 Task: Find a one-way flight from St. George SGU to Greenville PGV on June 2nd for 6 passengers in premium economy, using JetBlue, with 6 checked bags, departing between 6:00 PM and 12:00 AM, and a maximum price of ₹1,100.
Action: Mouse moved to (356, 319)
Screenshot: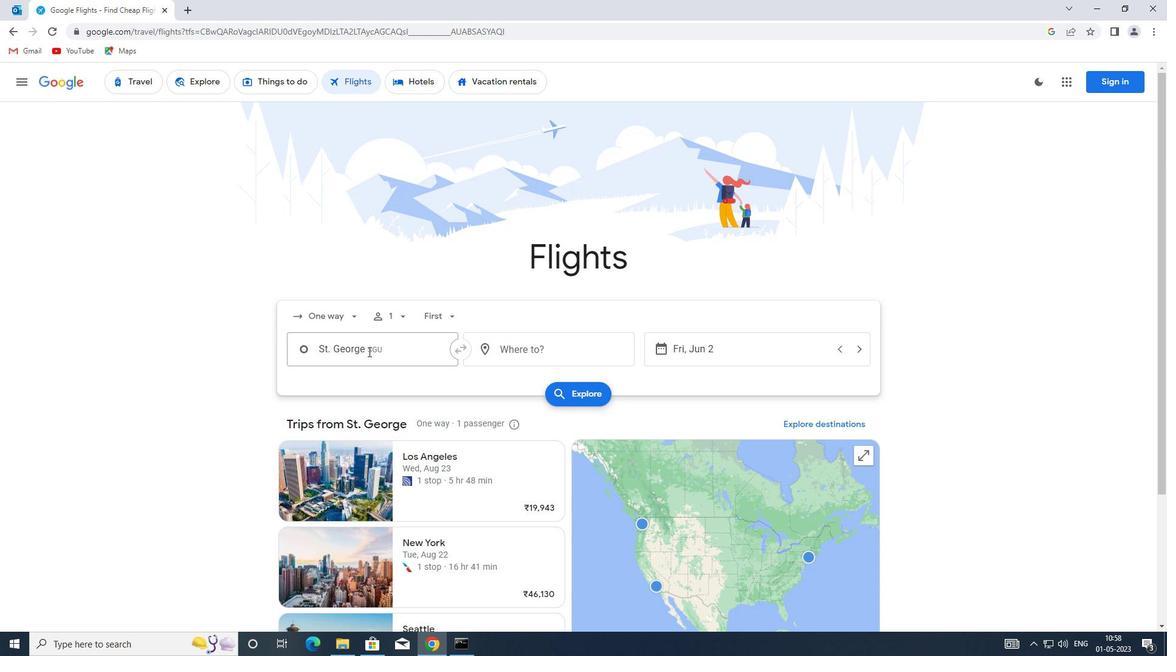 
Action: Mouse pressed left at (356, 319)
Screenshot: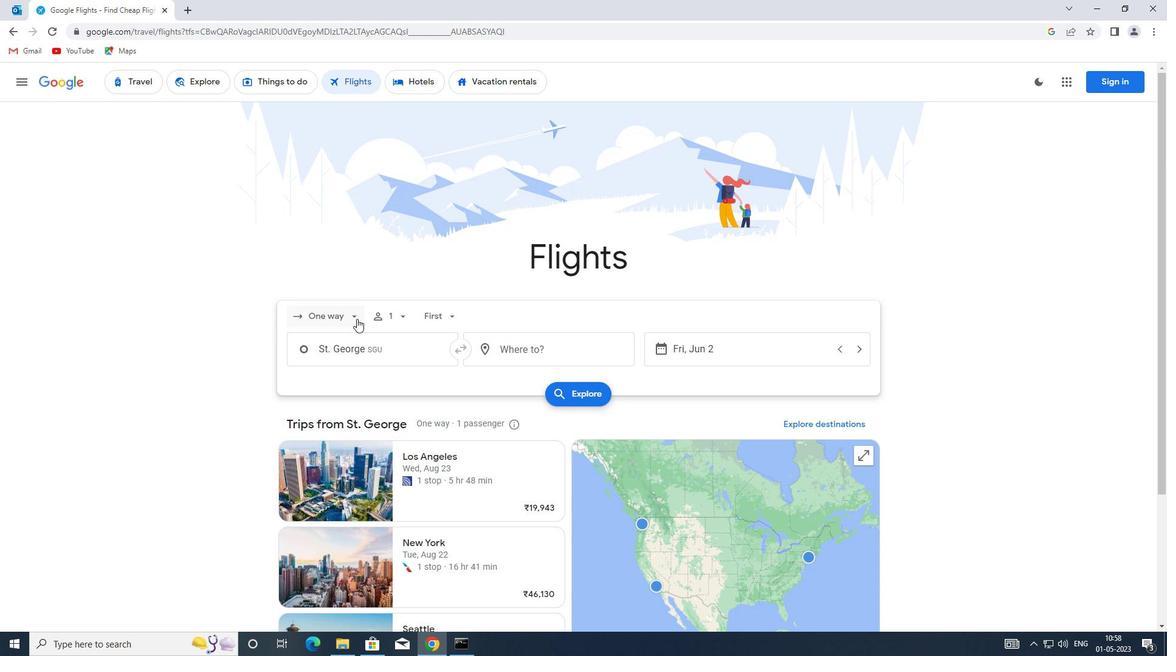 
Action: Mouse moved to (366, 370)
Screenshot: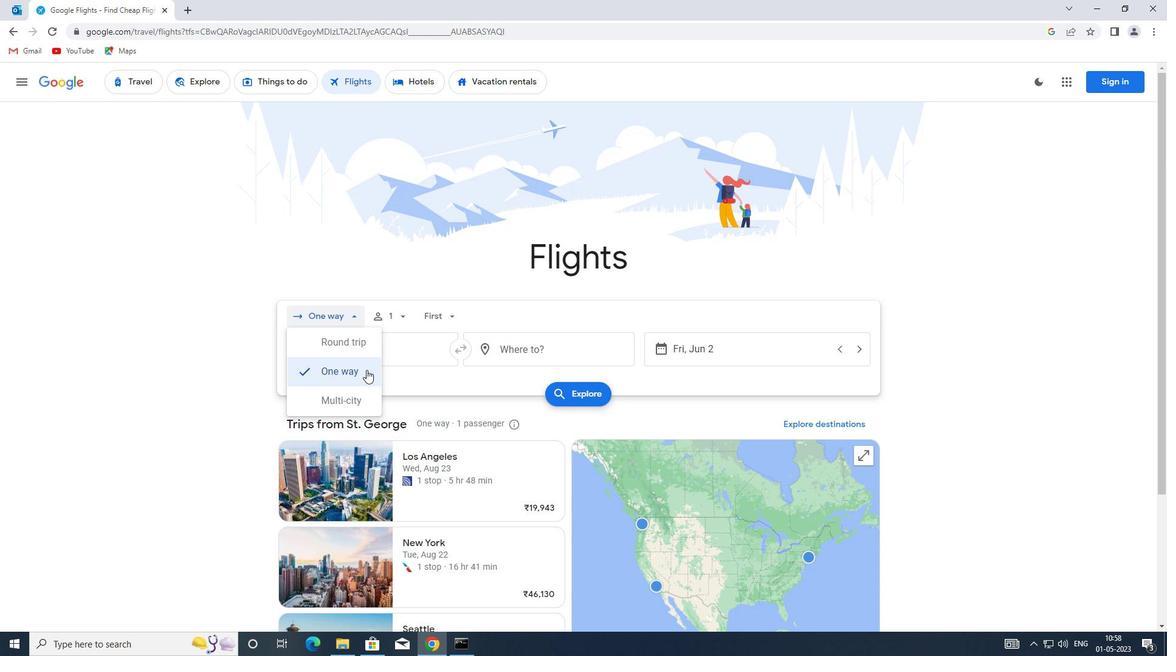 
Action: Mouse pressed left at (366, 370)
Screenshot: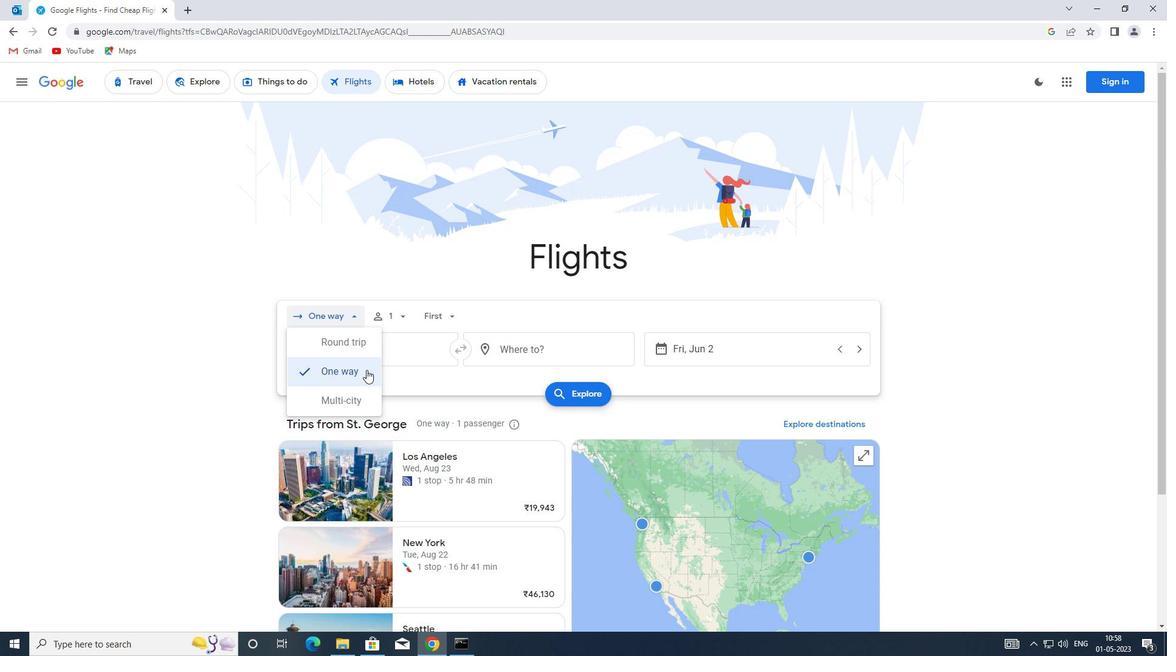 
Action: Mouse moved to (397, 319)
Screenshot: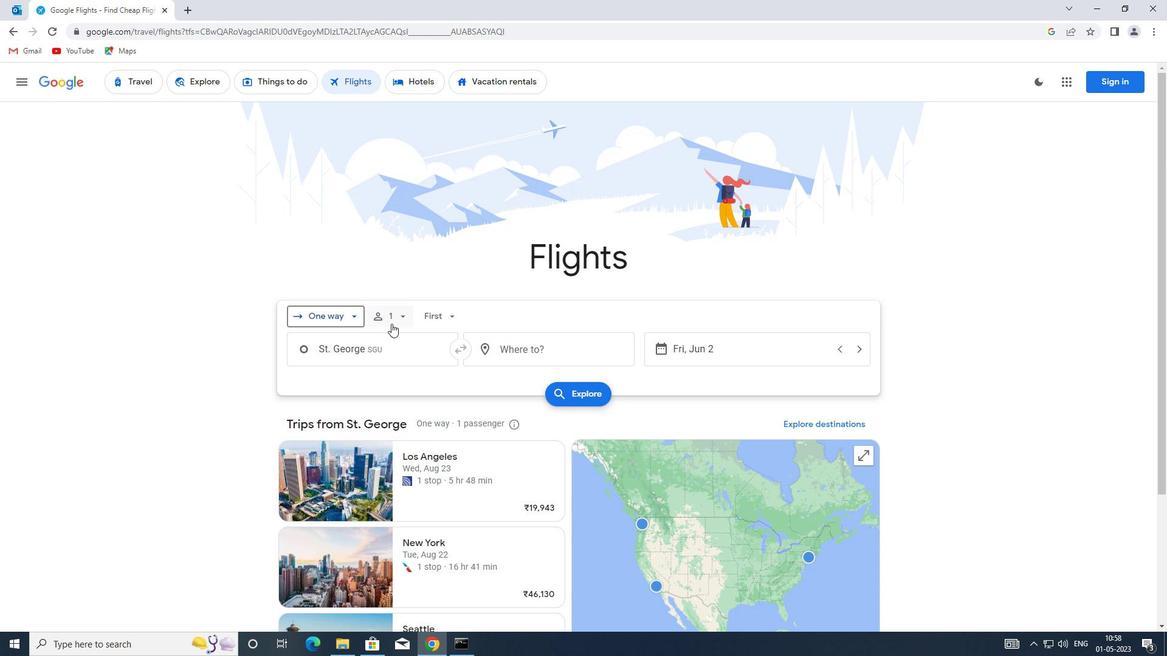 
Action: Mouse pressed left at (397, 319)
Screenshot: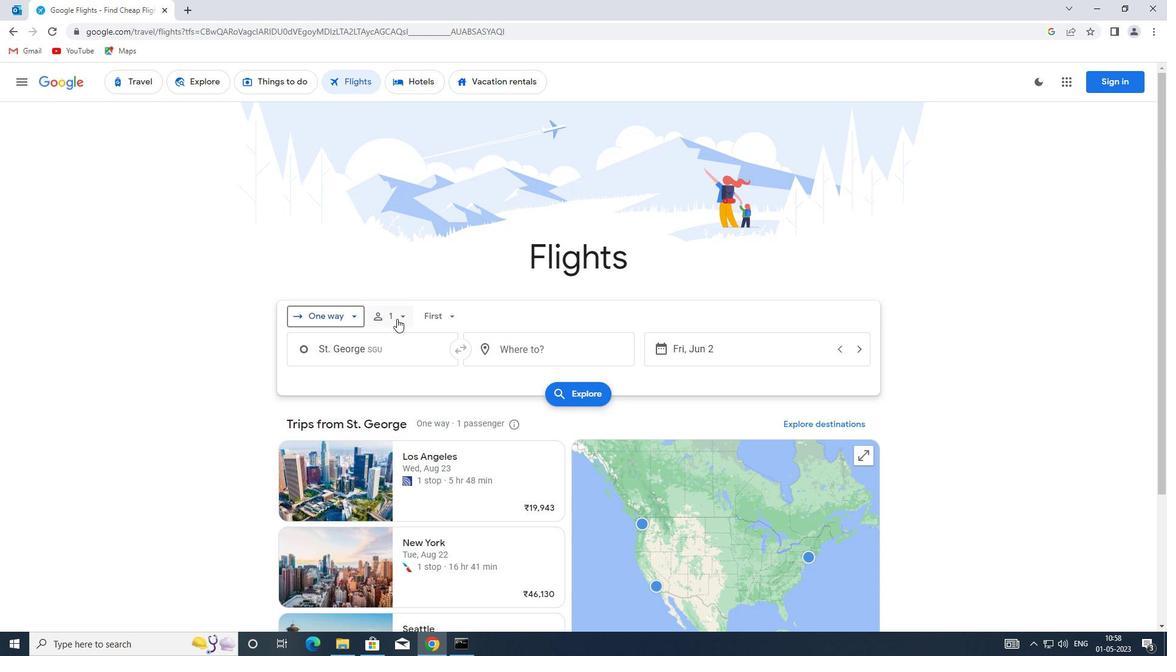 
Action: Mouse moved to (493, 350)
Screenshot: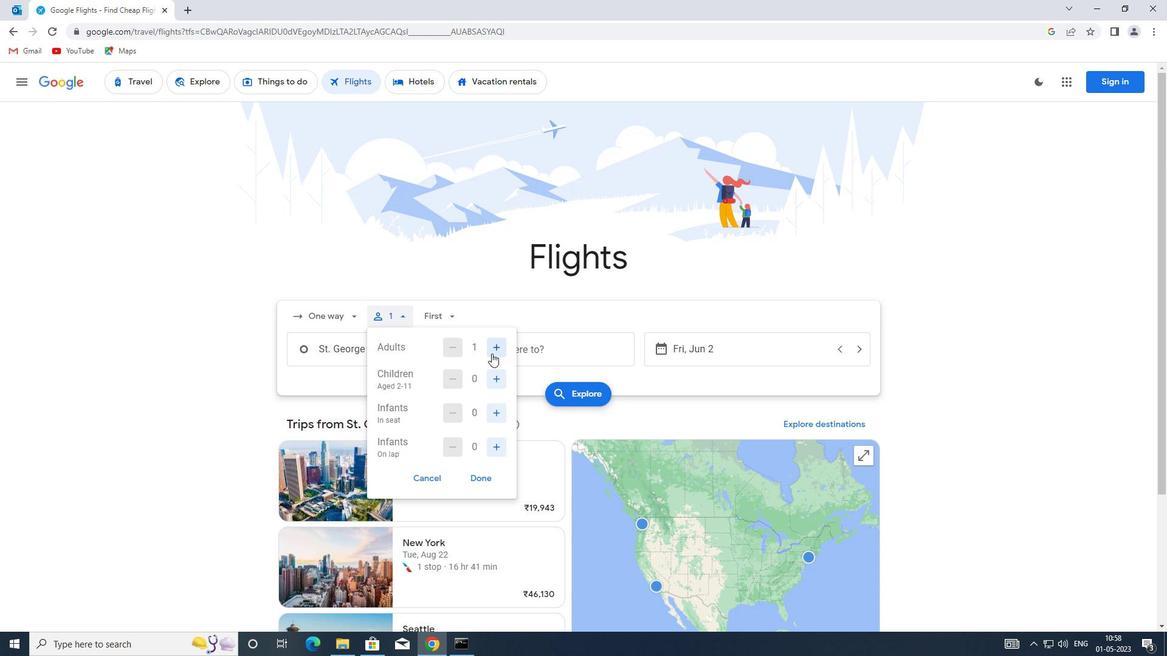 
Action: Mouse pressed left at (493, 350)
Screenshot: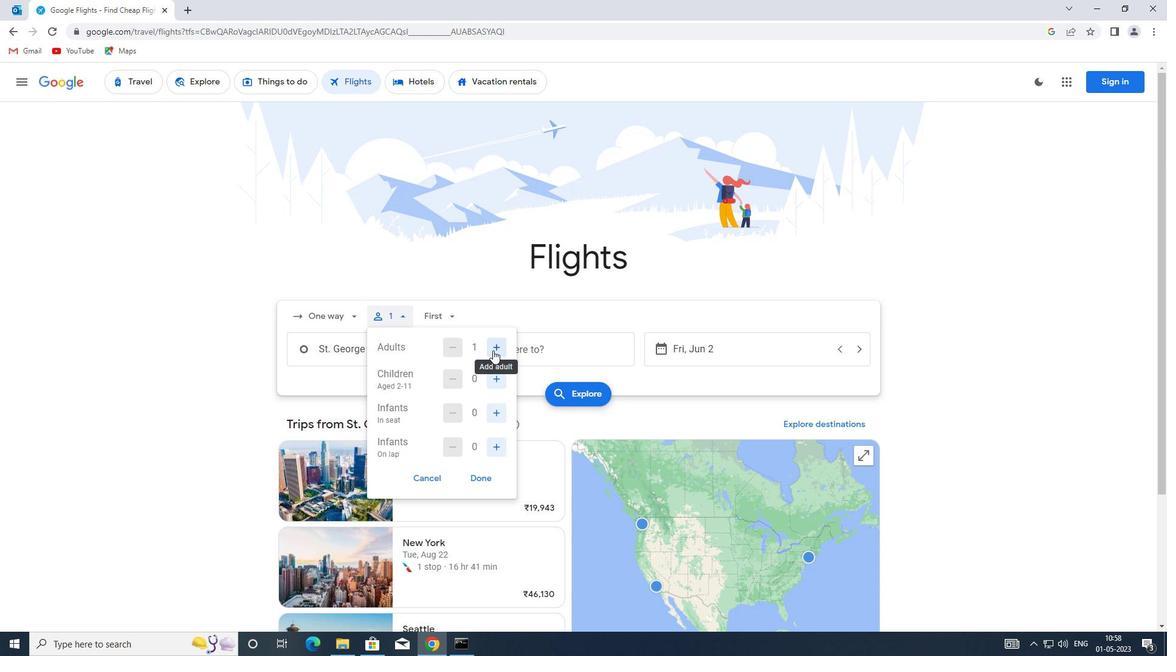
Action: Mouse pressed left at (493, 350)
Screenshot: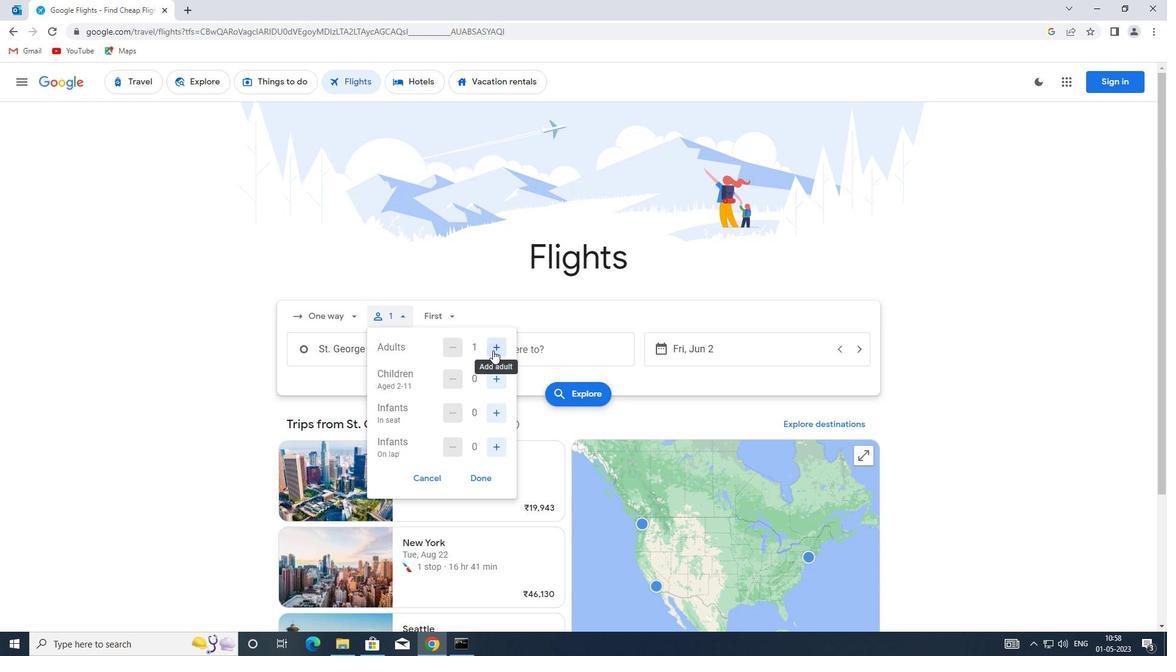 
Action: Mouse pressed left at (493, 350)
Screenshot: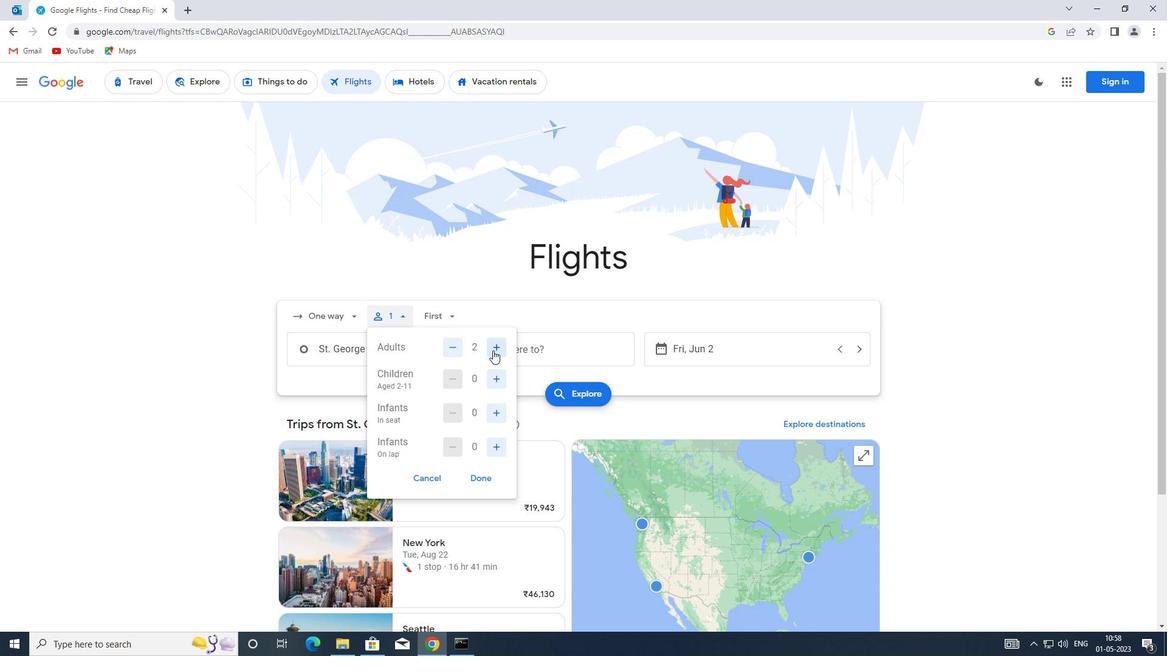 
Action: Mouse moved to (447, 347)
Screenshot: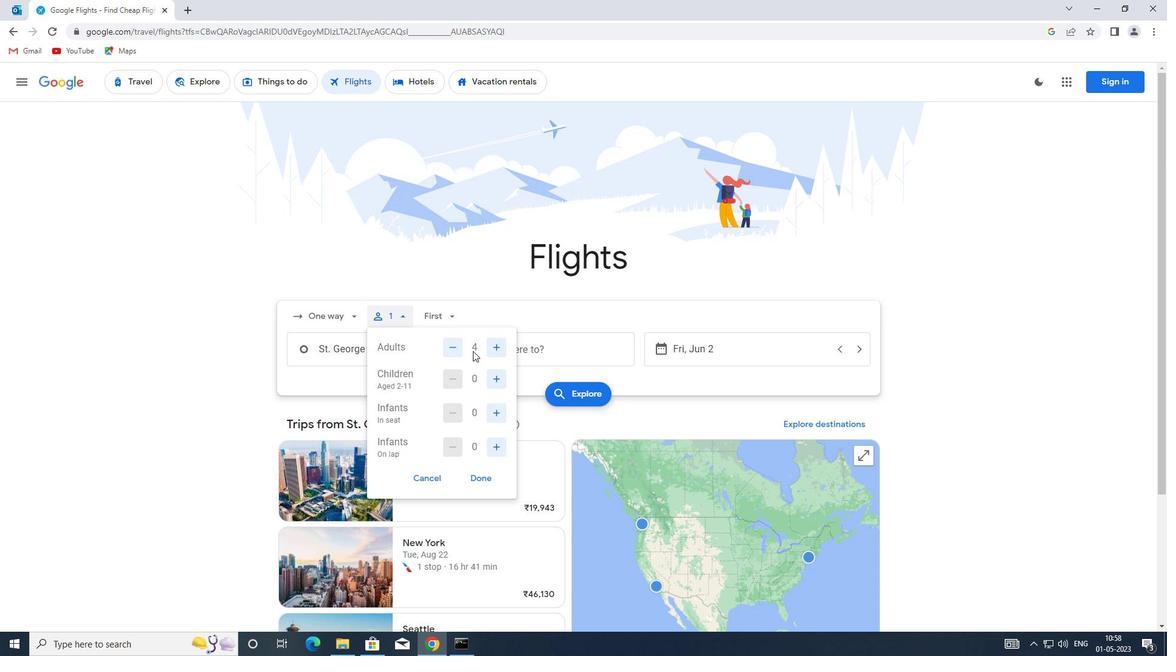 
Action: Mouse pressed left at (447, 347)
Screenshot: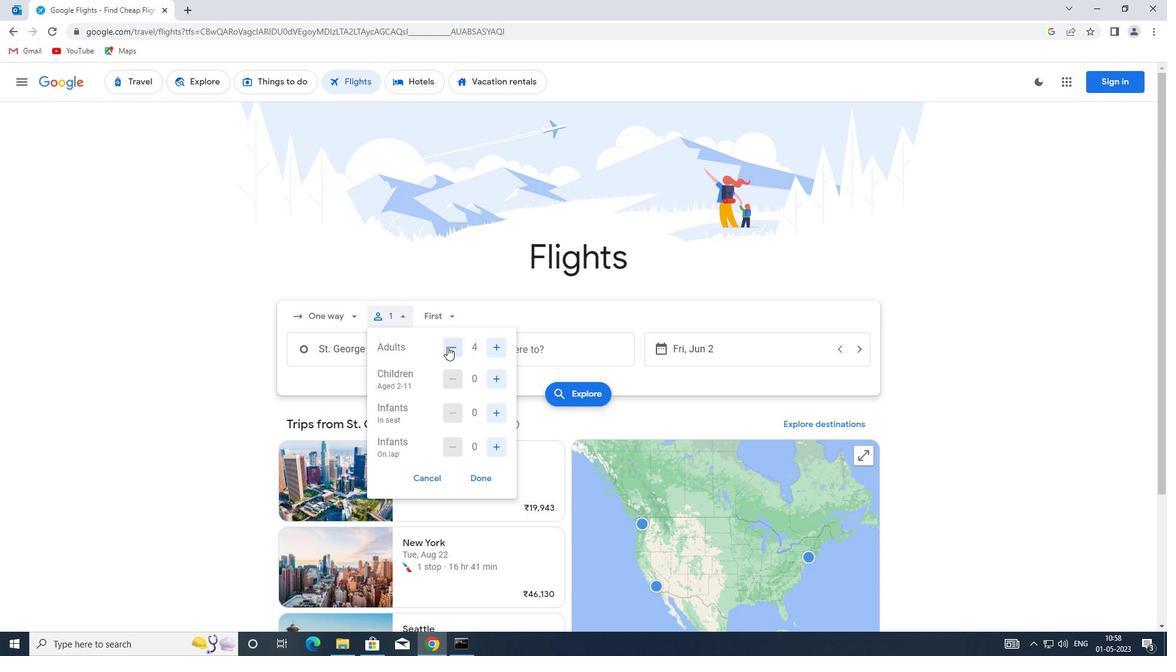
Action: Mouse moved to (490, 380)
Screenshot: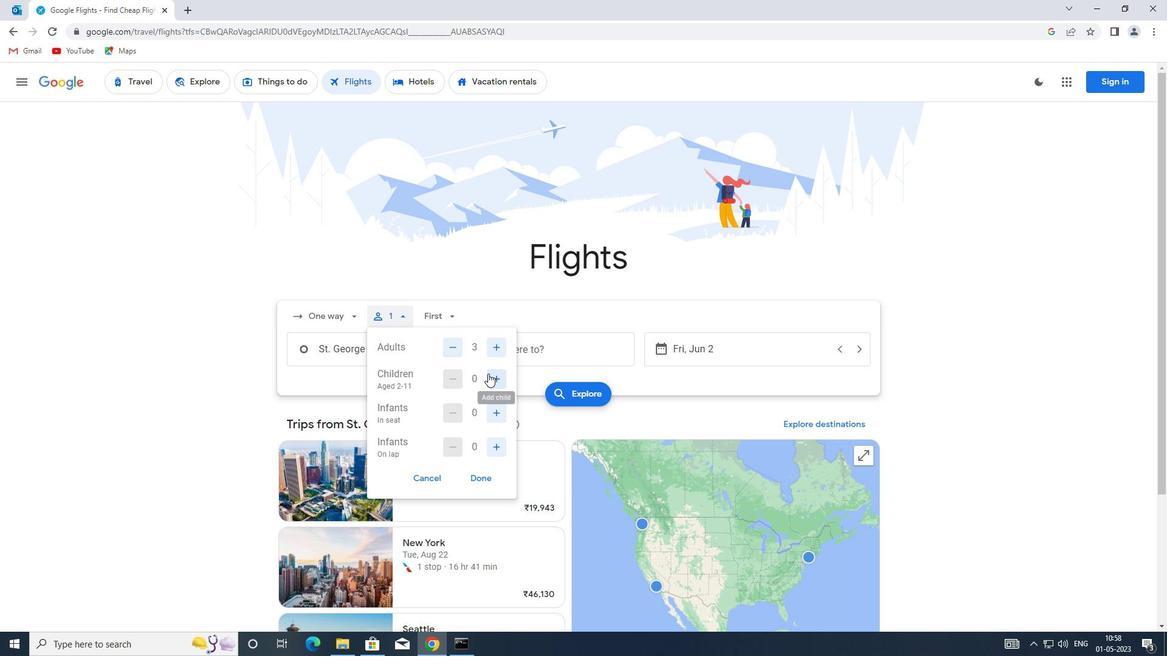 
Action: Mouse pressed left at (490, 380)
Screenshot: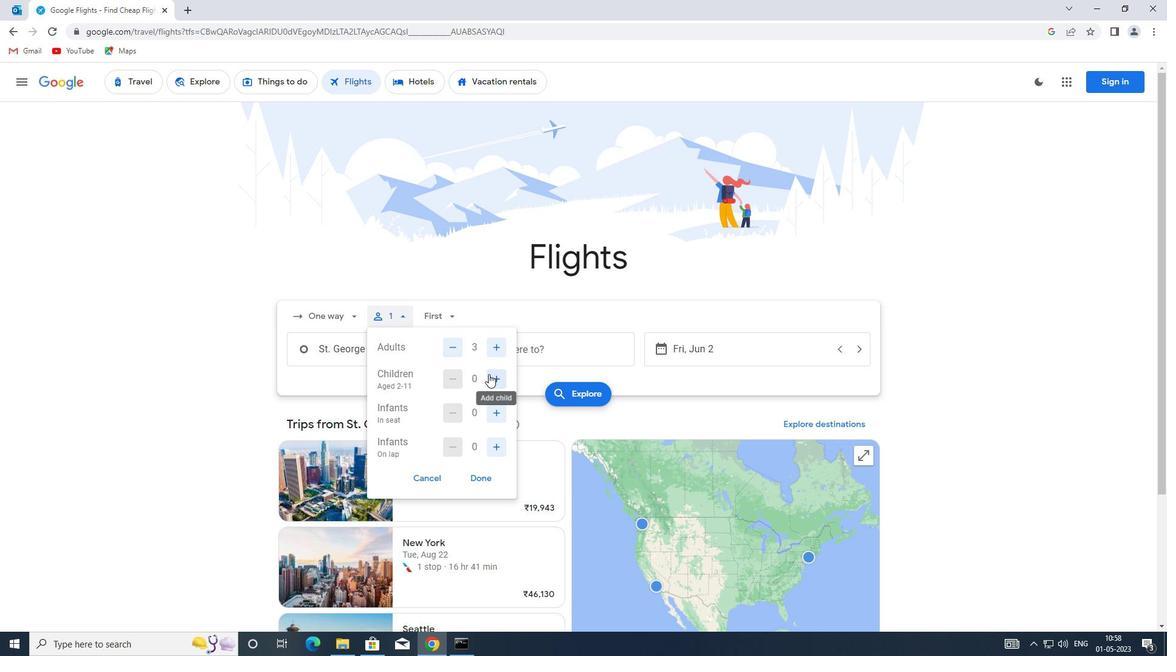 
Action: Mouse pressed left at (490, 380)
Screenshot: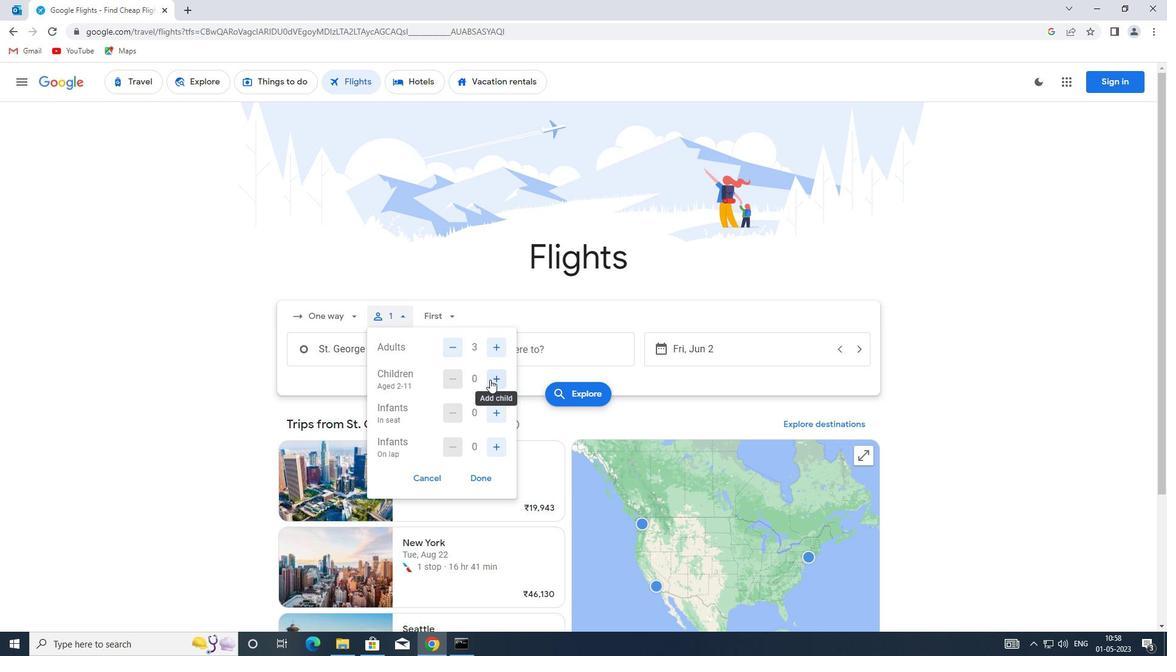 
Action: Mouse moved to (491, 380)
Screenshot: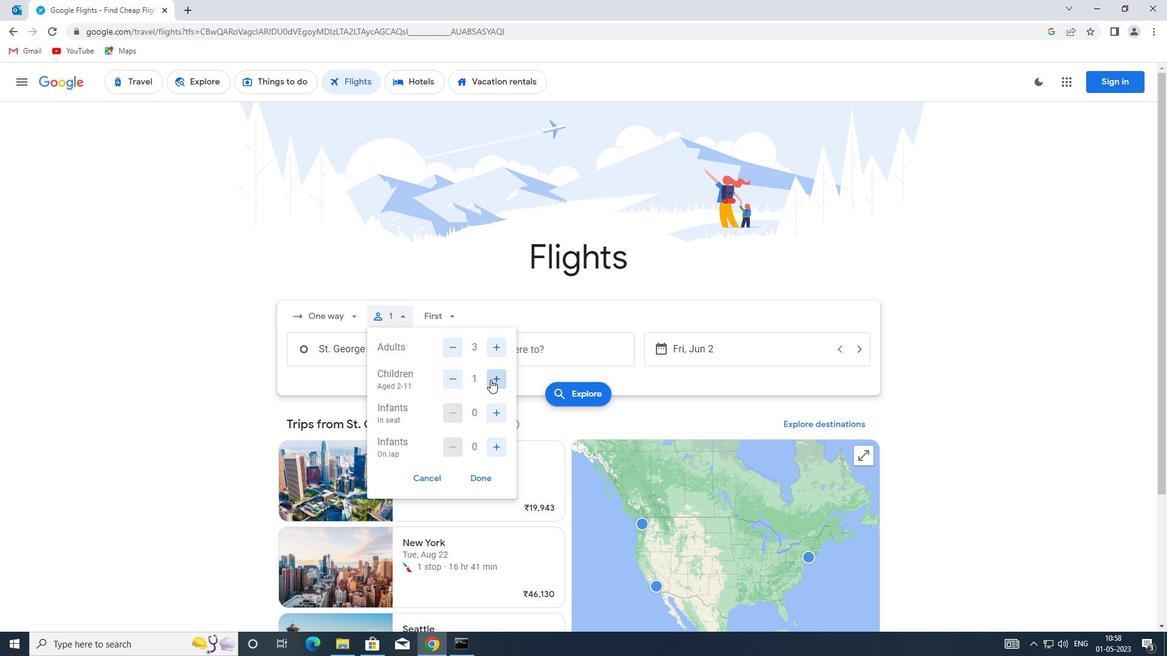 
Action: Mouse pressed left at (491, 380)
Screenshot: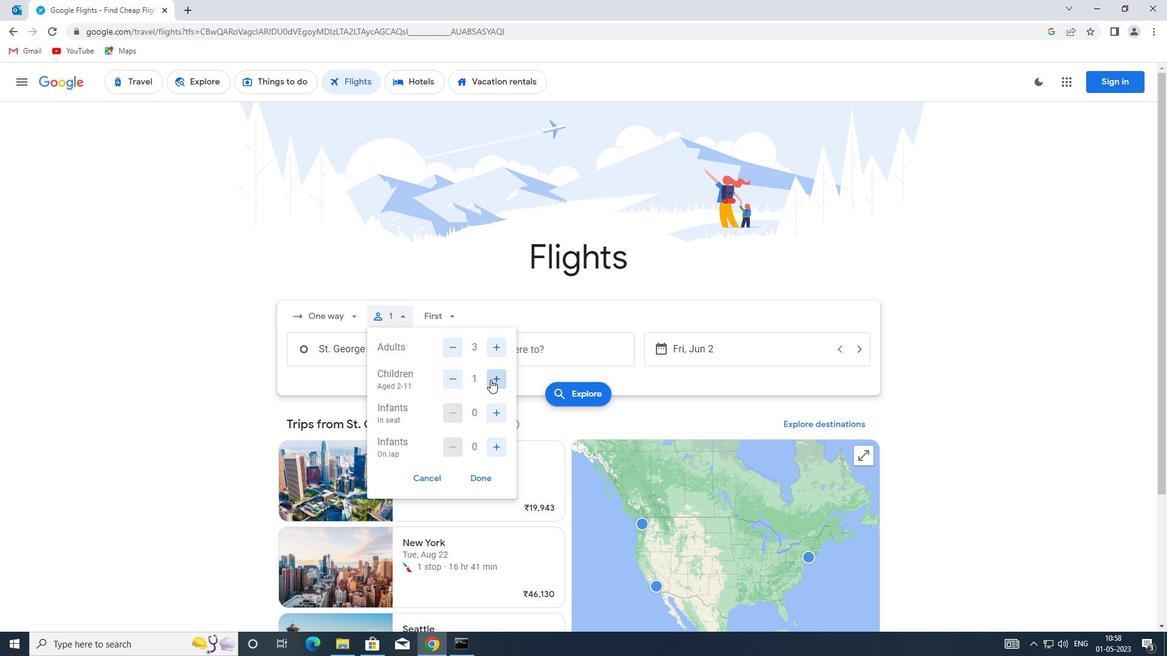 
Action: Mouse pressed left at (491, 380)
Screenshot: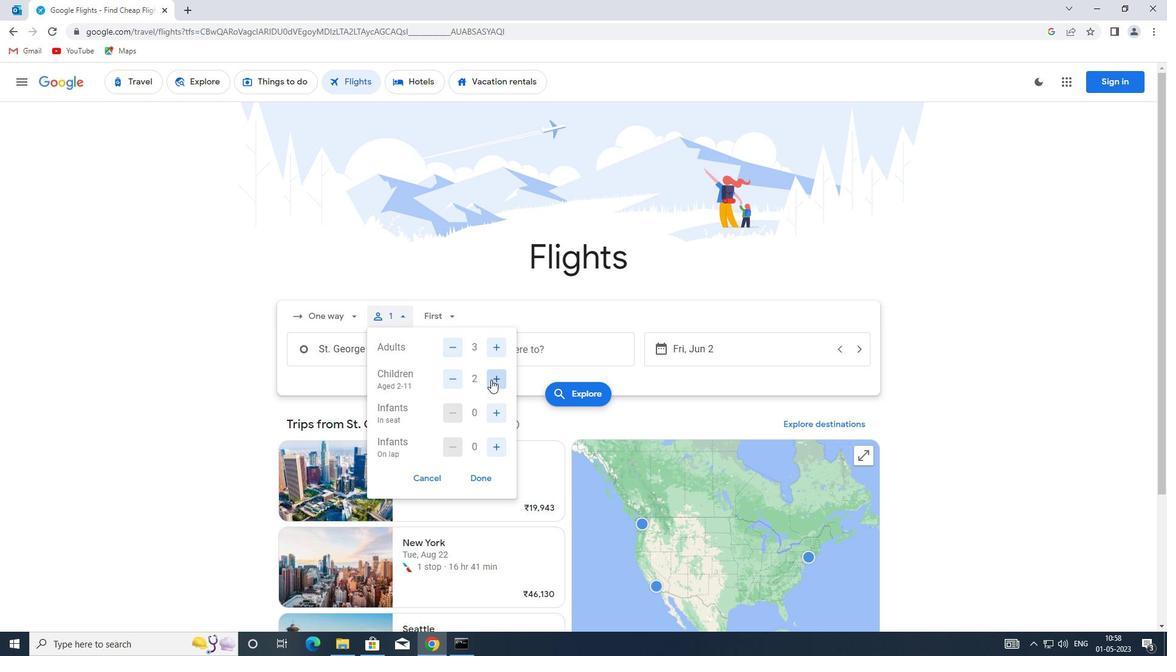 
Action: Mouse moved to (451, 384)
Screenshot: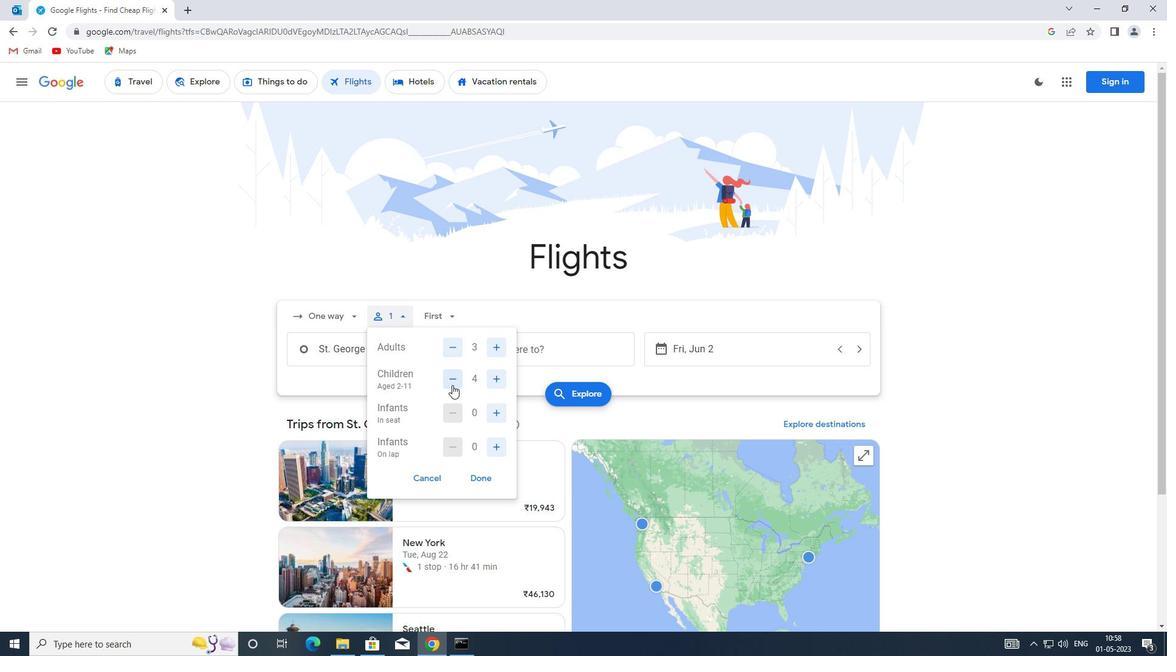 
Action: Mouse pressed left at (451, 384)
Screenshot: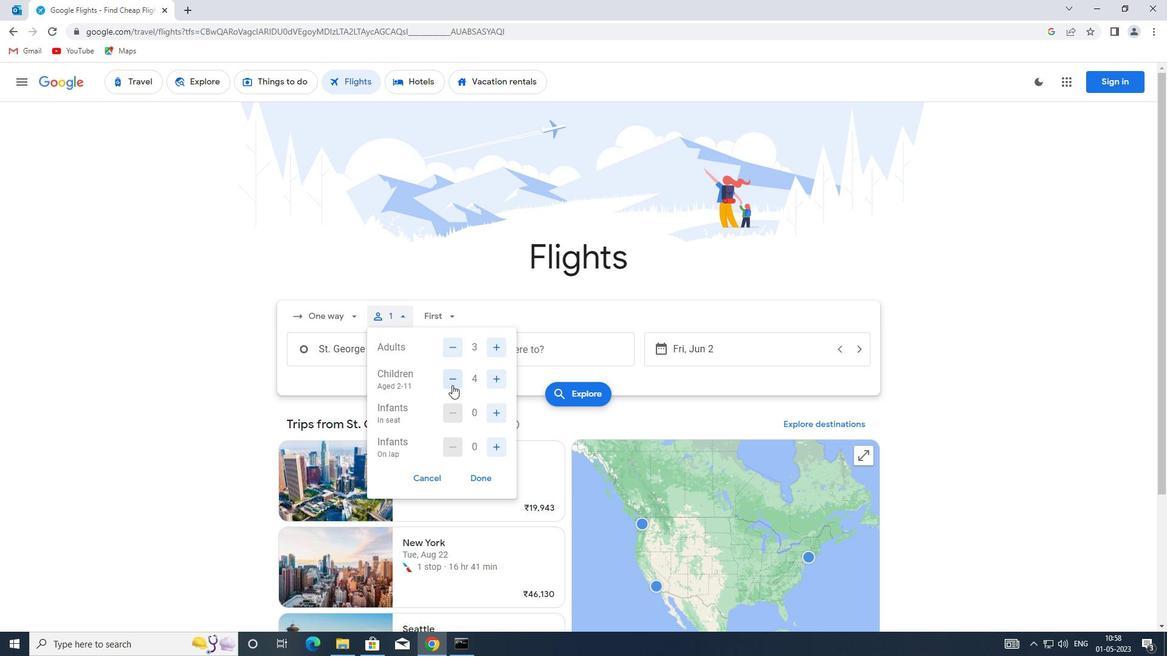 
Action: Mouse moved to (483, 477)
Screenshot: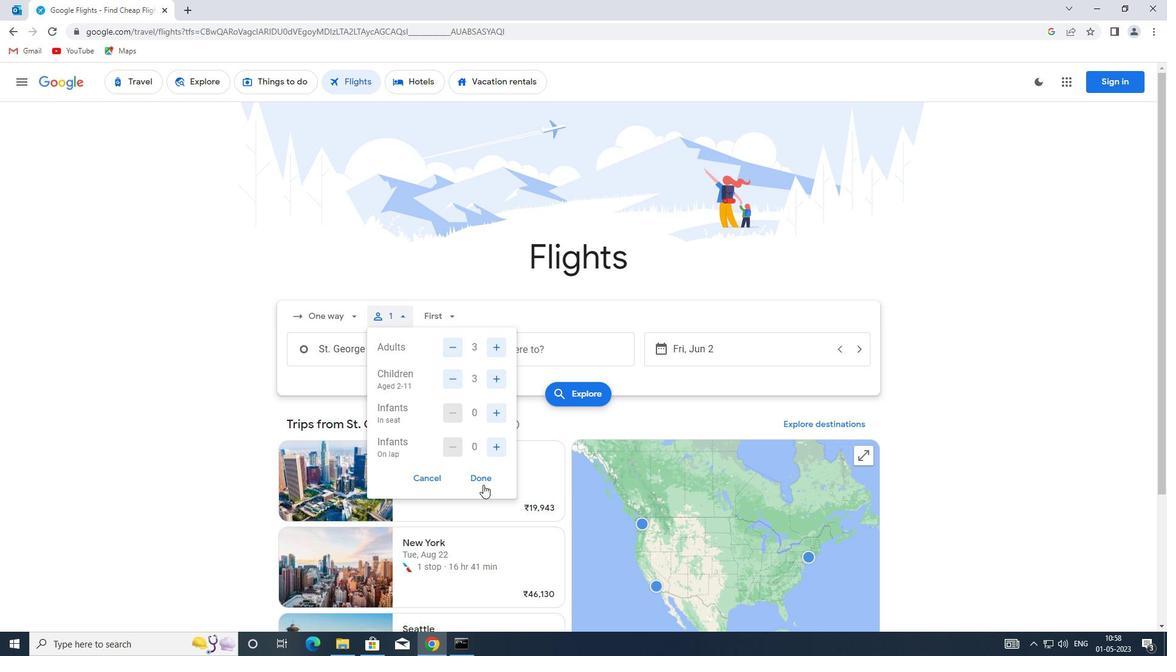 
Action: Mouse pressed left at (483, 477)
Screenshot: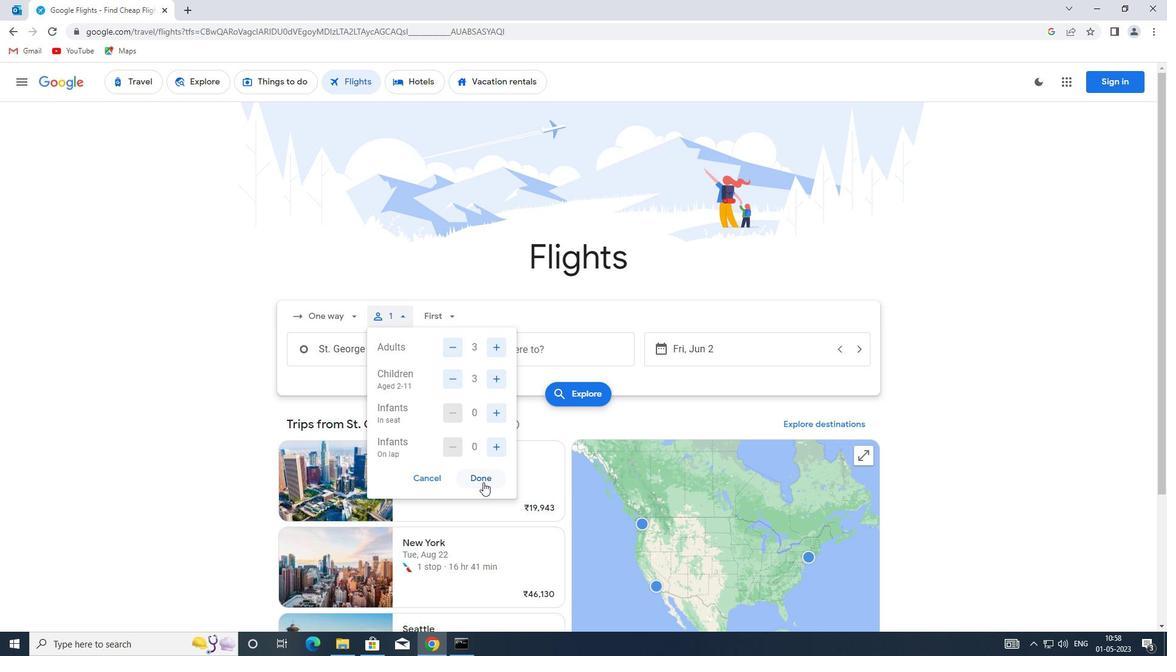 
Action: Mouse moved to (459, 316)
Screenshot: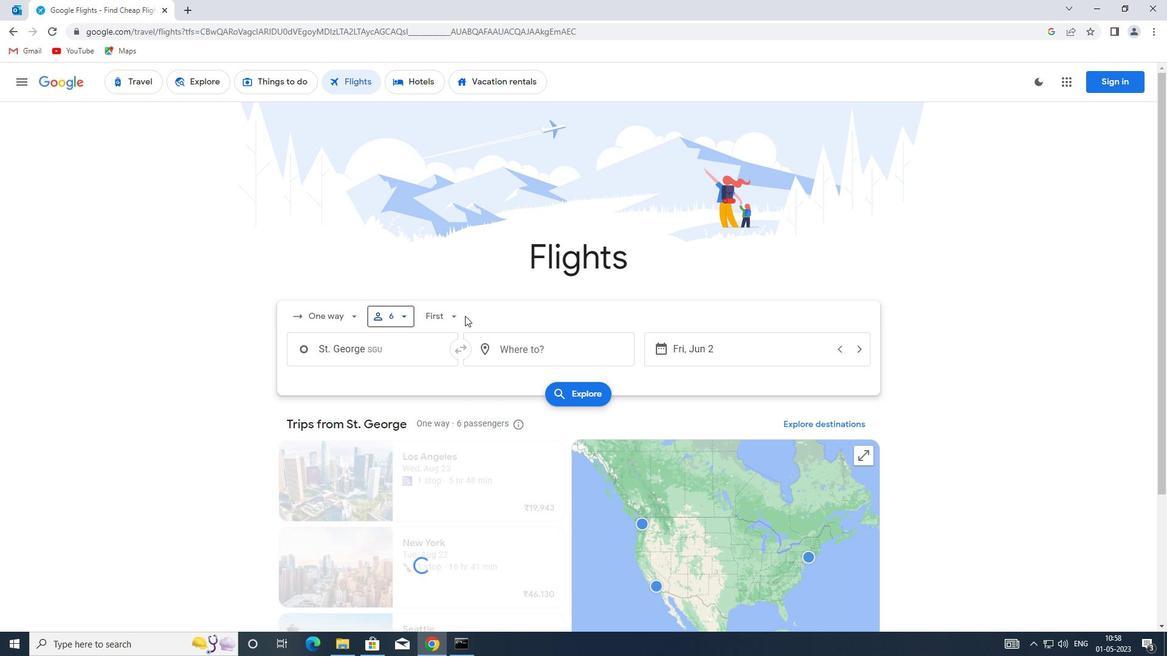 
Action: Mouse pressed left at (459, 316)
Screenshot: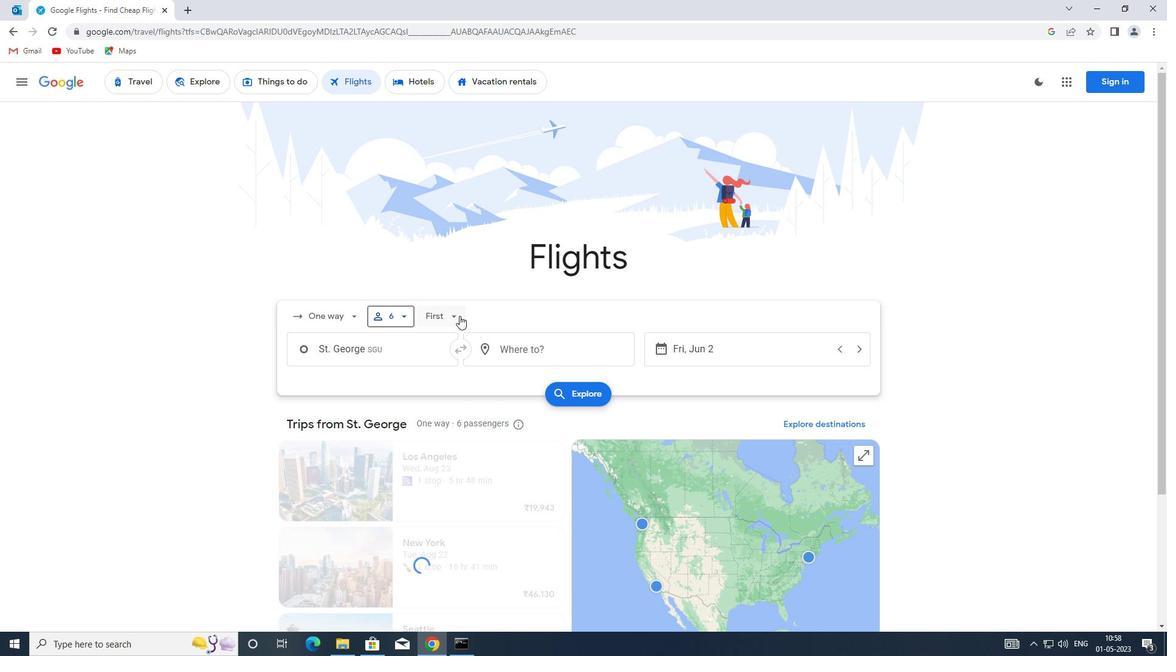 
Action: Mouse moved to (473, 372)
Screenshot: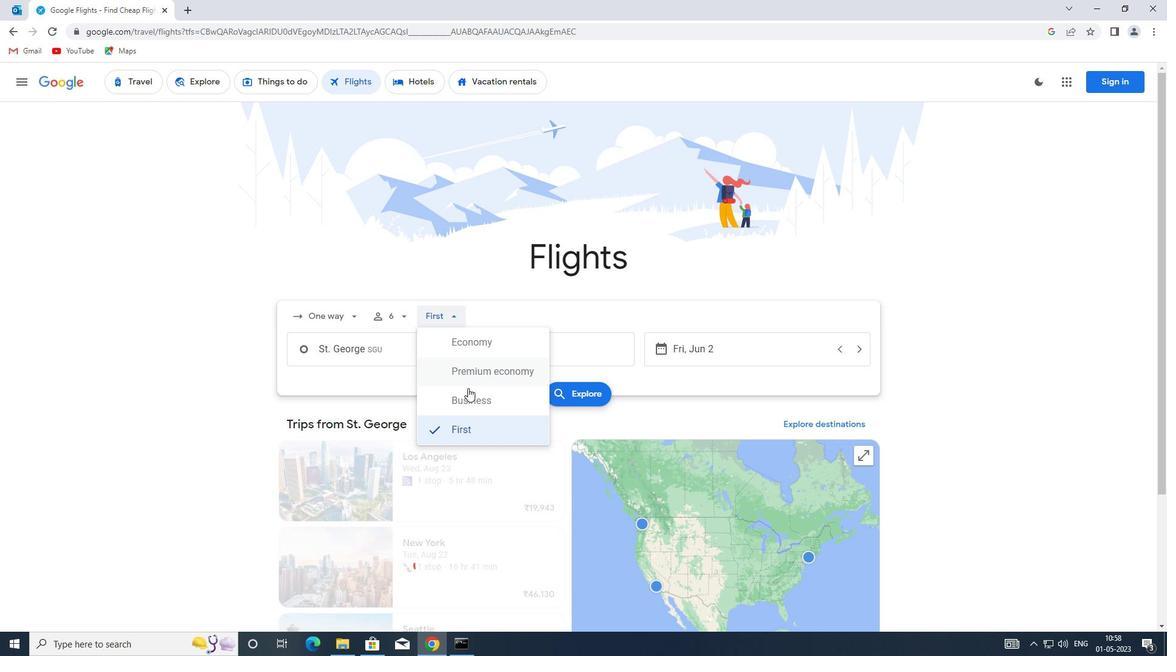 
Action: Mouse pressed left at (473, 372)
Screenshot: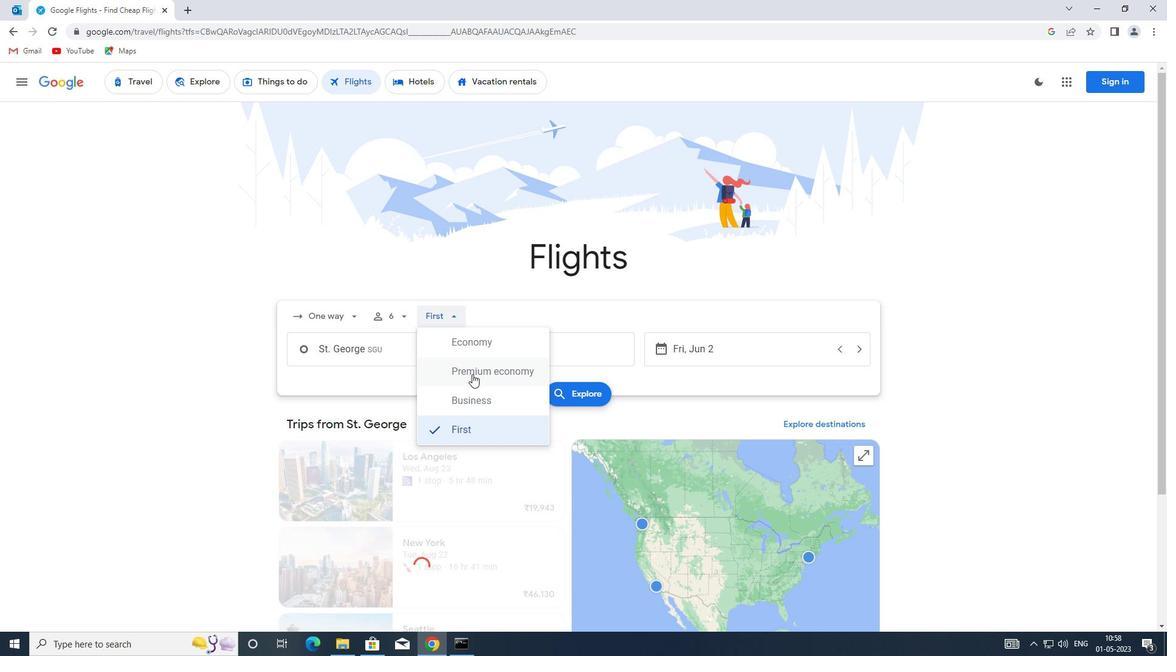 
Action: Mouse moved to (367, 355)
Screenshot: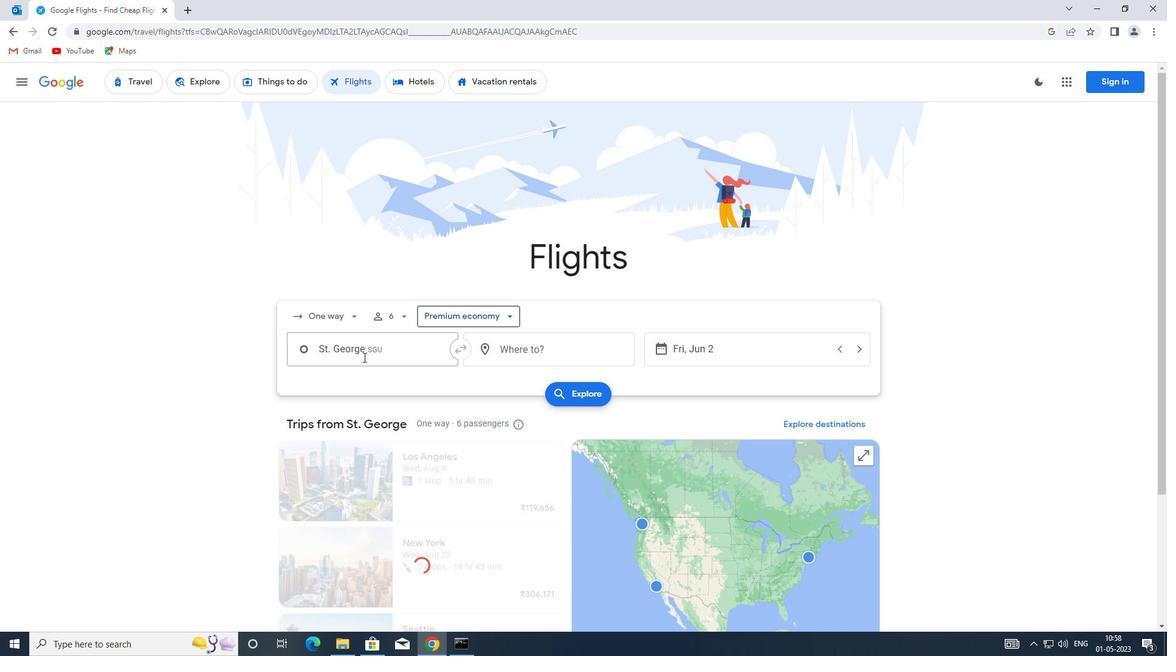 
Action: Mouse pressed left at (367, 355)
Screenshot: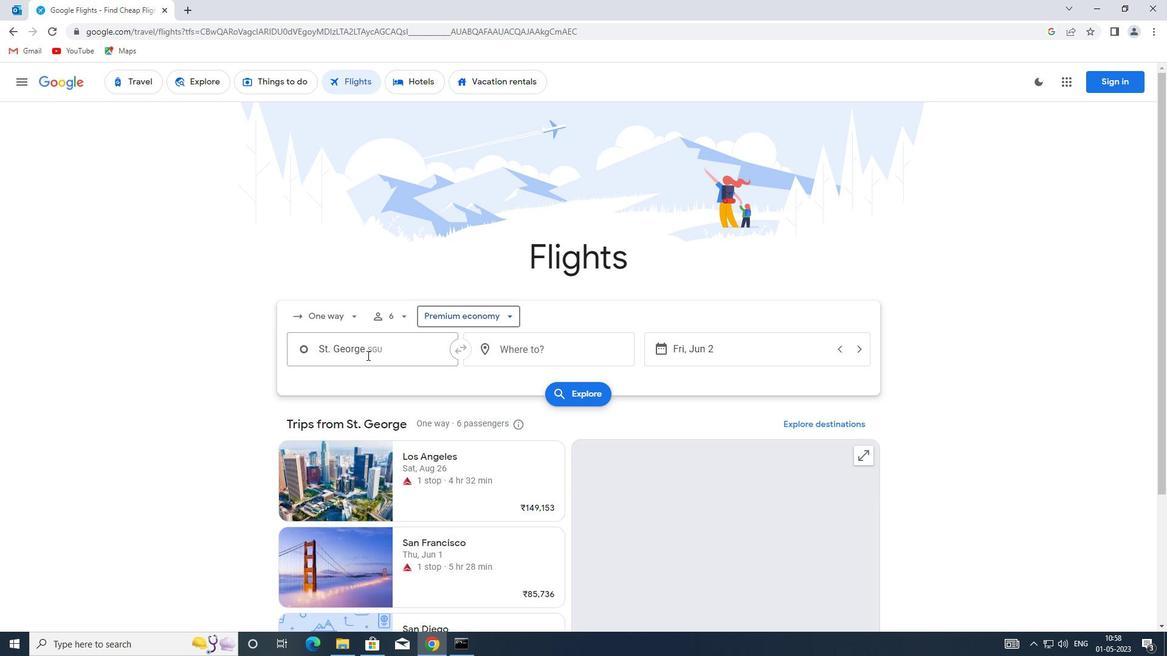 
Action: Key pressed <Key.enter>
Screenshot: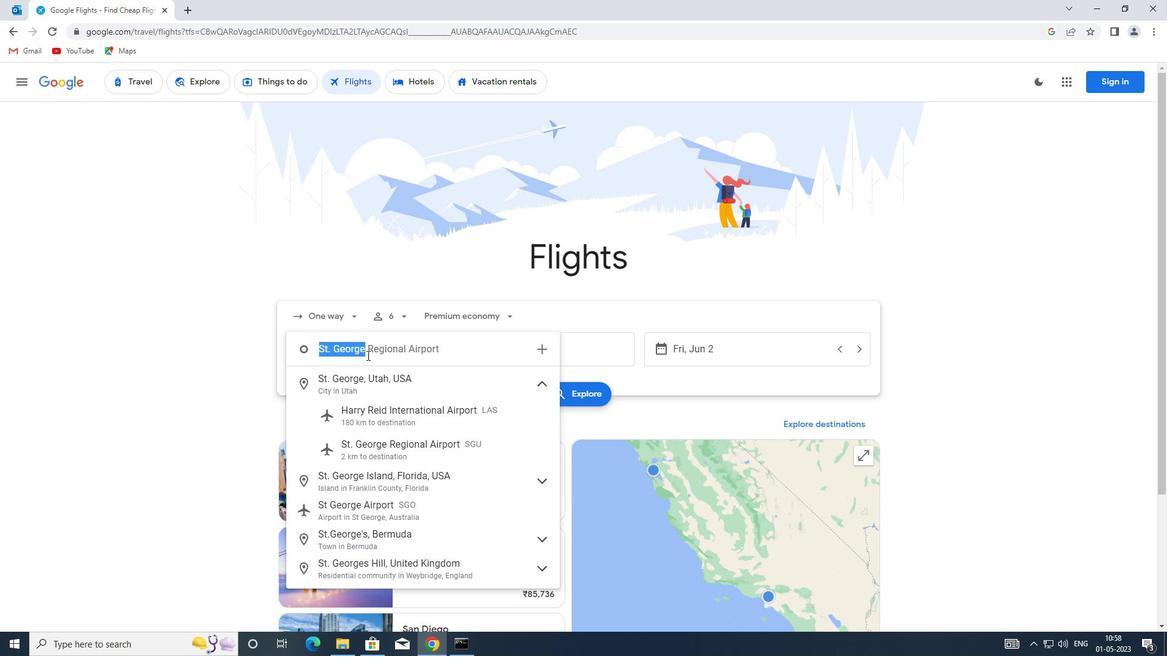 
Action: Mouse moved to (532, 349)
Screenshot: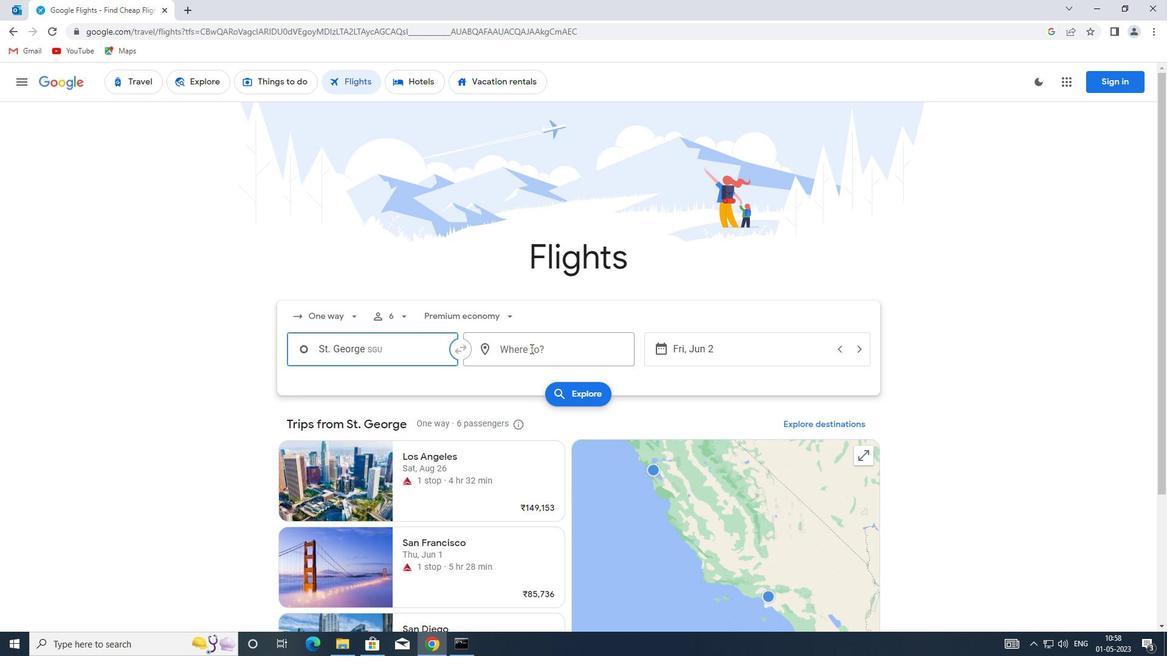 
Action: Mouse pressed left at (532, 349)
Screenshot: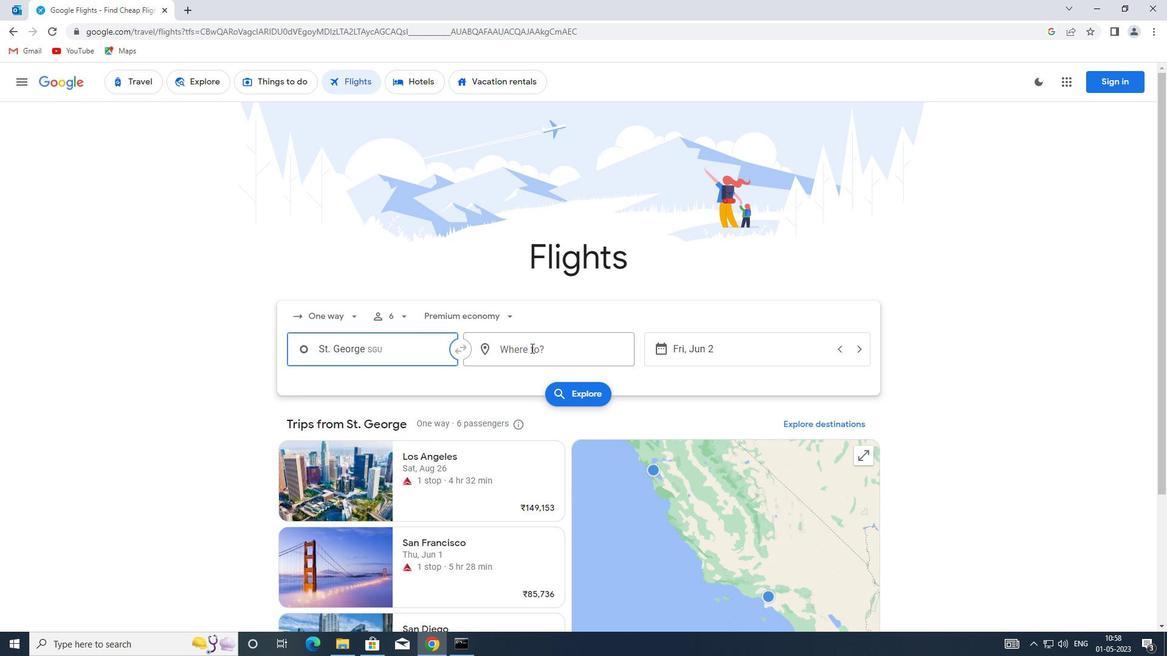 
Action: Mouse moved to (594, 348)
Screenshot: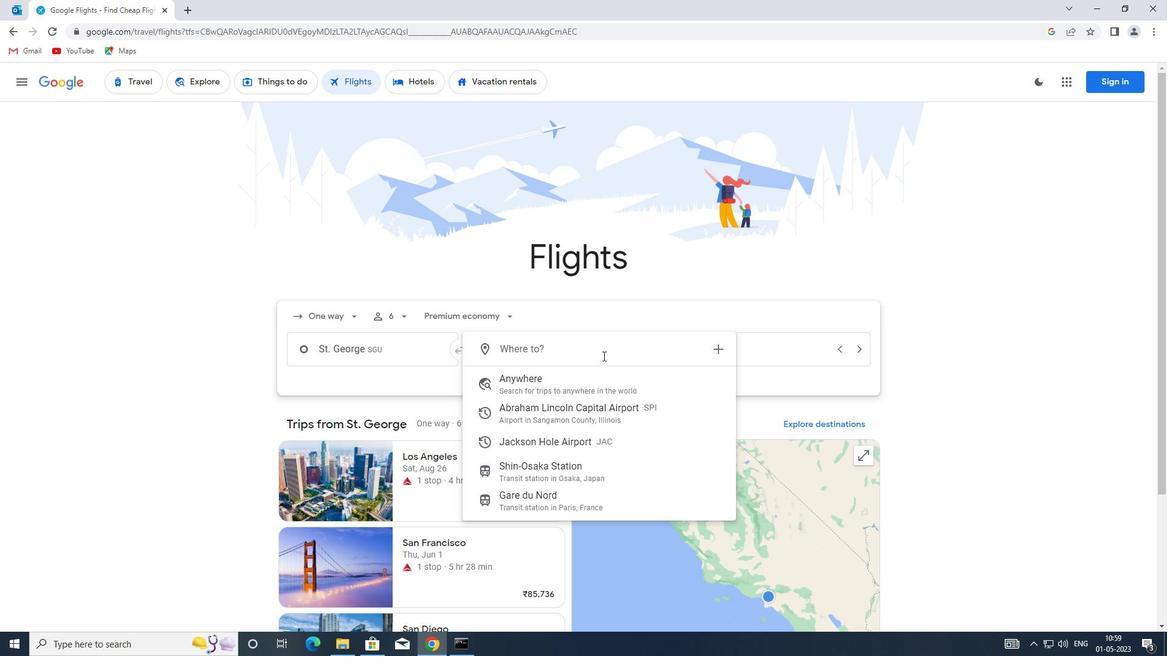 
Action: Mouse pressed left at (594, 348)
Screenshot: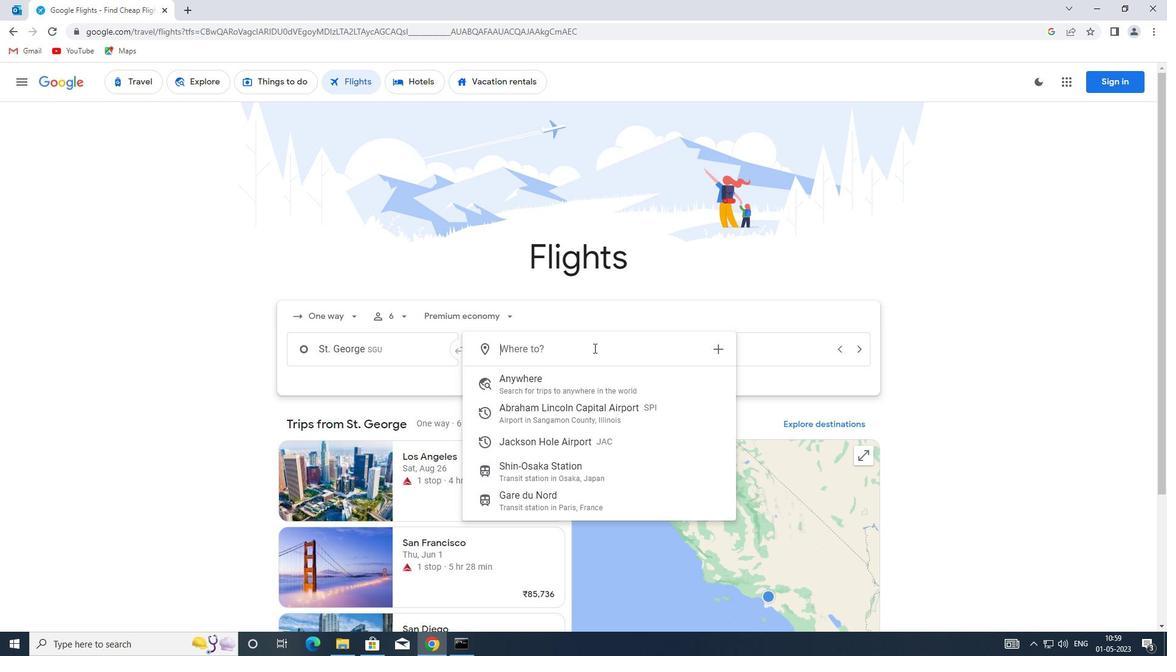 
Action: Mouse moved to (594, 349)
Screenshot: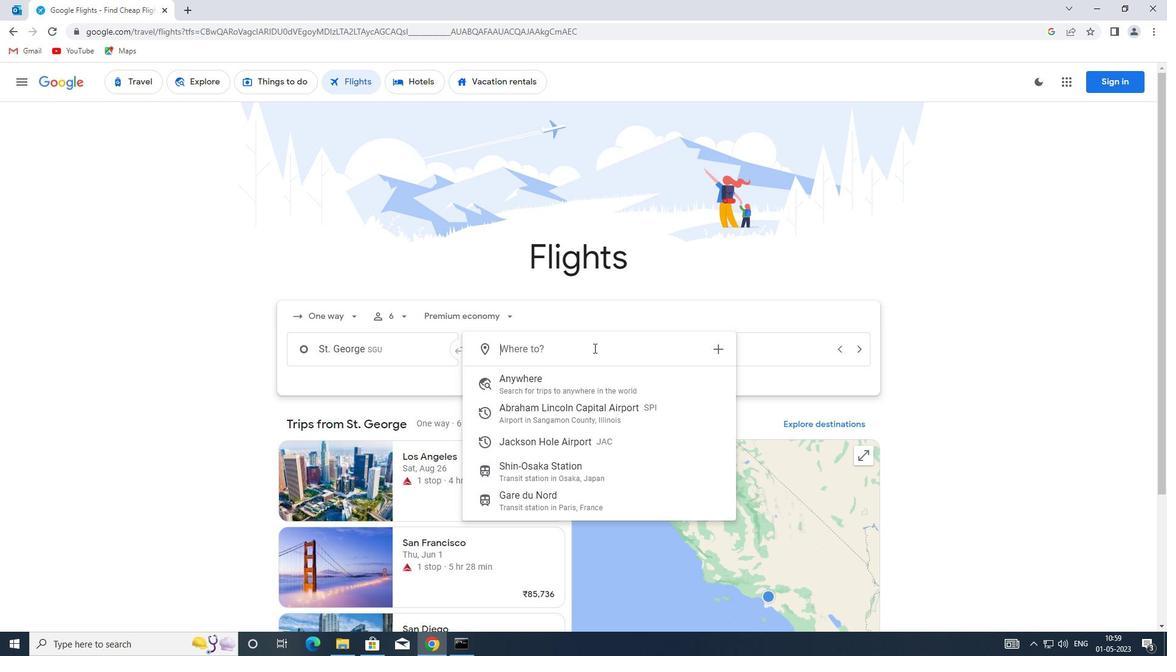 
Action: Key pressed pgv
Screenshot: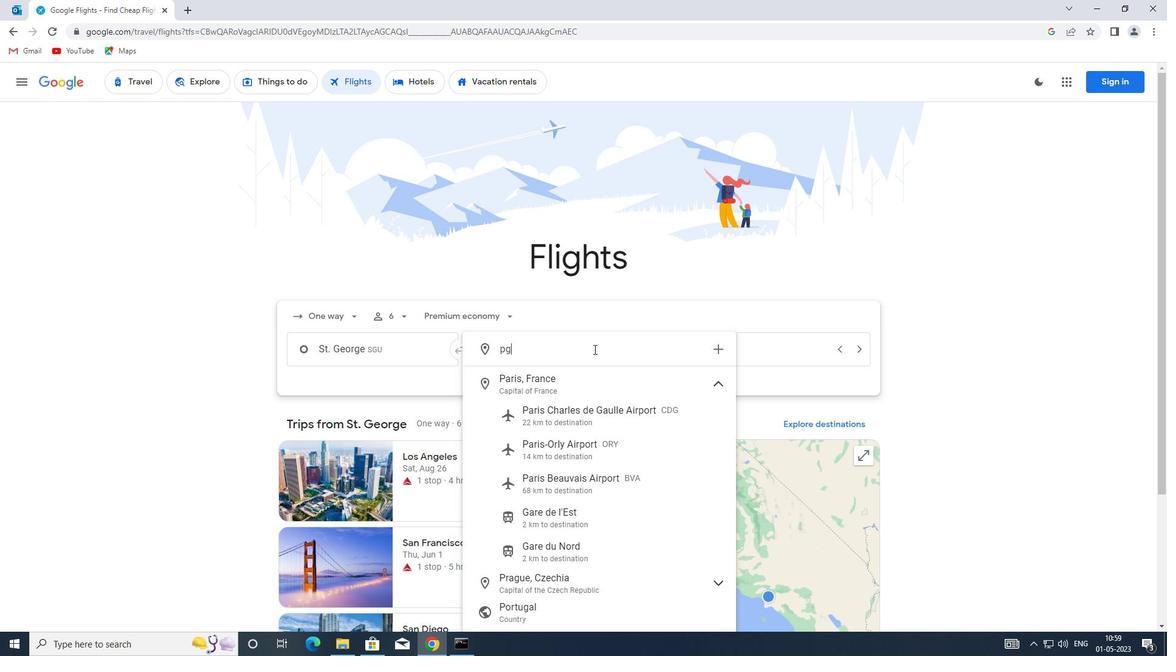 
Action: Mouse moved to (598, 390)
Screenshot: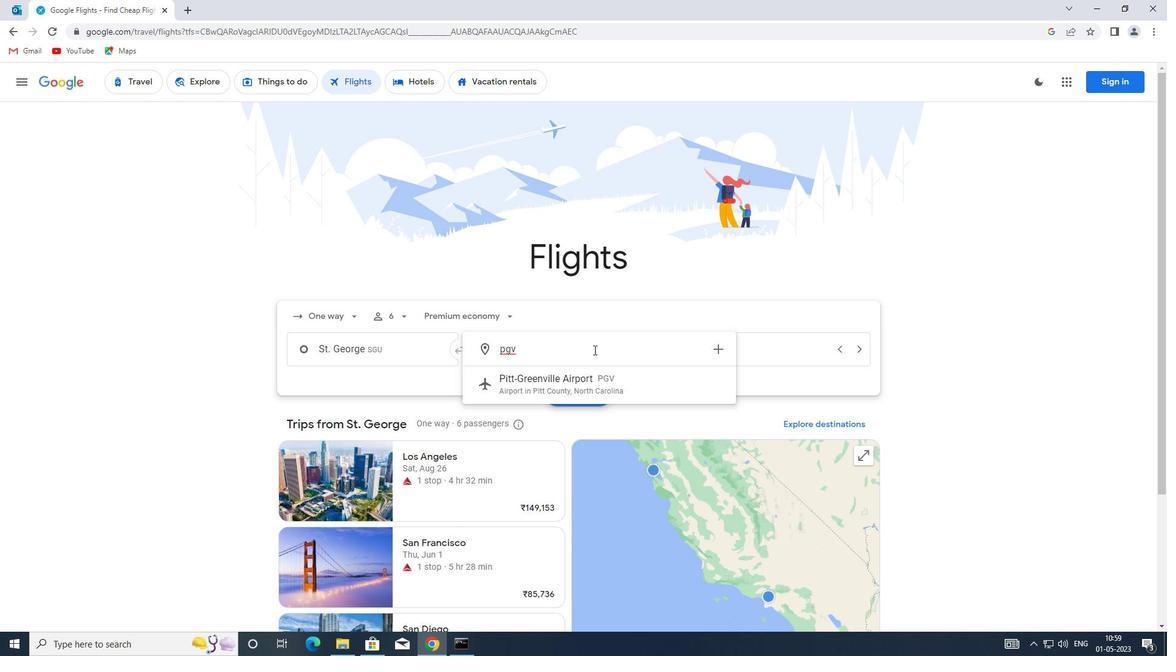 
Action: Mouse pressed left at (598, 390)
Screenshot: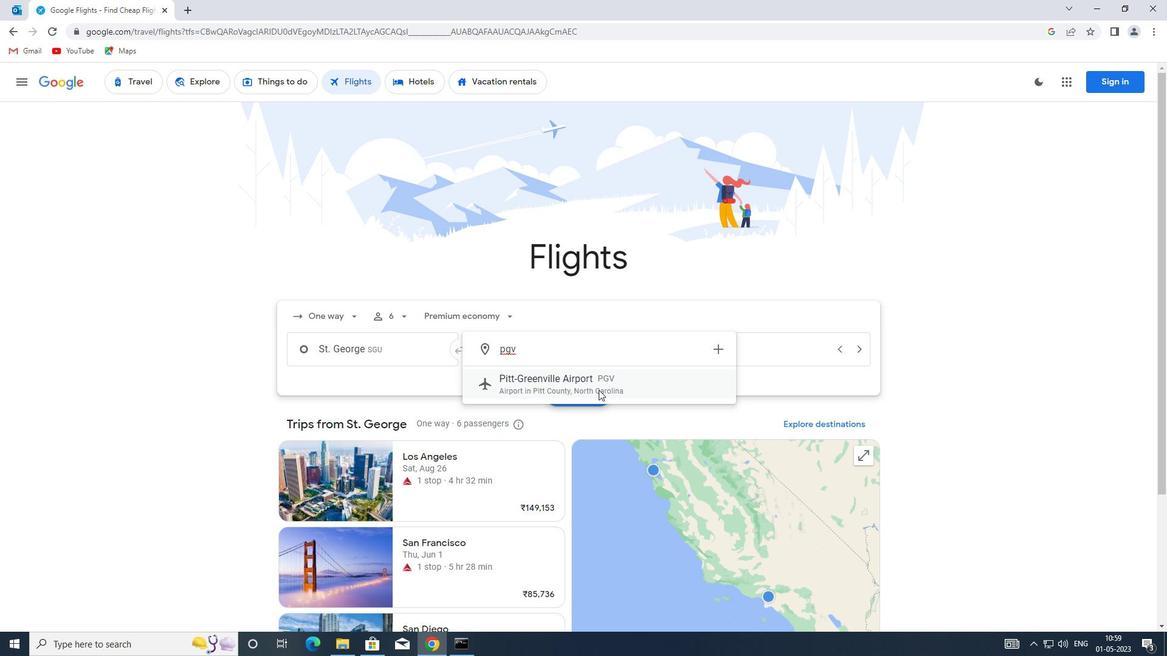 
Action: Mouse moved to (695, 348)
Screenshot: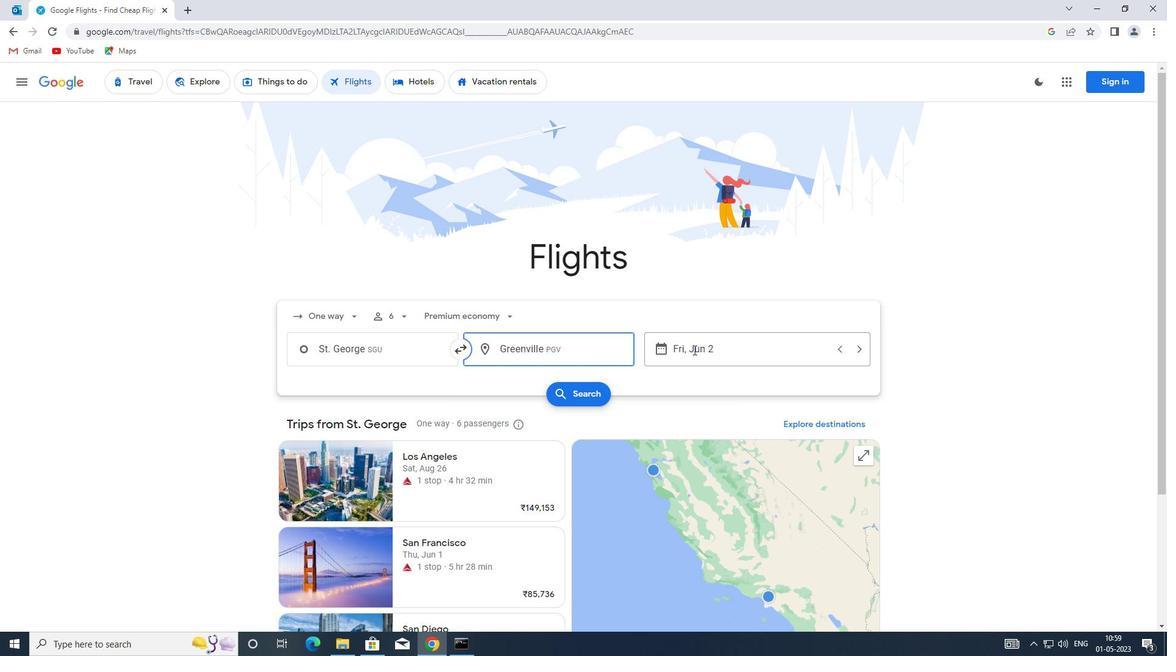 
Action: Mouse pressed left at (695, 348)
Screenshot: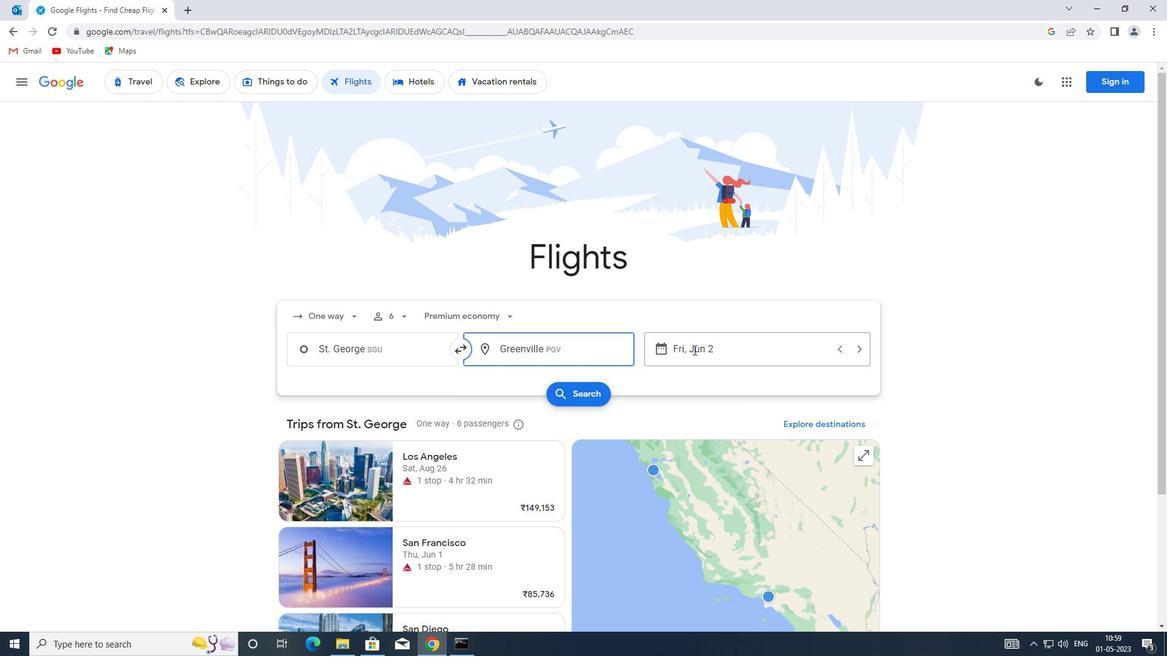 
Action: Mouse moved to (806, 411)
Screenshot: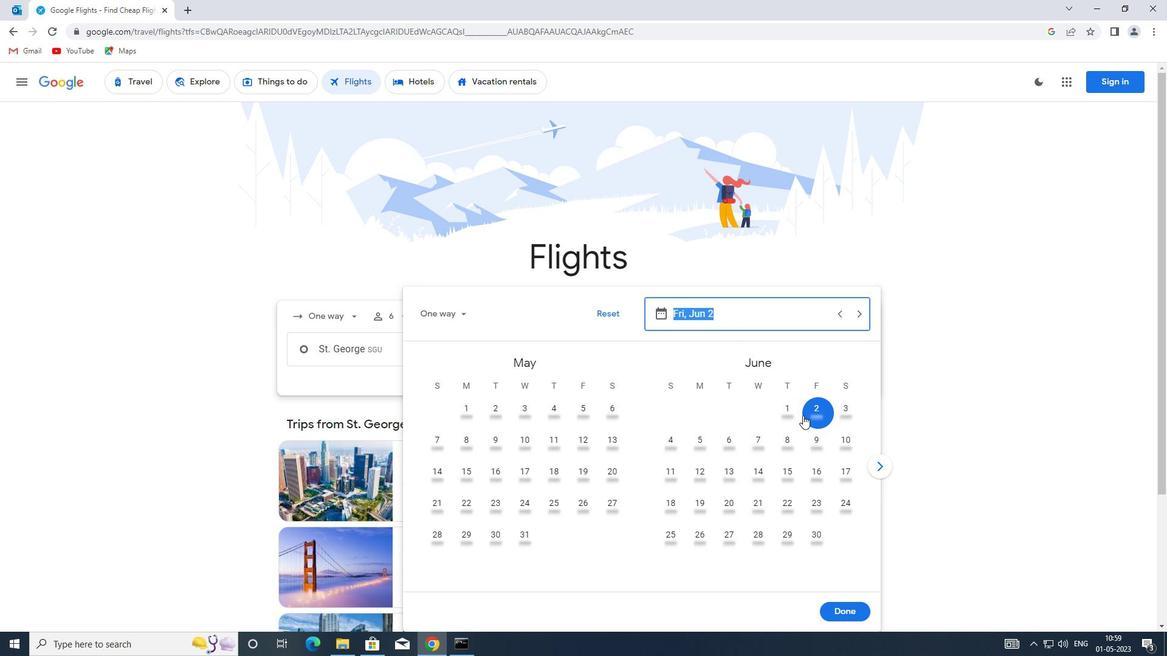 
Action: Mouse pressed left at (806, 411)
Screenshot: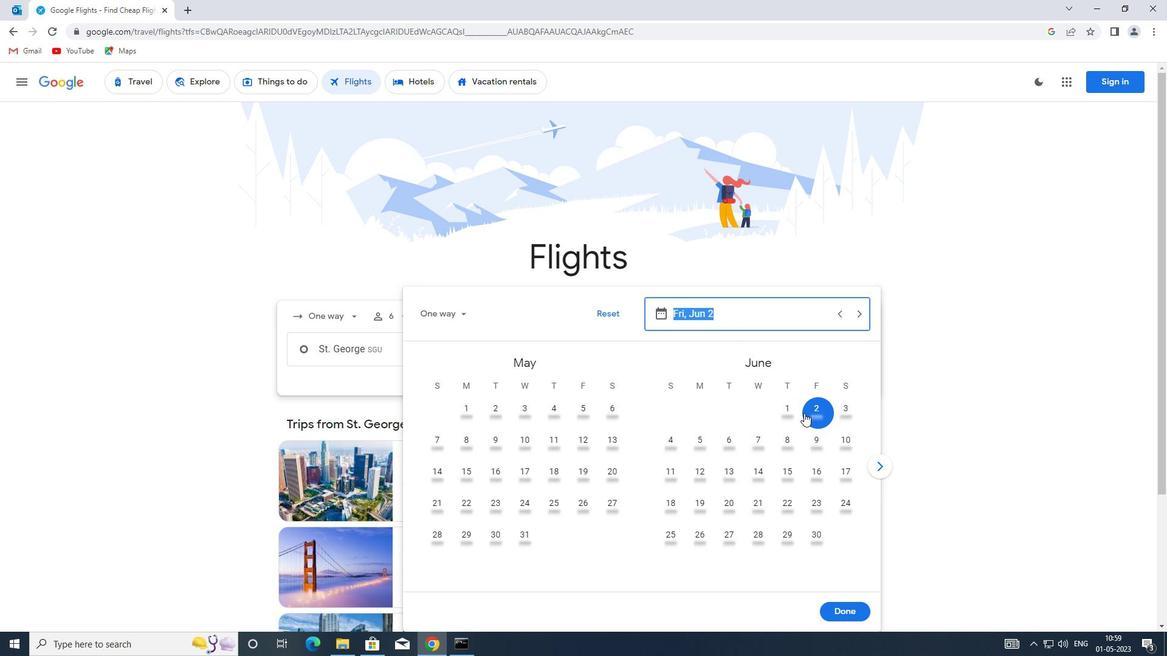 
Action: Mouse moved to (839, 609)
Screenshot: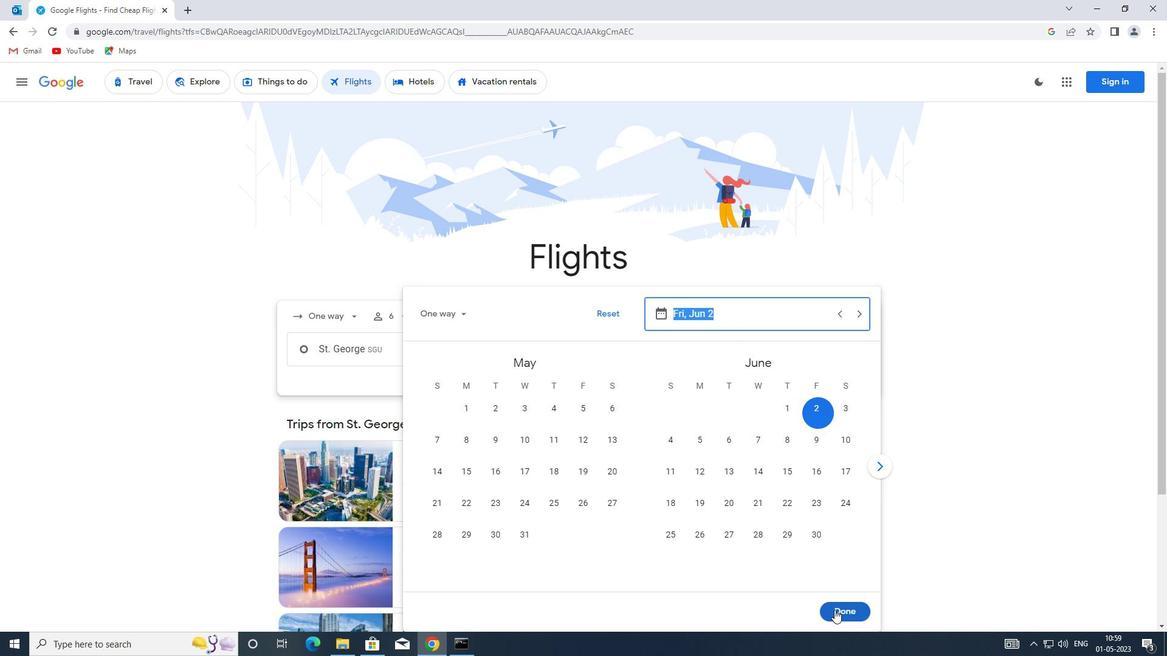 
Action: Mouse pressed left at (839, 609)
Screenshot: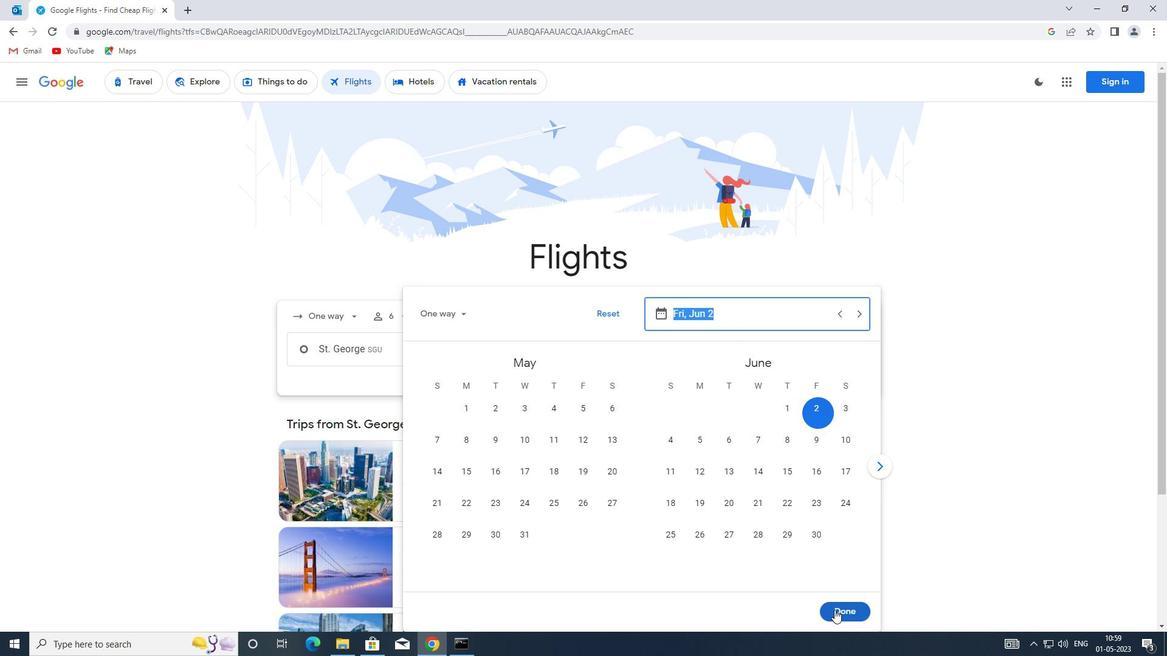 
Action: Mouse moved to (561, 389)
Screenshot: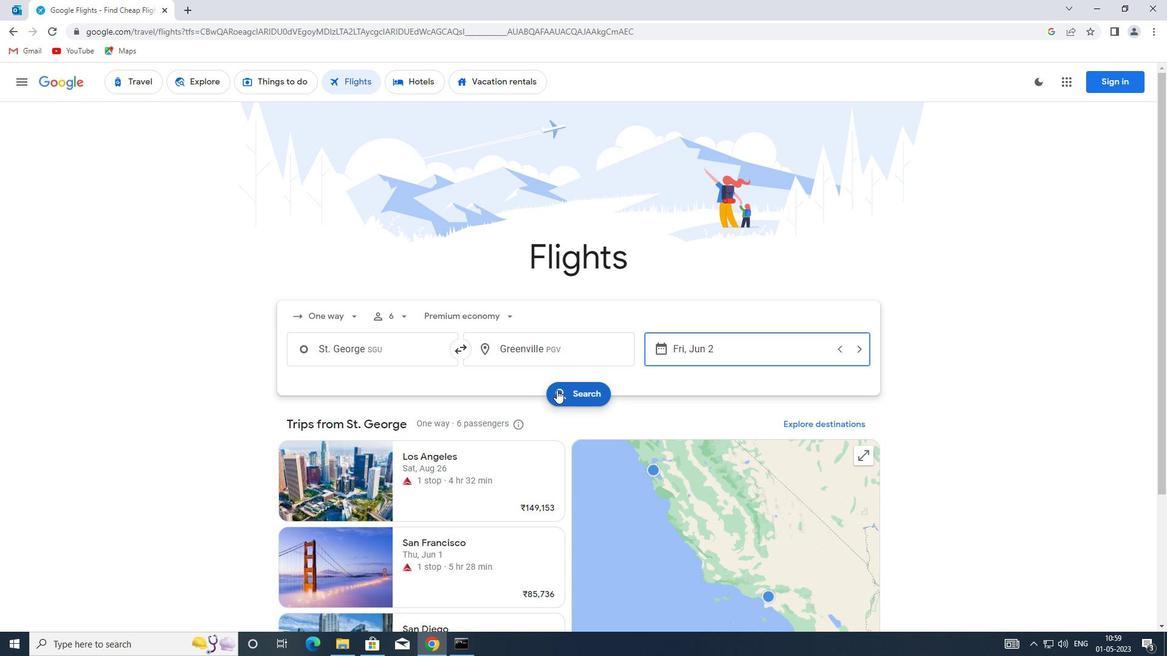 
Action: Mouse pressed left at (561, 389)
Screenshot: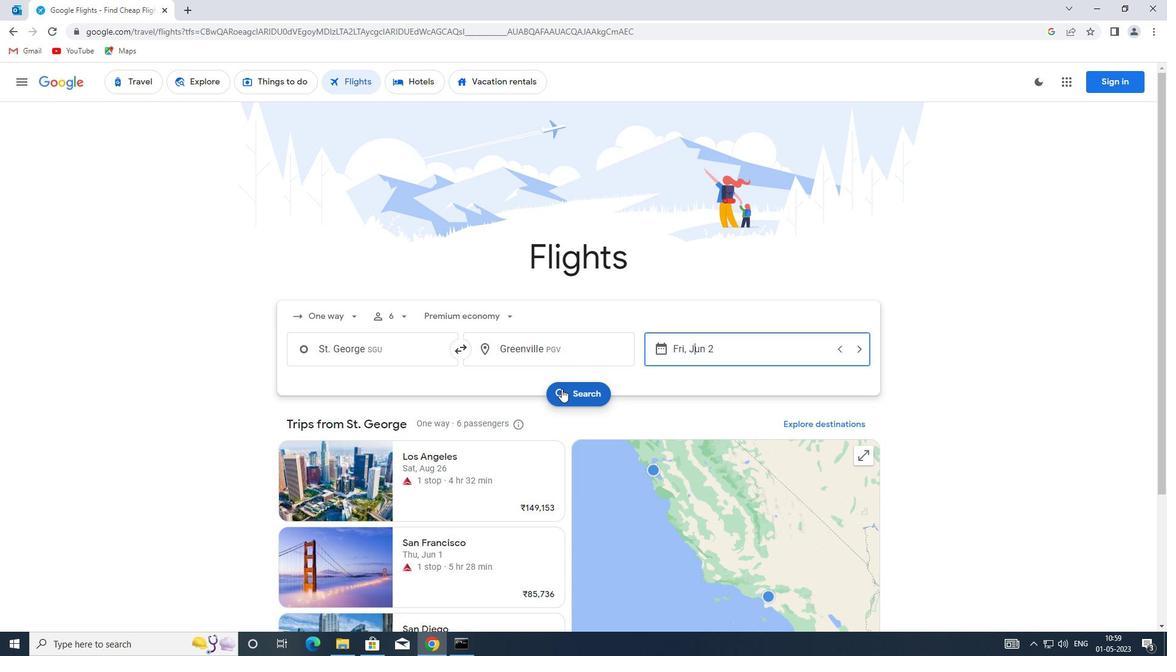 
Action: Mouse moved to (304, 200)
Screenshot: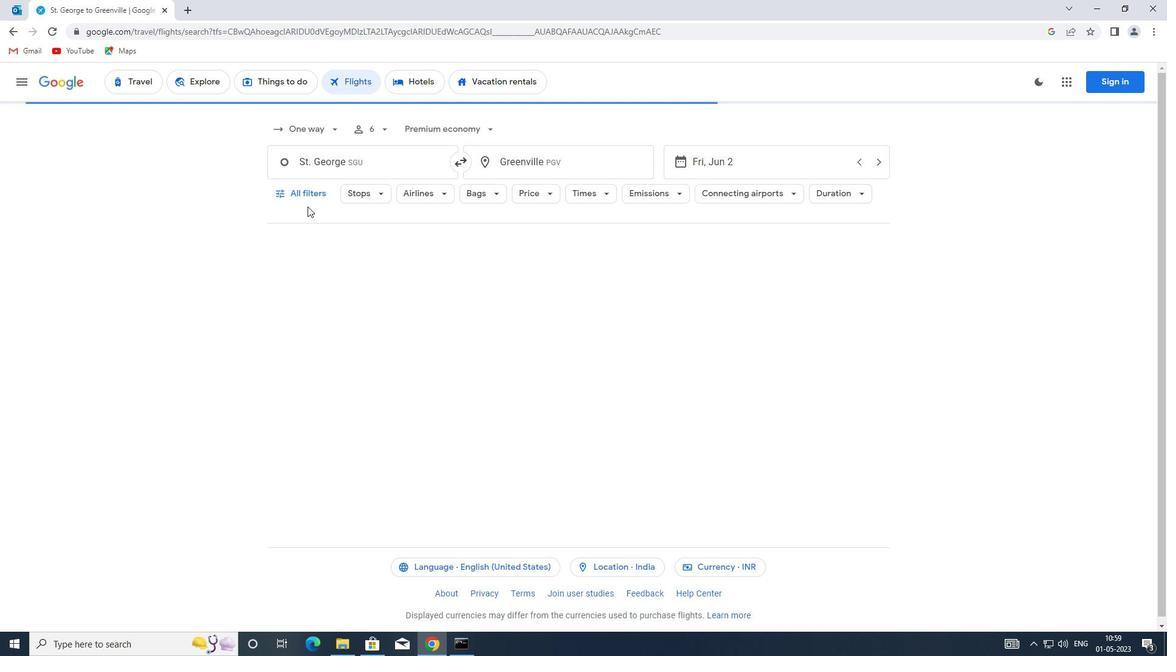 
Action: Mouse pressed left at (304, 200)
Screenshot: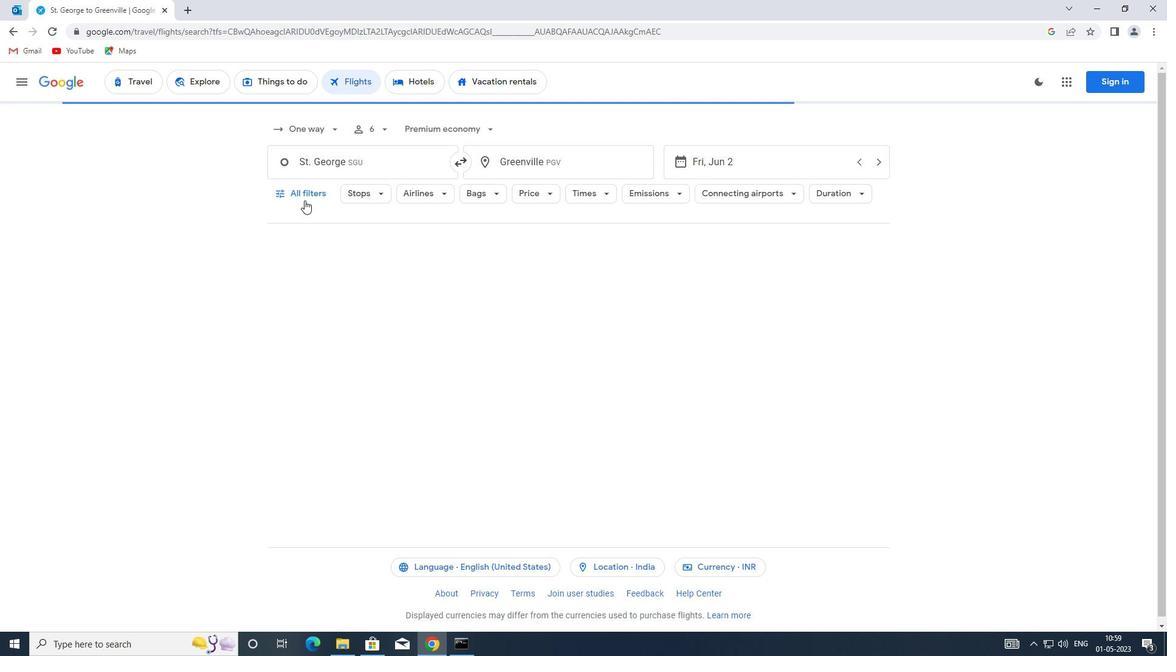 
Action: Mouse moved to (339, 346)
Screenshot: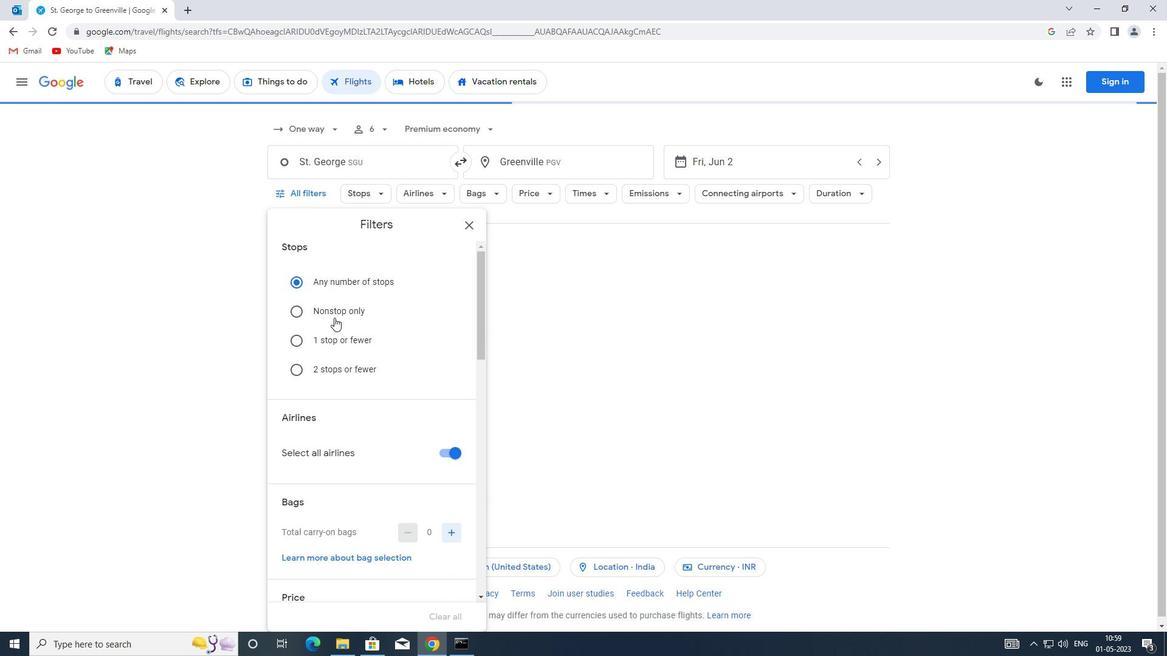 
Action: Mouse scrolled (339, 345) with delta (0, 0)
Screenshot: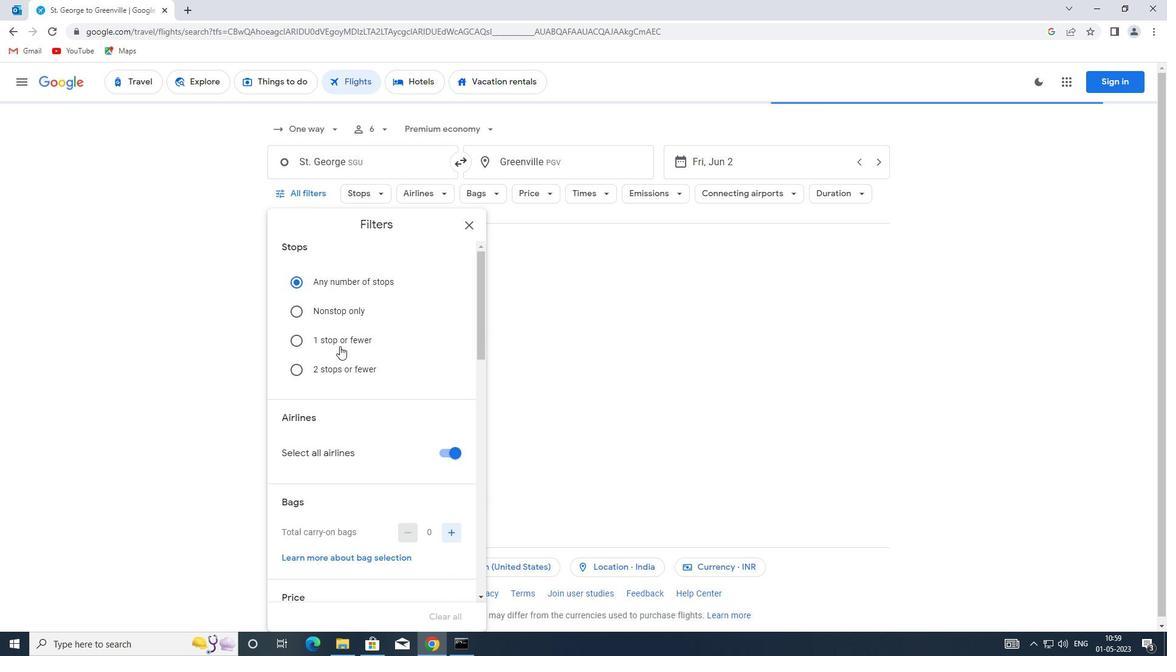 
Action: Mouse scrolled (339, 345) with delta (0, 0)
Screenshot: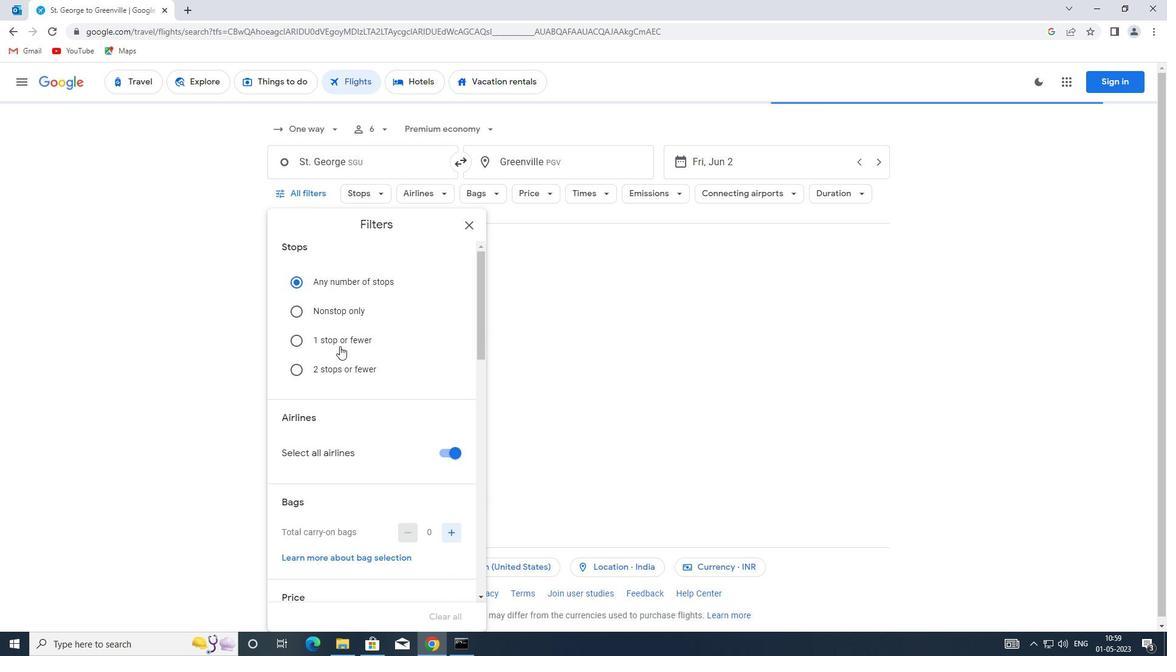 
Action: Mouse moved to (446, 333)
Screenshot: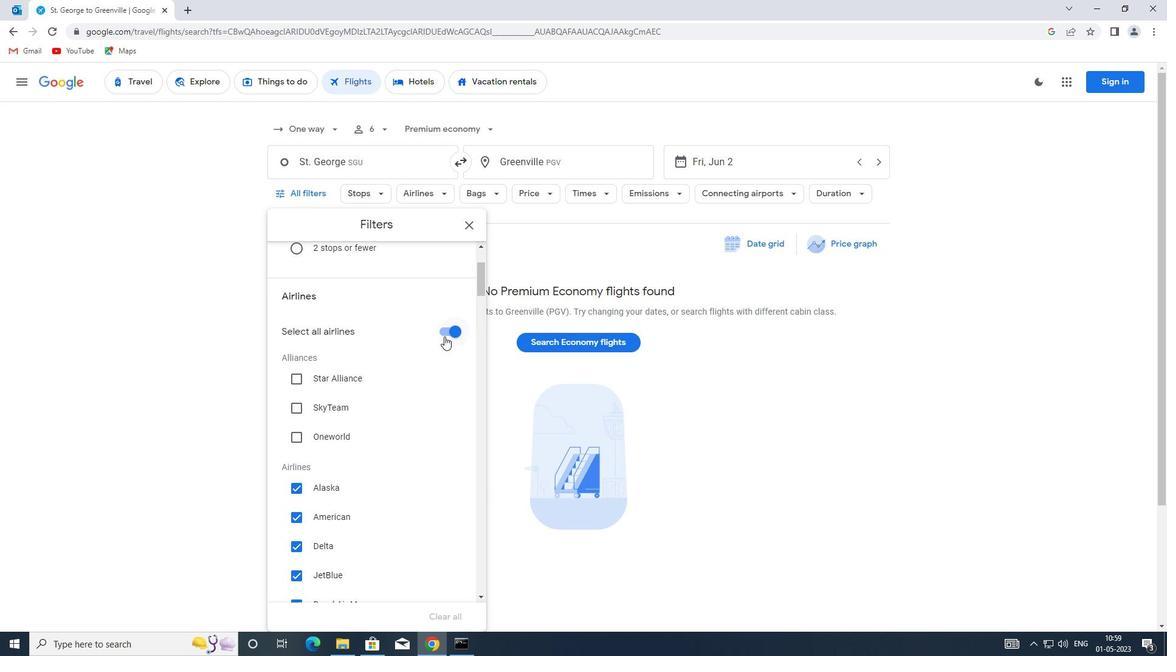 
Action: Mouse pressed left at (446, 333)
Screenshot: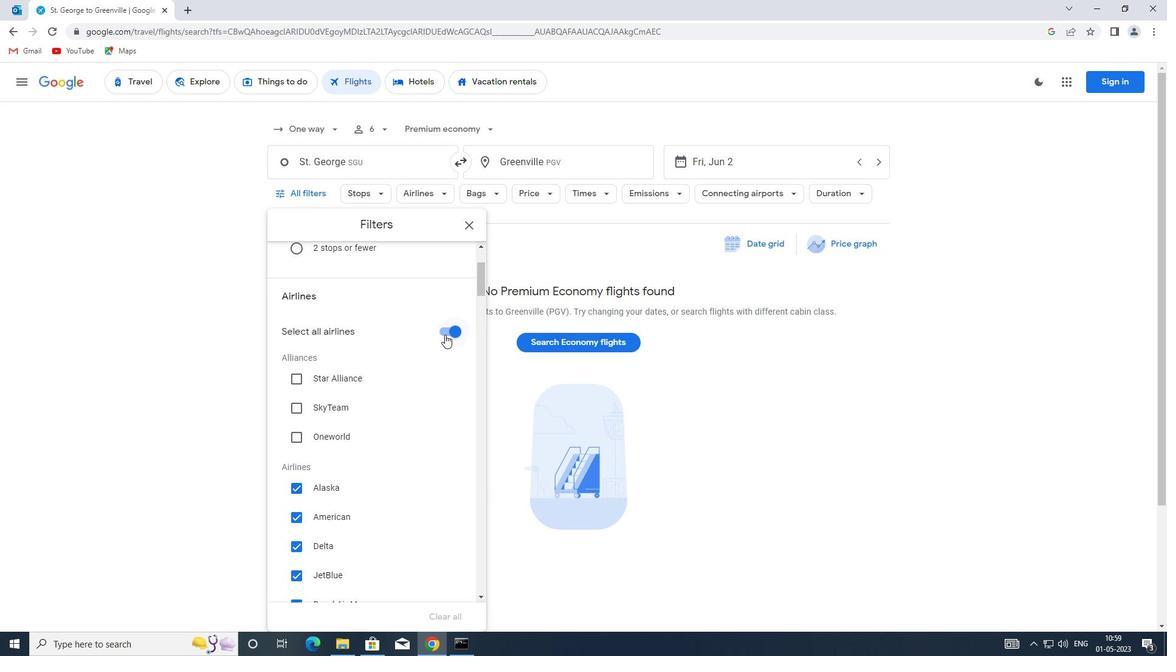 
Action: Mouse moved to (299, 382)
Screenshot: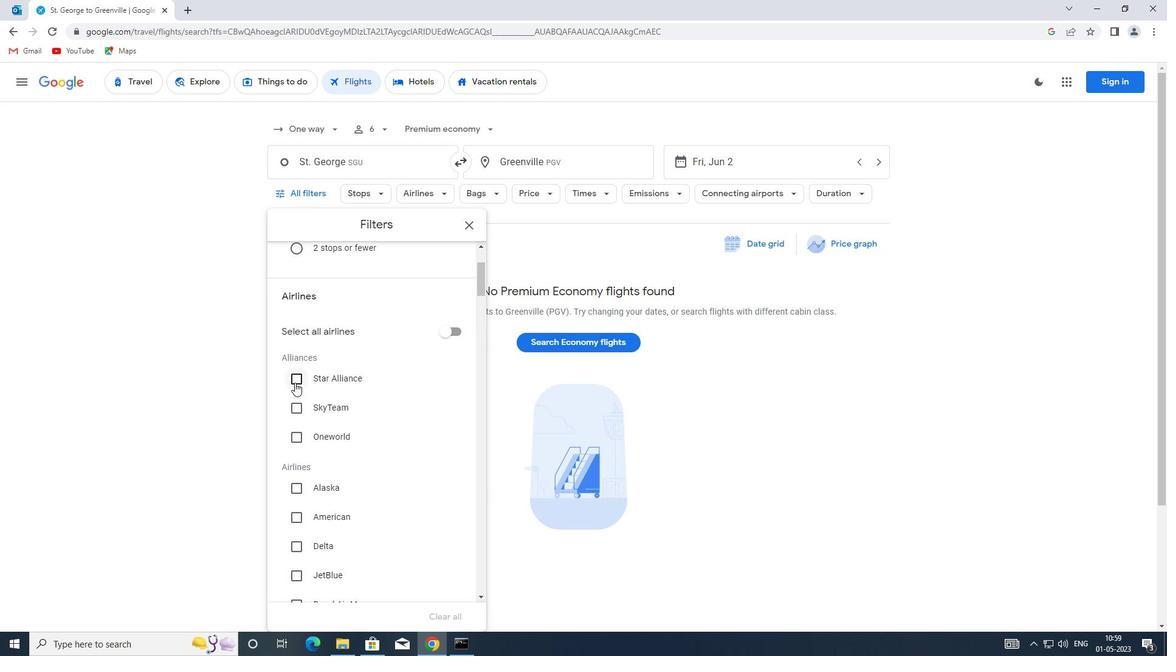 
Action: Mouse scrolled (299, 381) with delta (0, 0)
Screenshot: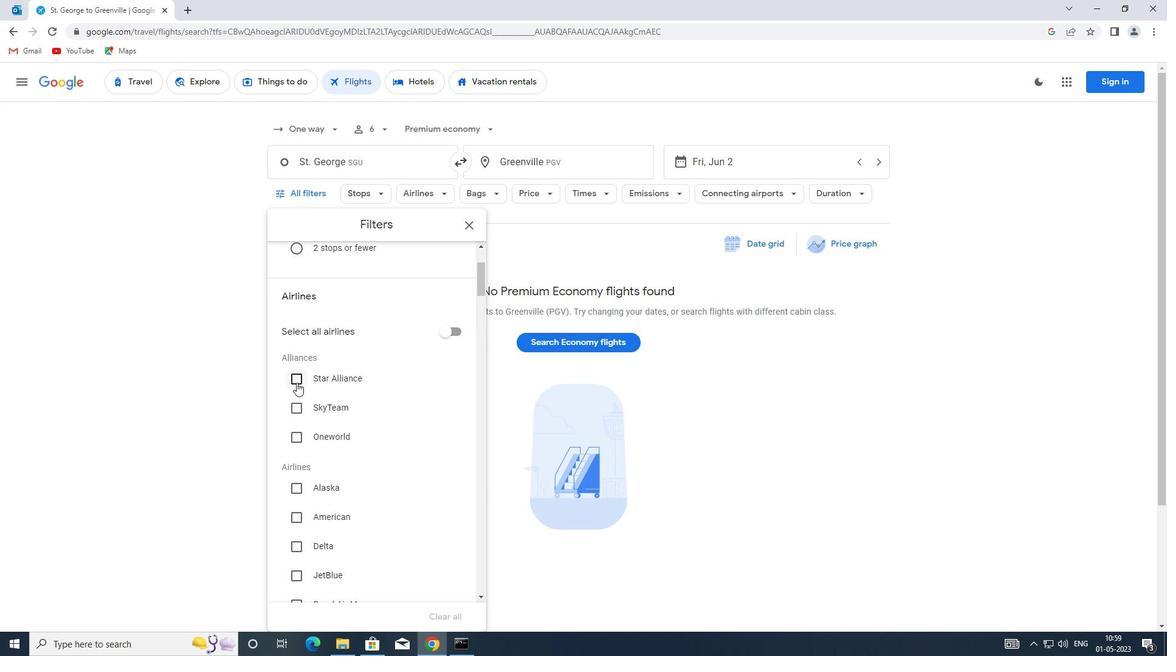 
Action: Mouse moved to (301, 381)
Screenshot: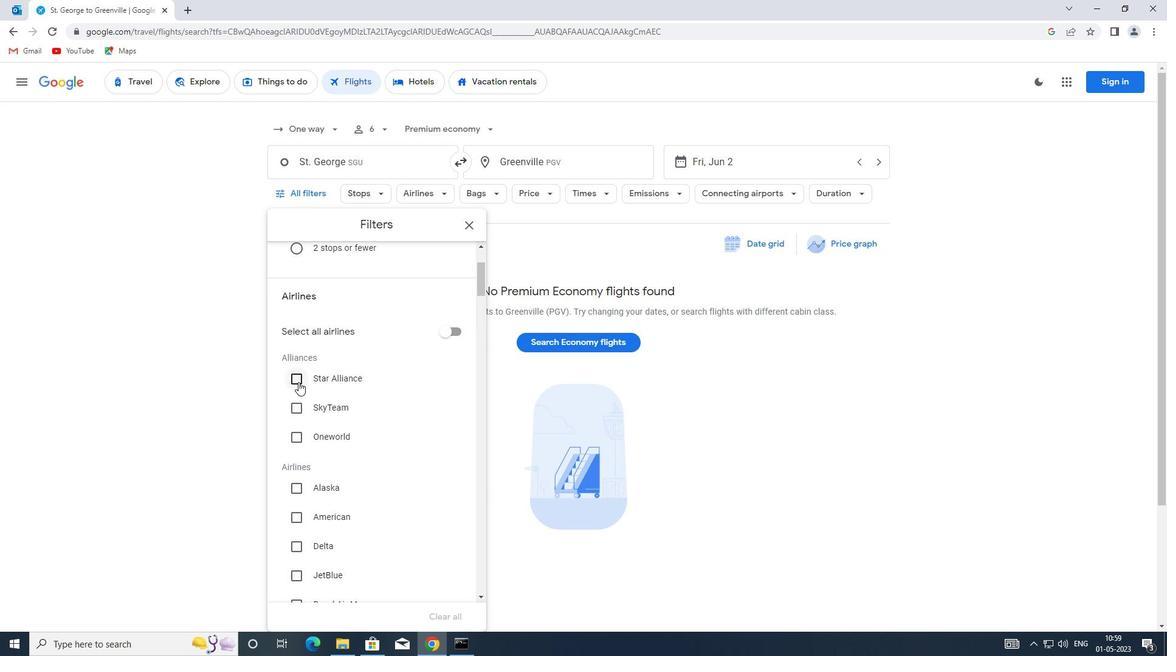 
Action: Mouse scrolled (301, 381) with delta (0, 0)
Screenshot: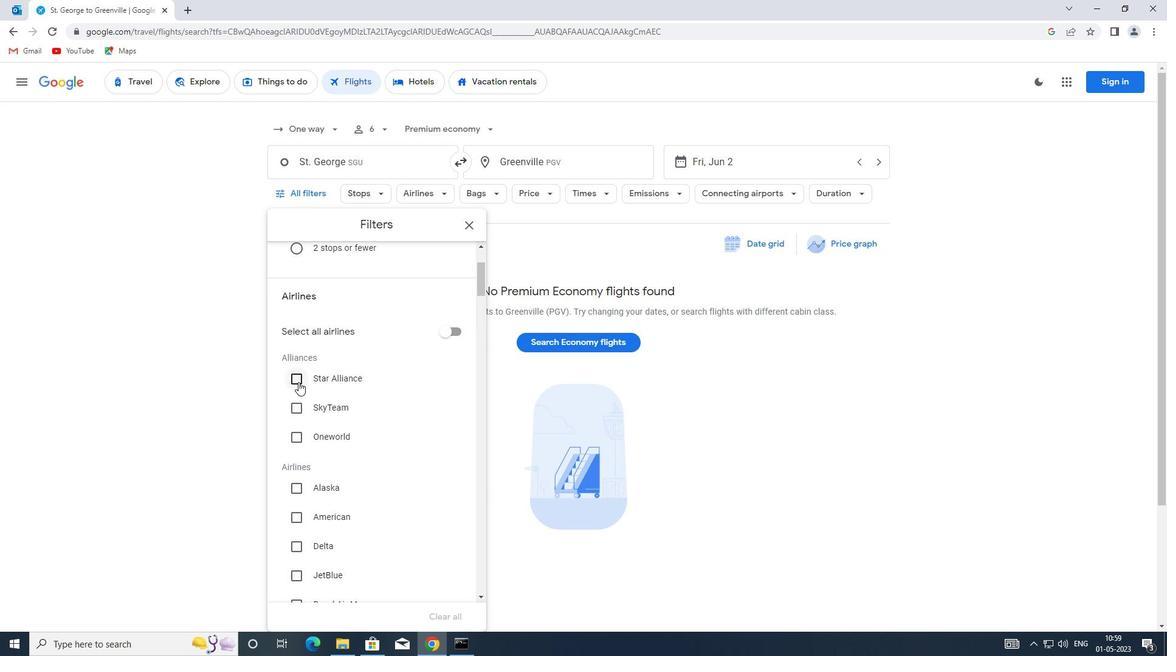 
Action: Mouse moved to (296, 458)
Screenshot: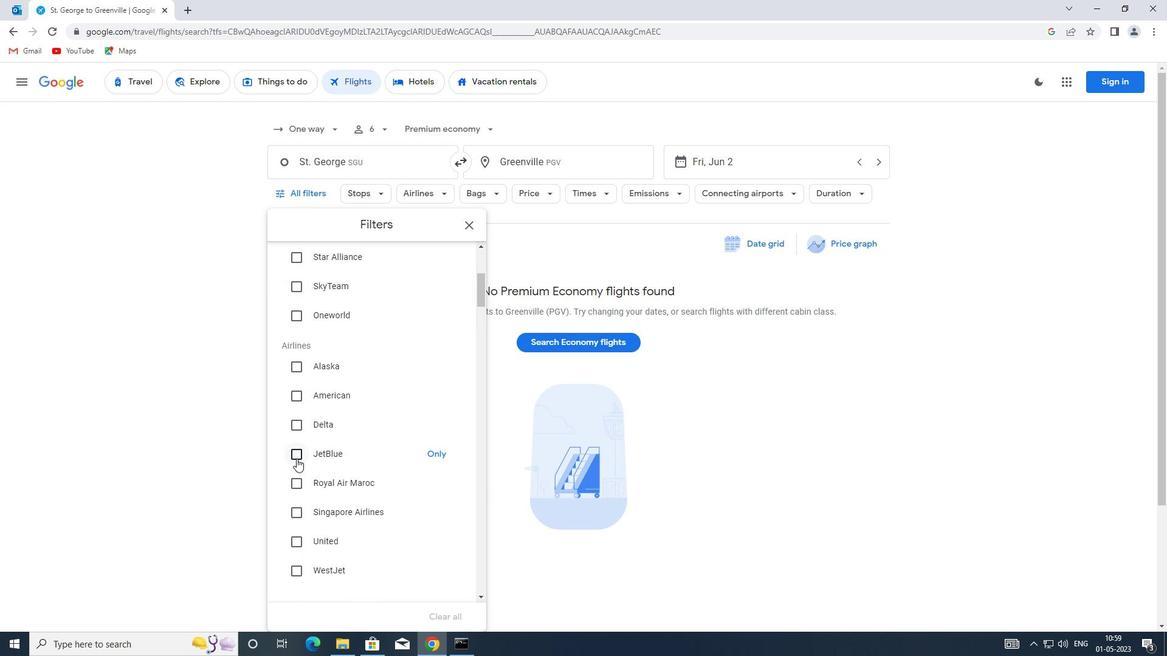 
Action: Mouse pressed left at (296, 458)
Screenshot: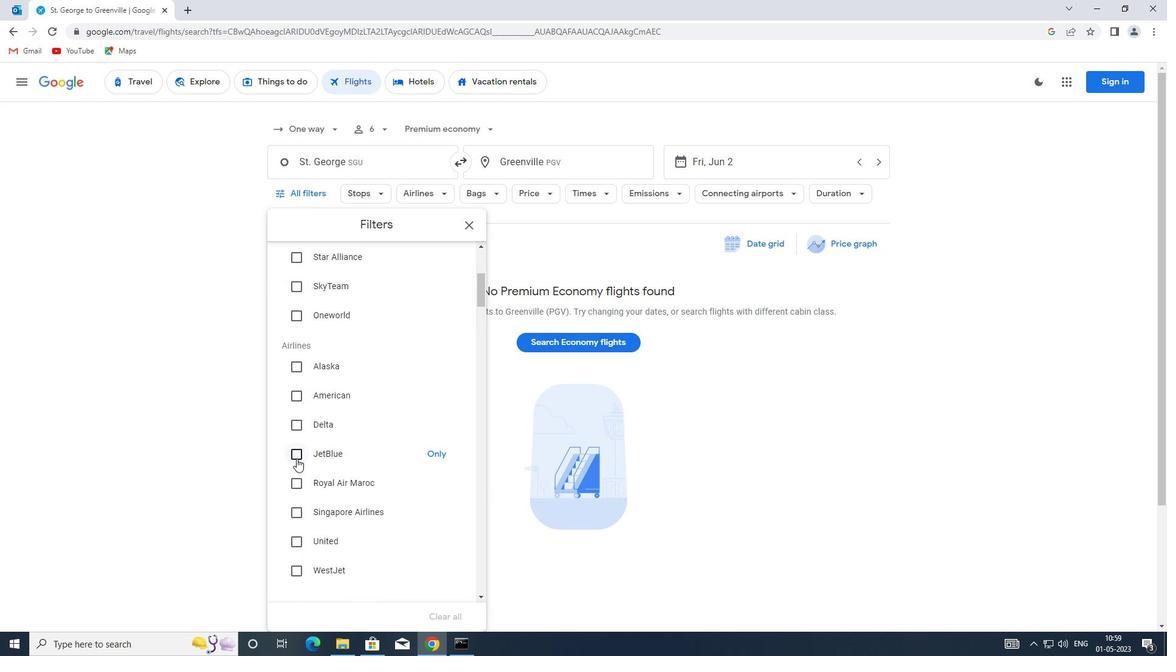 
Action: Mouse moved to (372, 423)
Screenshot: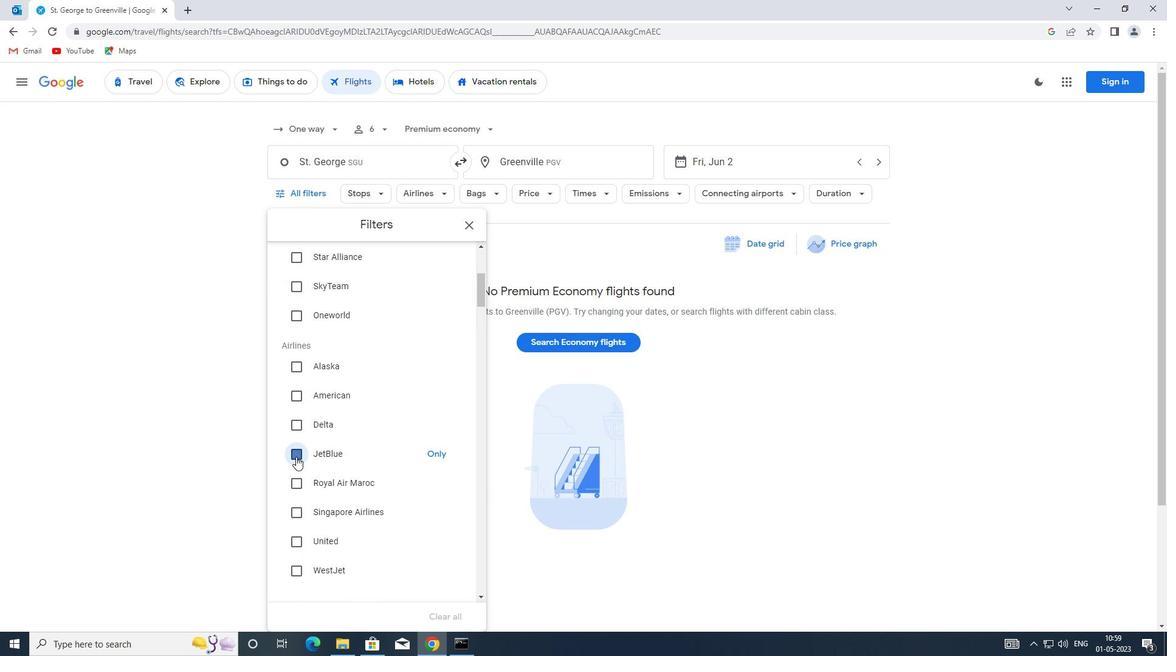 
Action: Mouse scrolled (372, 423) with delta (0, 0)
Screenshot: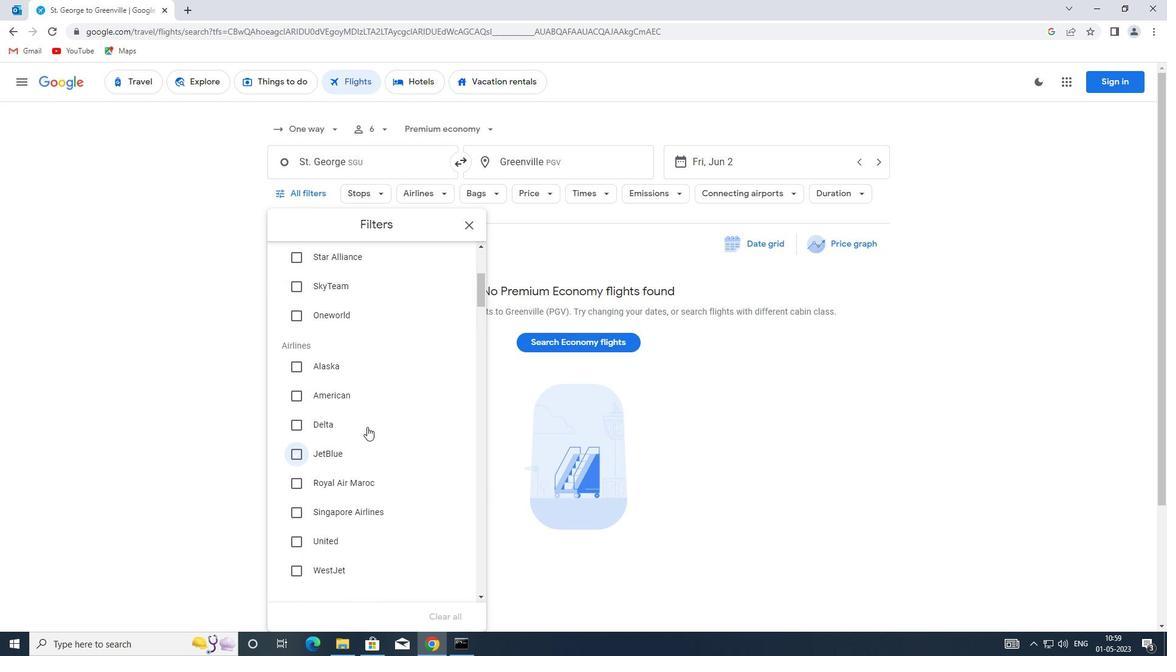 
Action: Mouse scrolled (372, 423) with delta (0, 0)
Screenshot: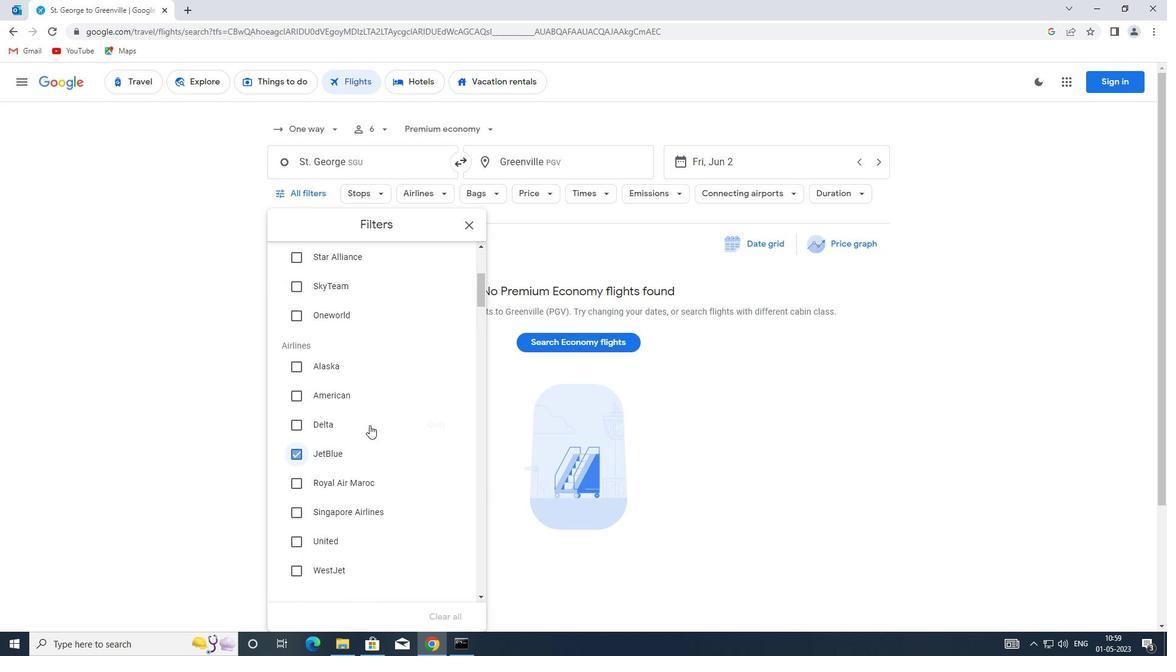 
Action: Mouse moved to (387, 413)
Screenshot: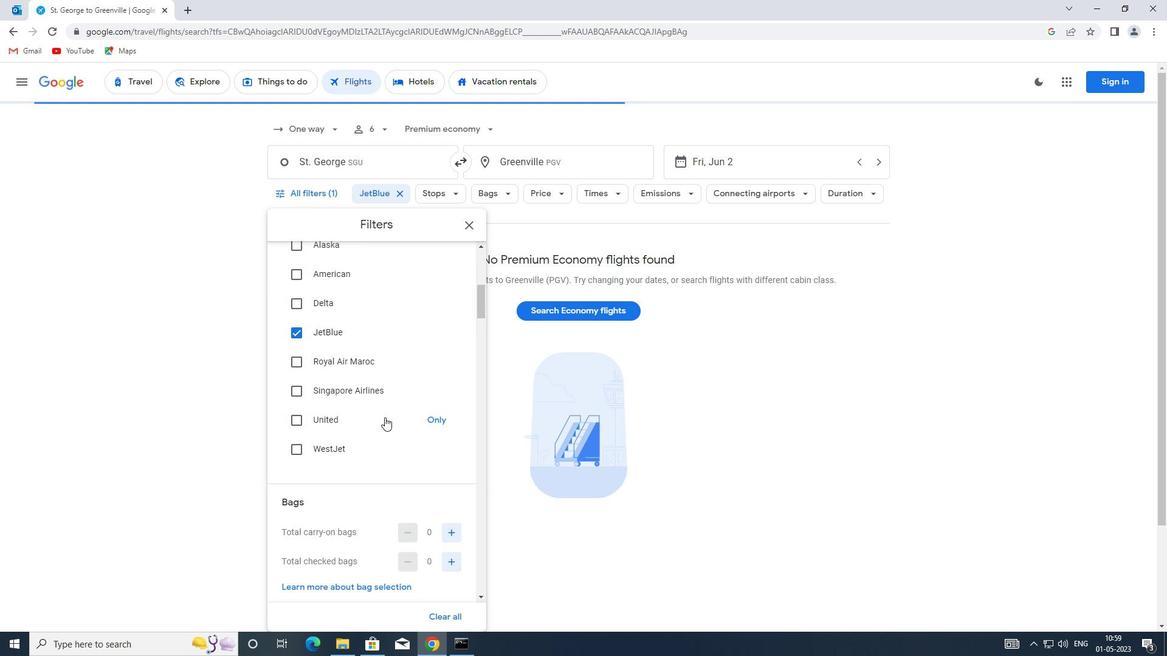 
Action: Mouse scrolled (387, 412) with delta (0, 0)
Screenshot: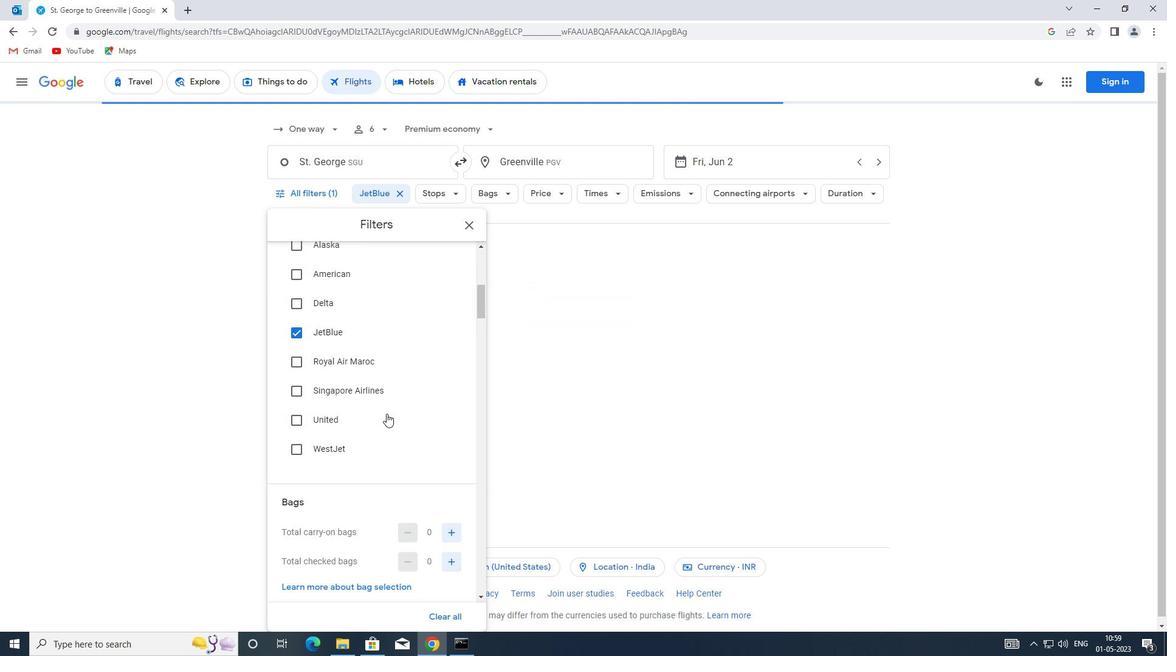 
Action: Mouse scrolled (387, 412) with delta (0, 0)
Screenshot: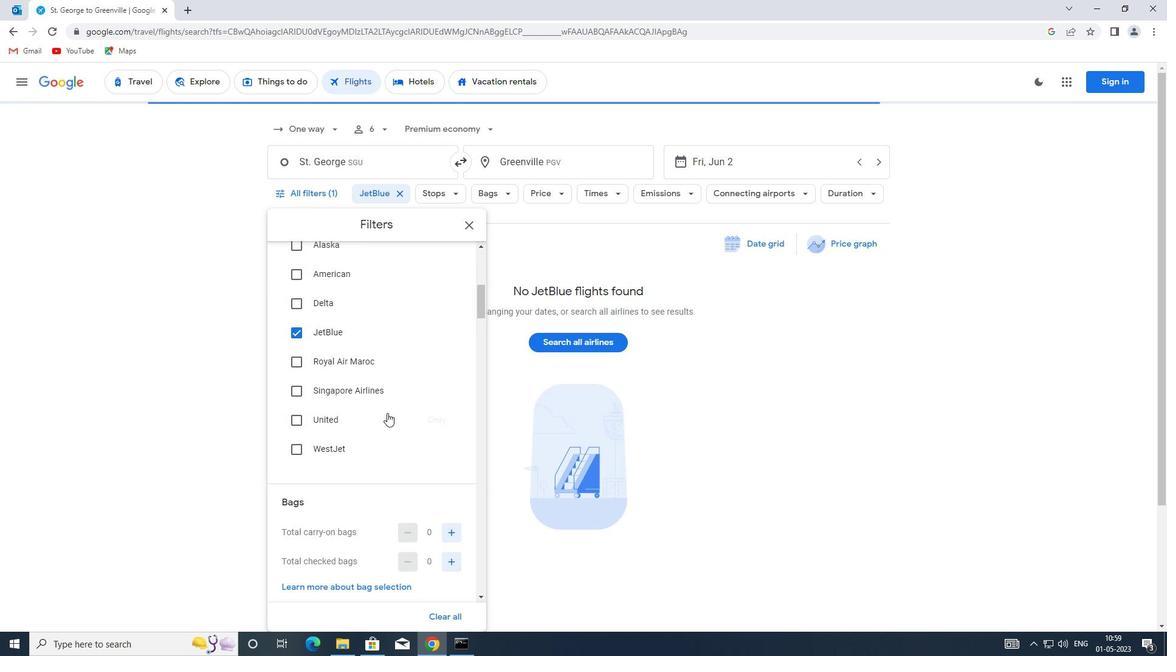 
Action: Mouse scrolled (387, 412) with delta (0, 0)
Screenshot: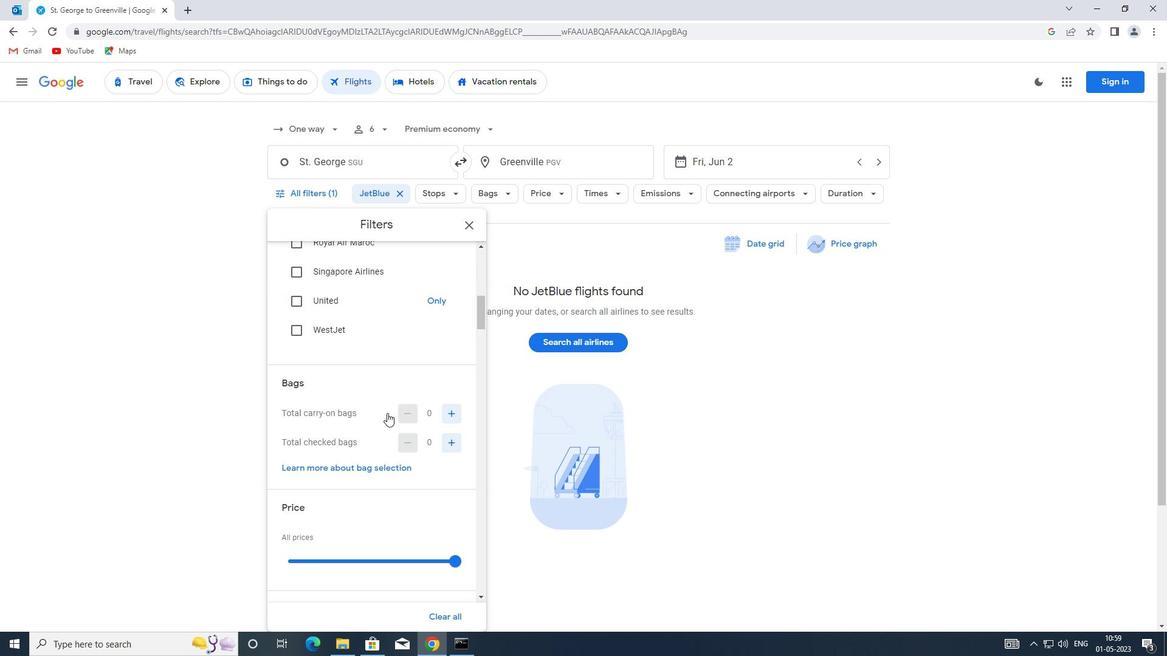 
Action: Mouse moved to (453, 379)
Screenshot: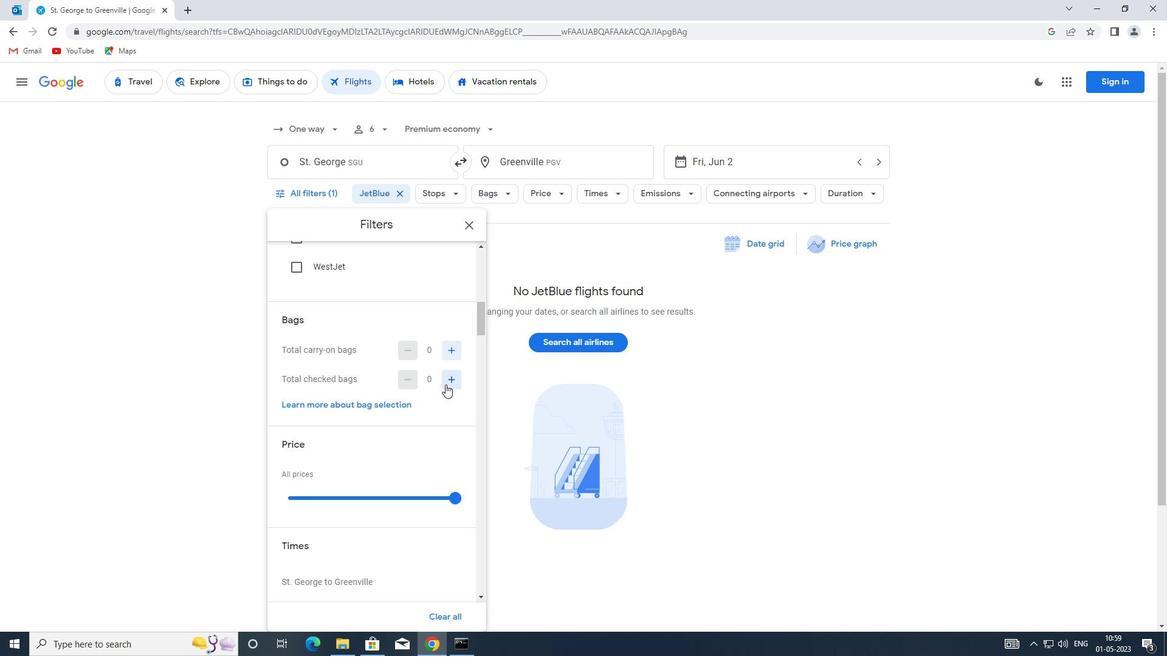 
Action: Mouse pressed left at (453, 379)
Screenshot: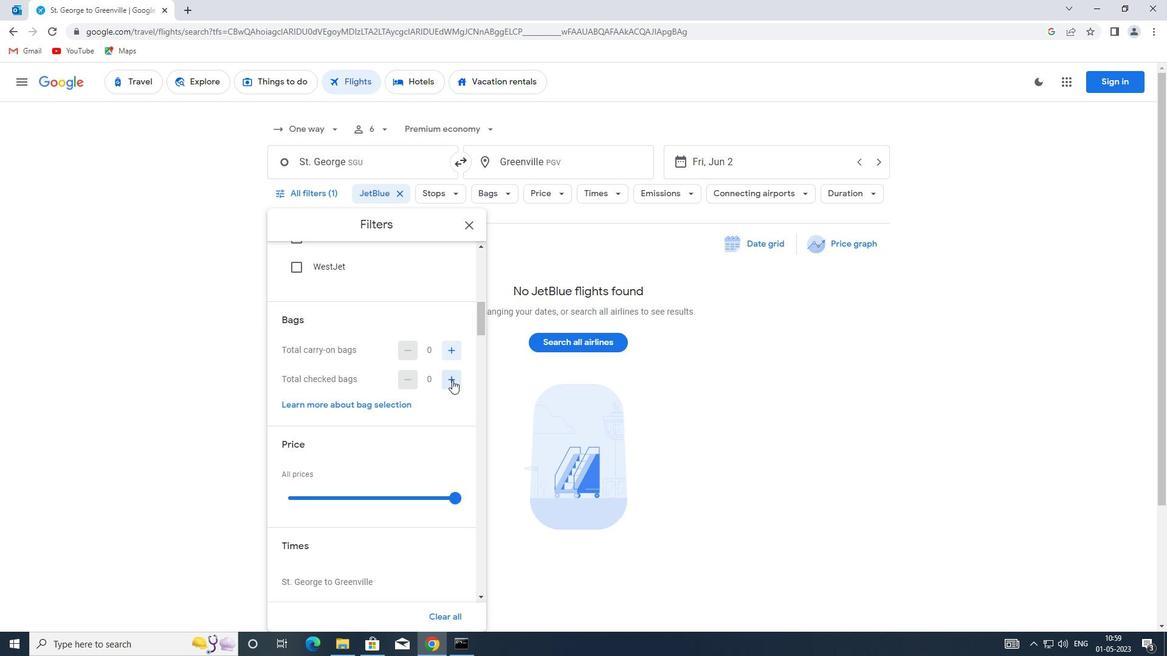 
Action: Mouse pressed left at (453, 379)
Screenshot: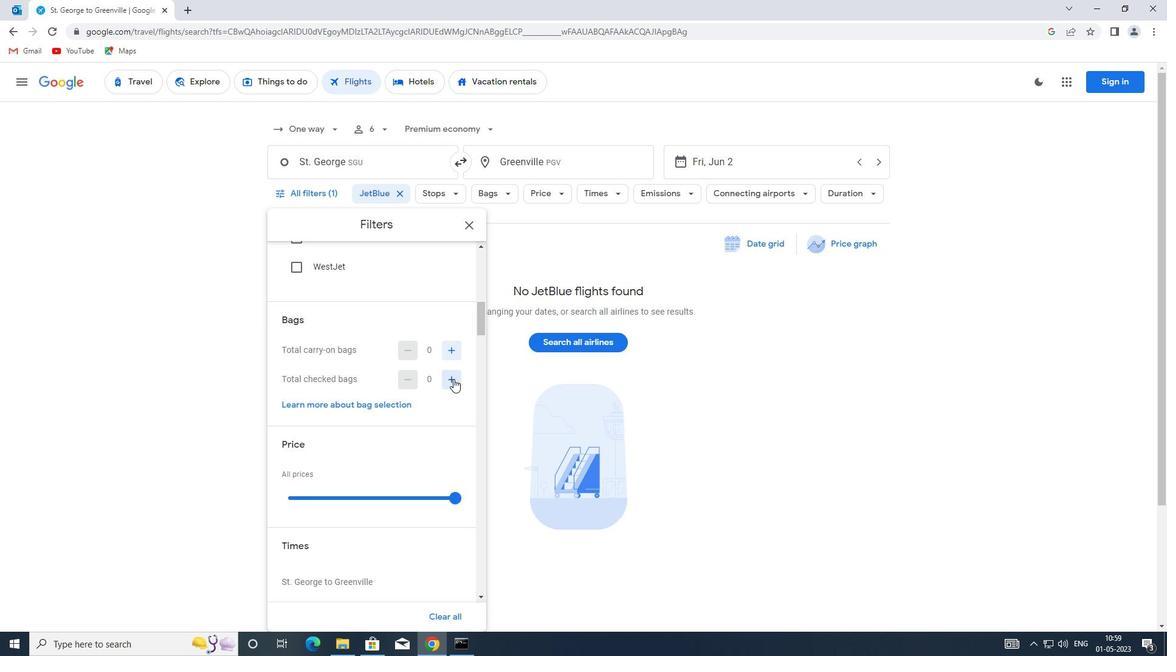 
Action: Mouse moved to (453, 379)
Screenshot: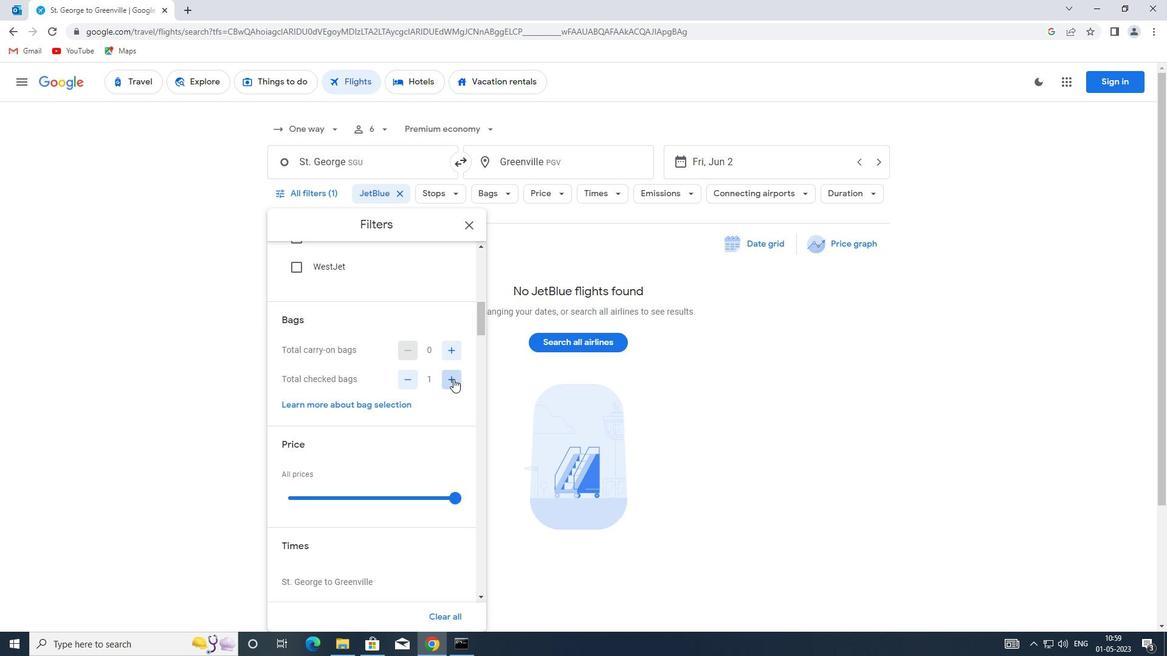 
Action: Mouse pressed left at (453, 379)
Screenshot: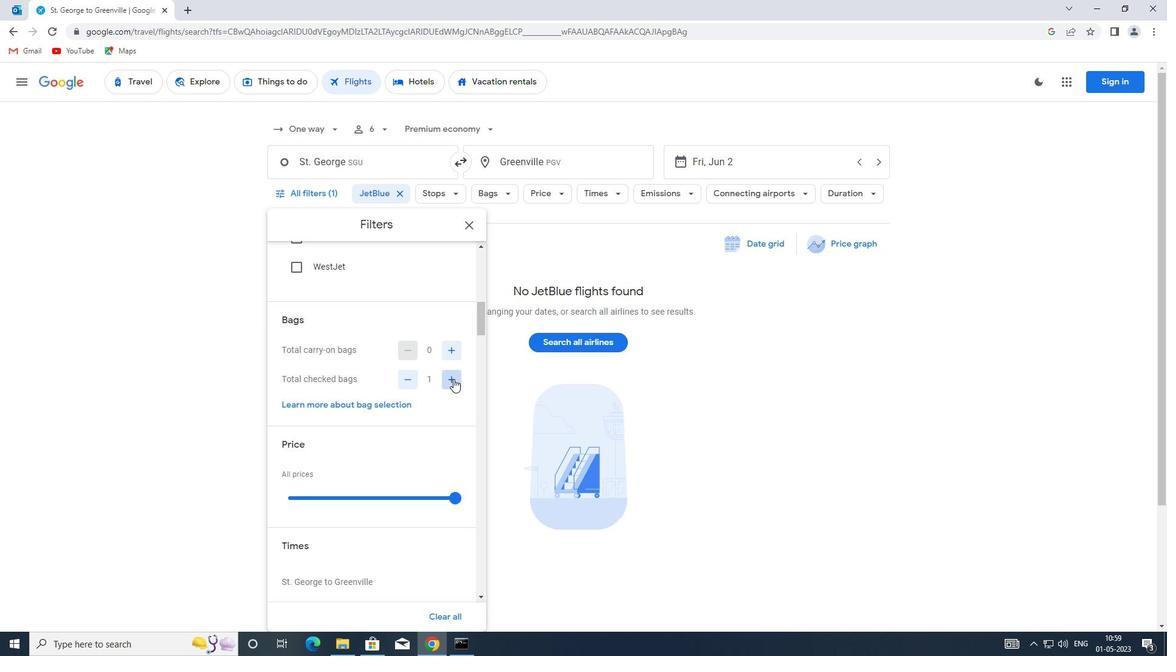 
Action: Mouse pressed left at (453, 379)
Screenshot: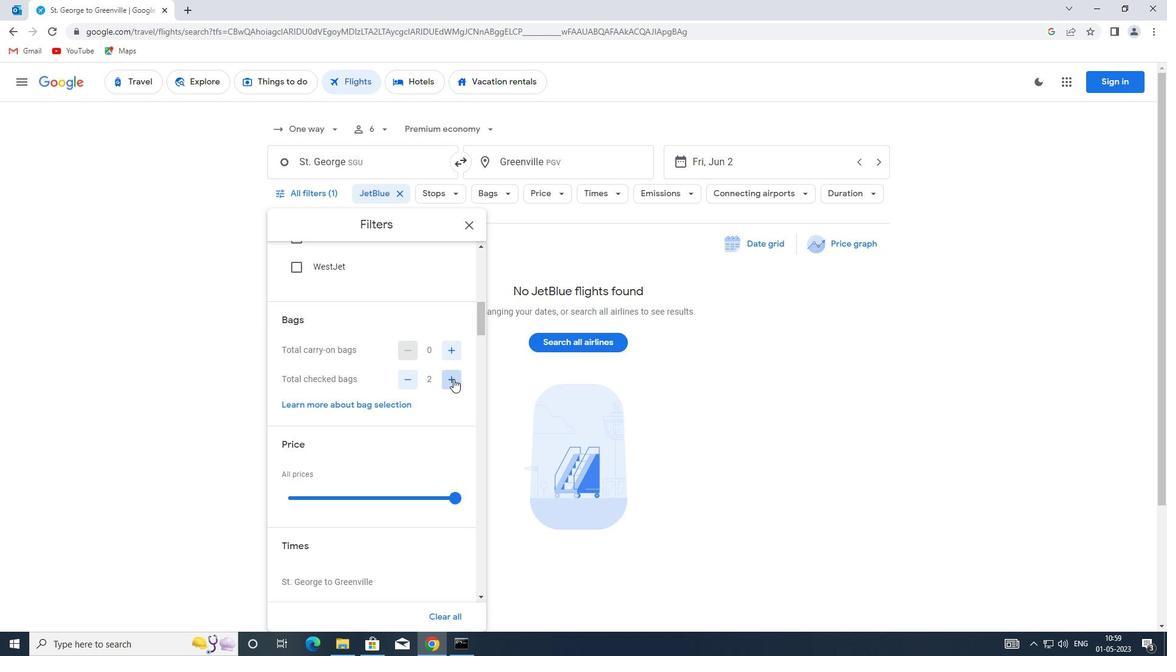
Action: Mouse pressed left at (453, 379)
Screenshot: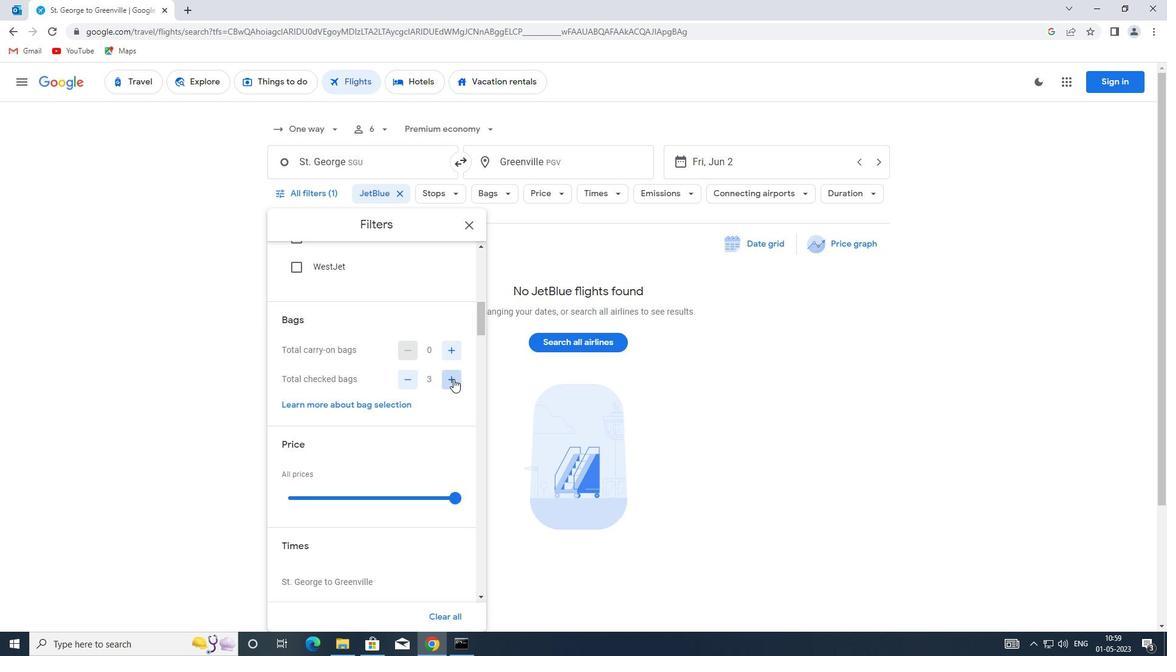 
Action: Mouse pressed left at (453, 379)
Screenshot: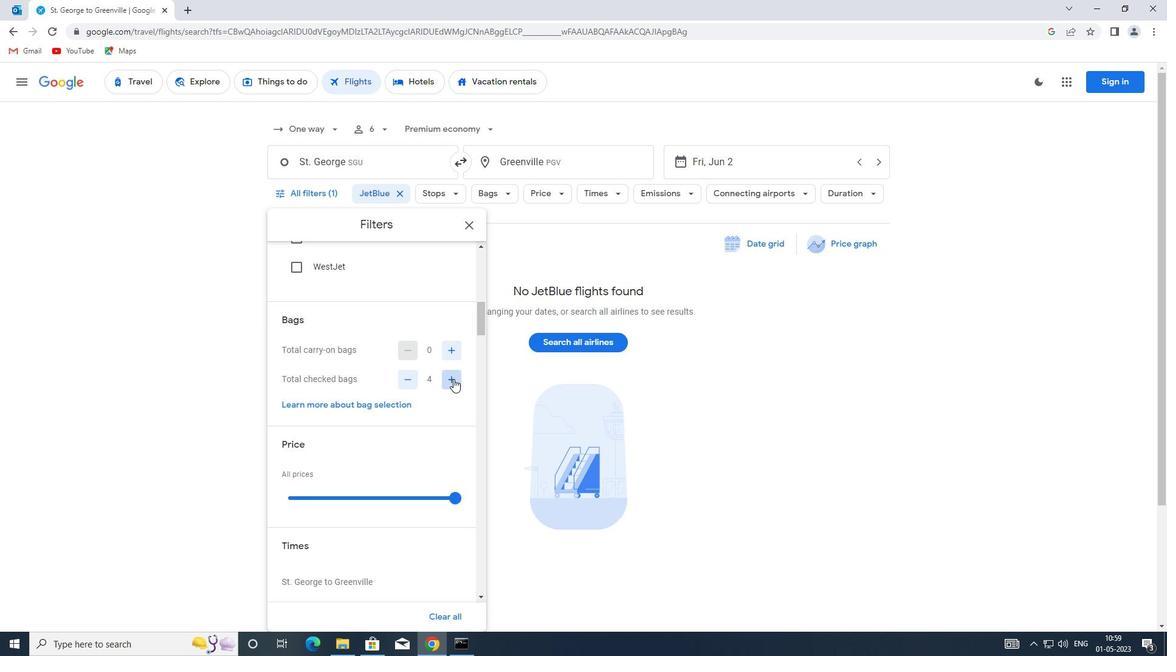 
Action: Mouse pressed left at (453, 379)
Screenshot: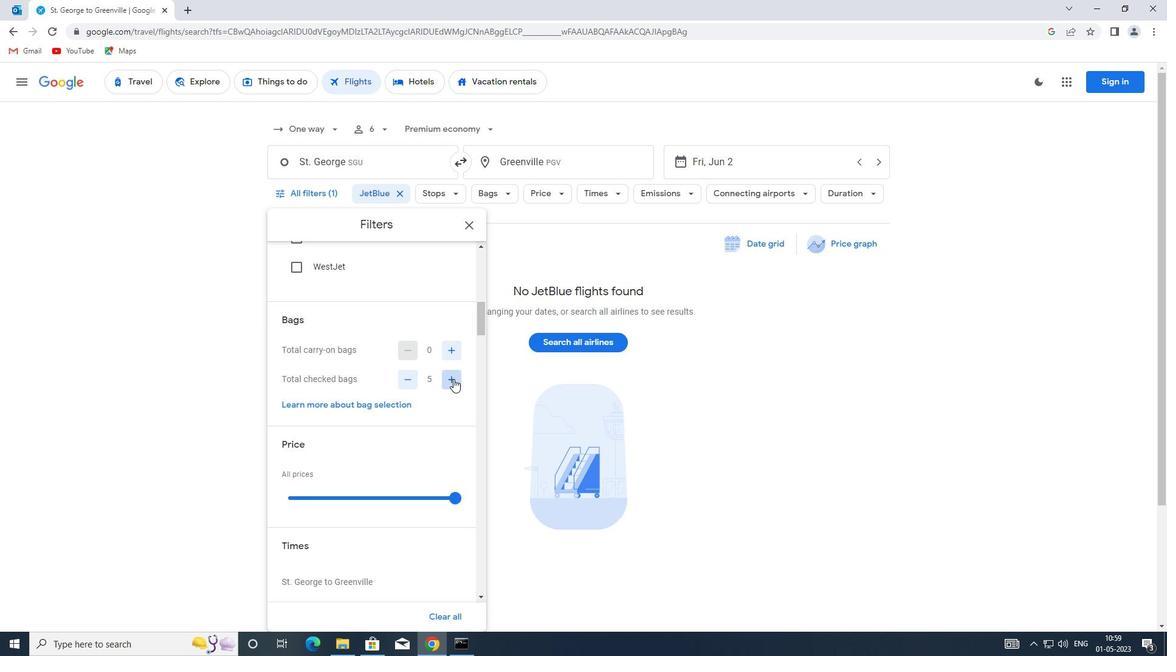 
Action: Mouse pressed left at (453, 379)
Screenshot: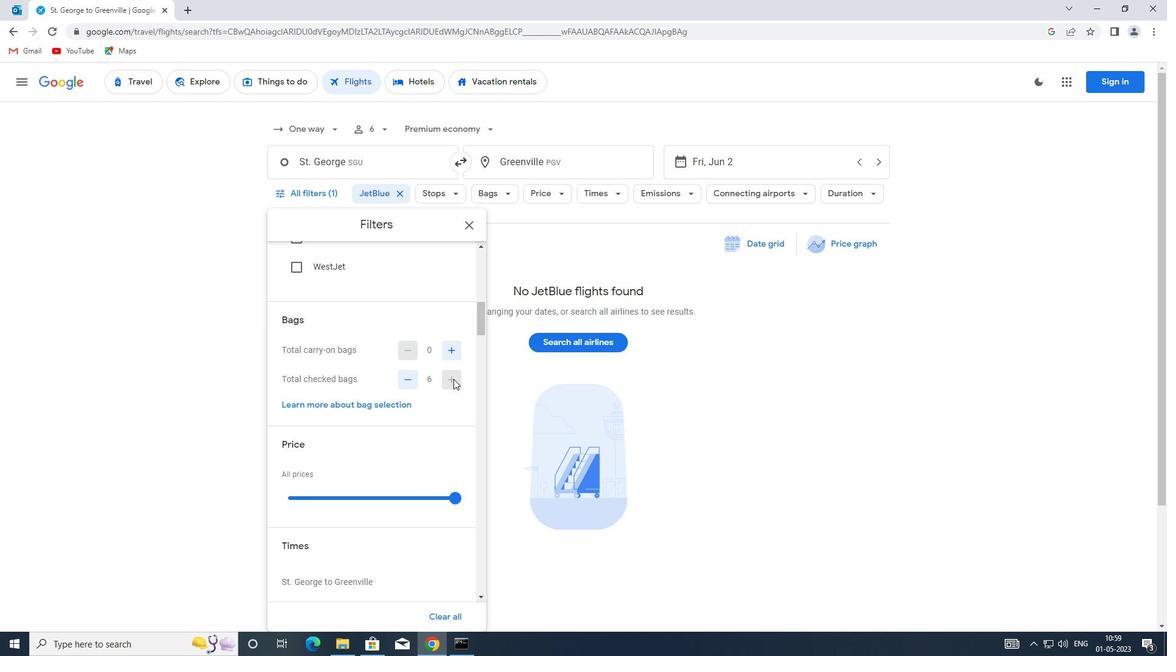 
Action: Mouse moved to (442, 379)
Screenshot: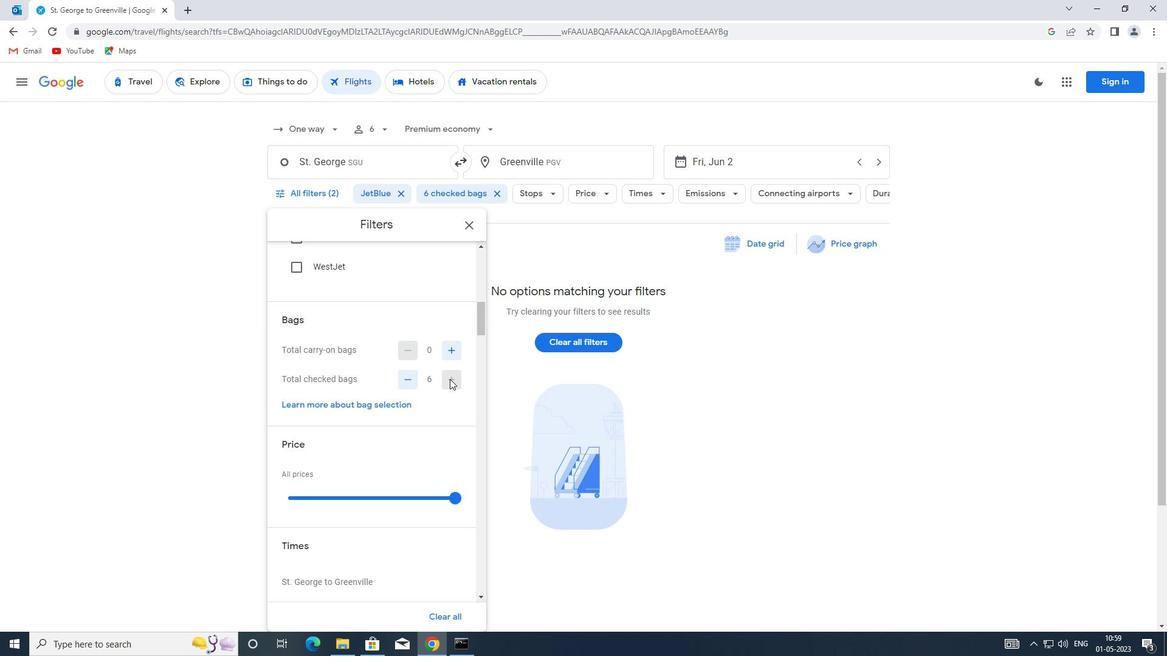 
Action: Mouse scrolled (442, 378) with delta (0, 0)
Screenshot: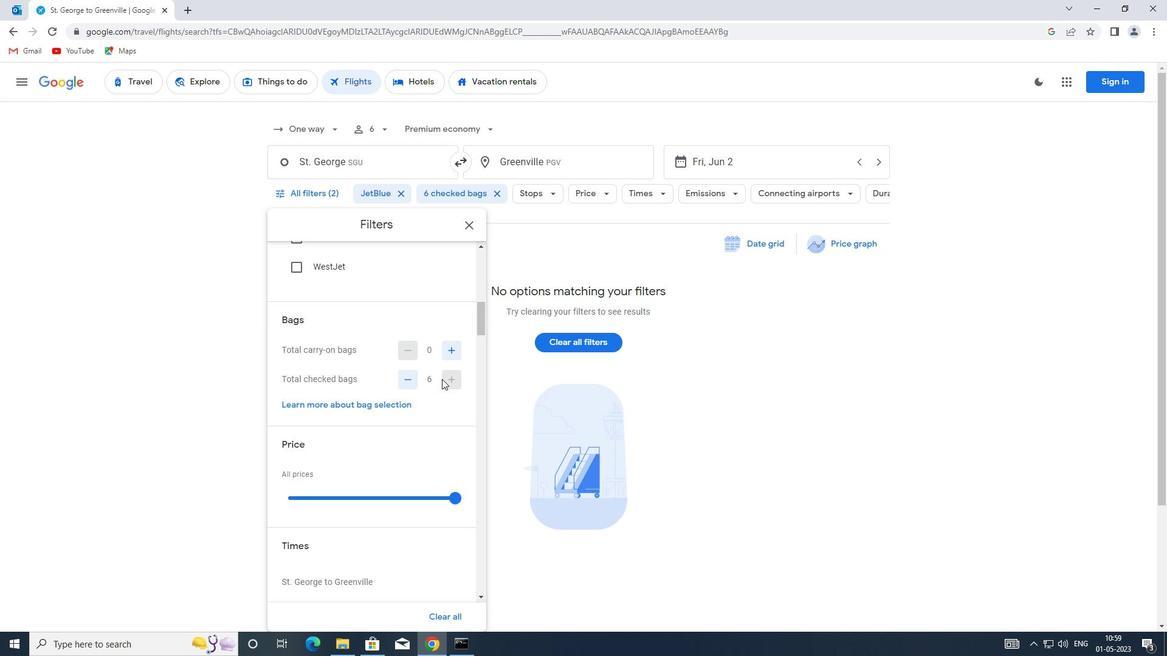 
Action: Mouse moved to (440, 380)
Screenshot: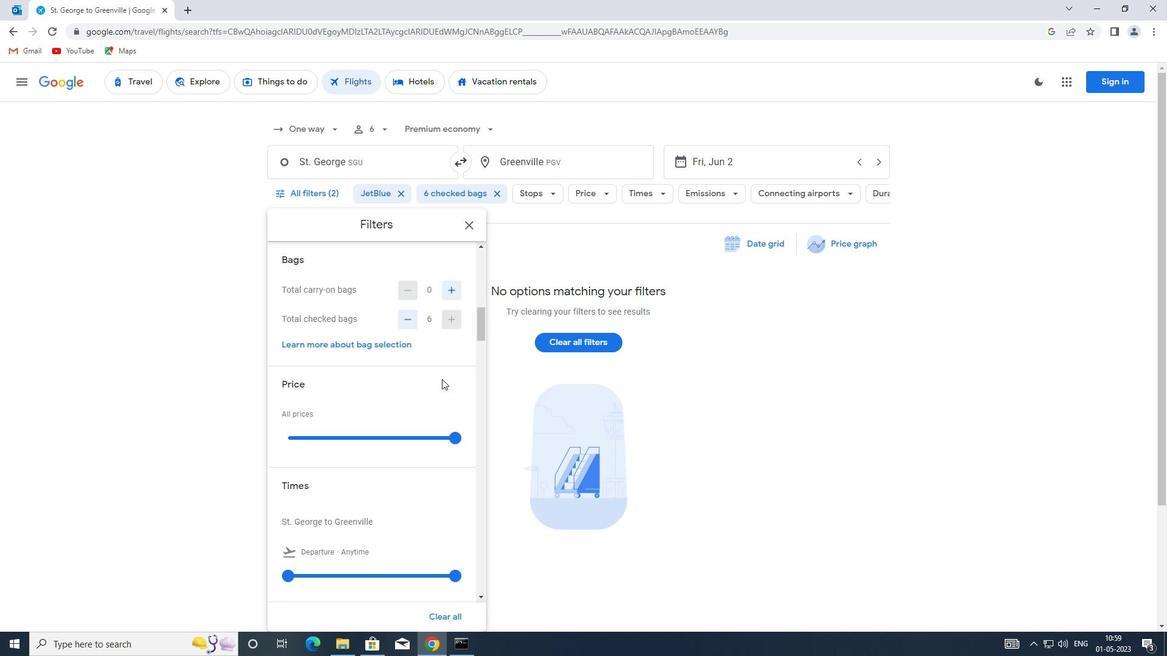 
Action: Mouse scrolled (440, 380) with delta (0, 0)
Screenshot: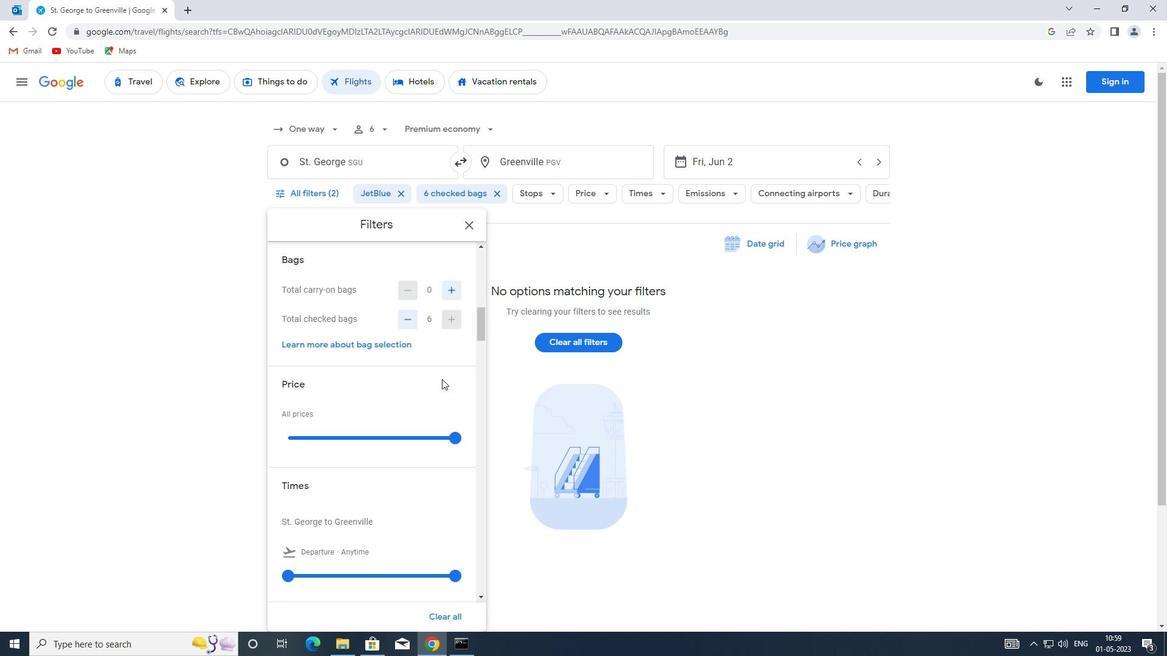
Action: Mouse moved to (437, 381)
Screenshot: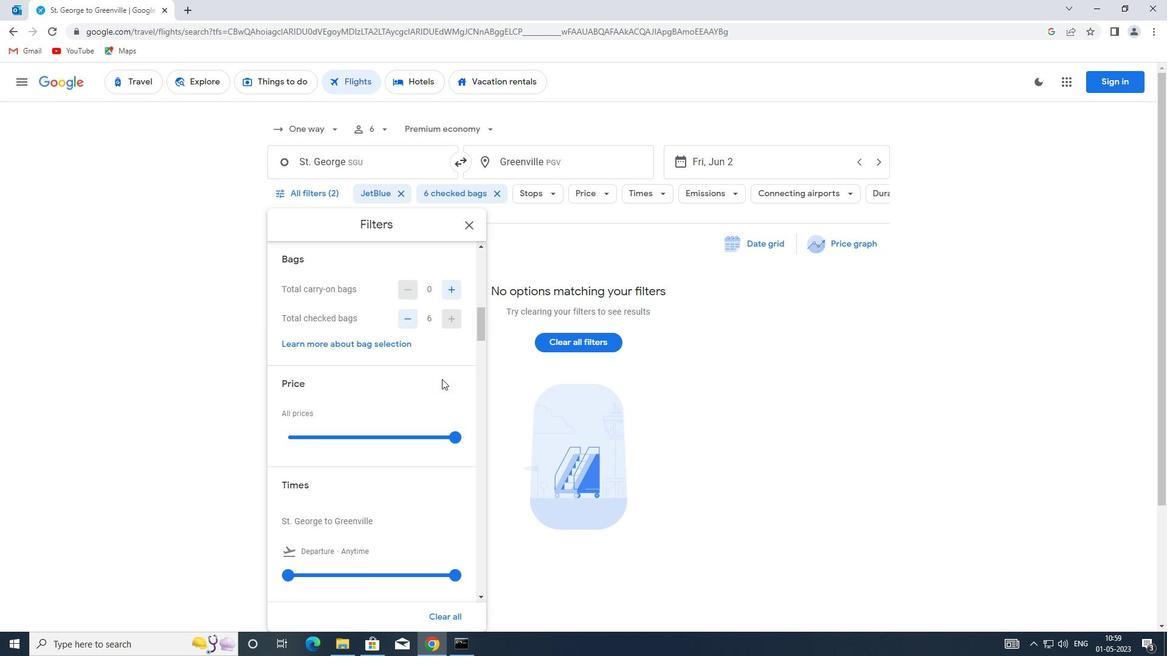 
Action: Mouse scrolled (437, 381) with delta (0, 0)
Screenshot: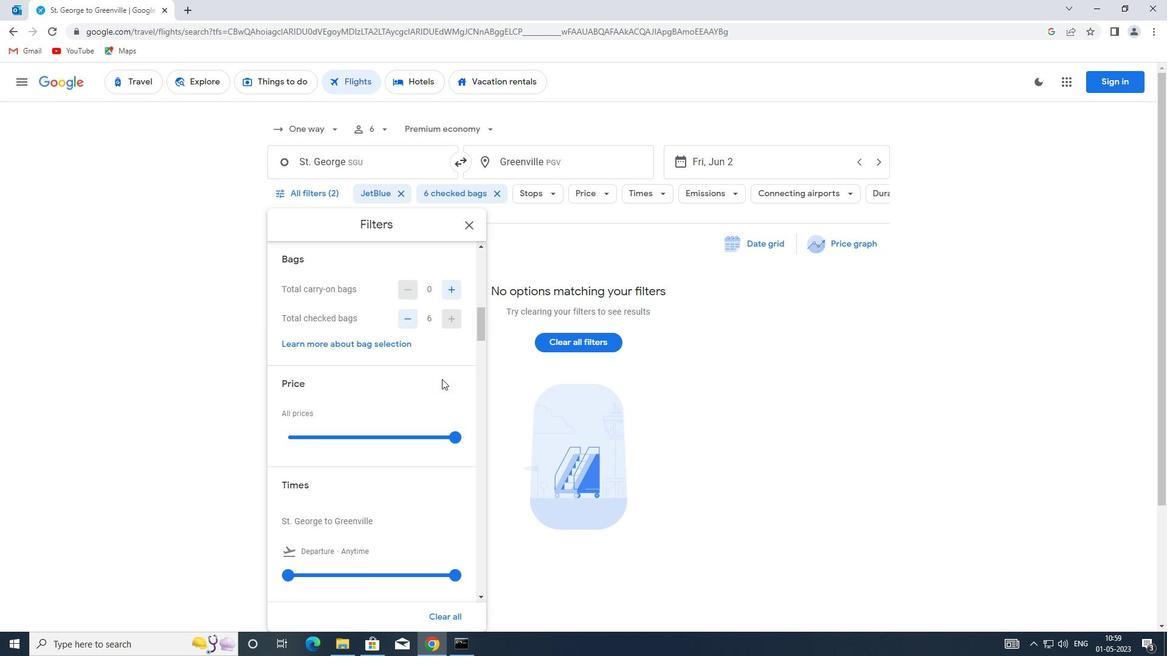 
Action: Mouse moved to (405, 309)
Screenshot: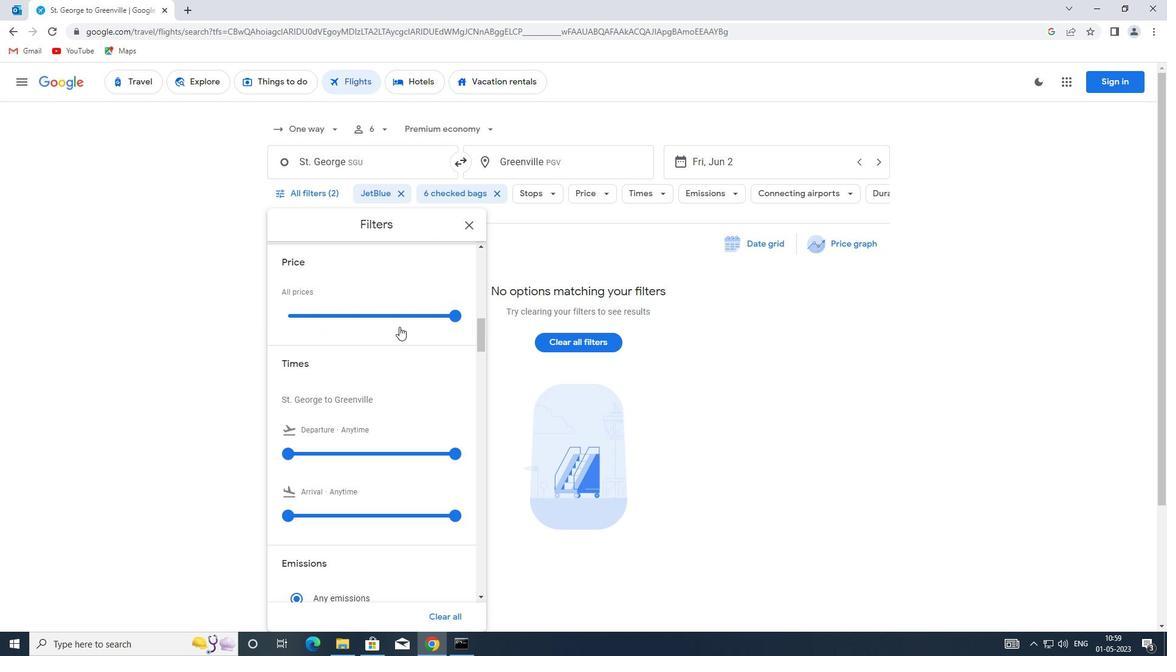
Action: Mouse pressed left at (405, 309)
Screenshot: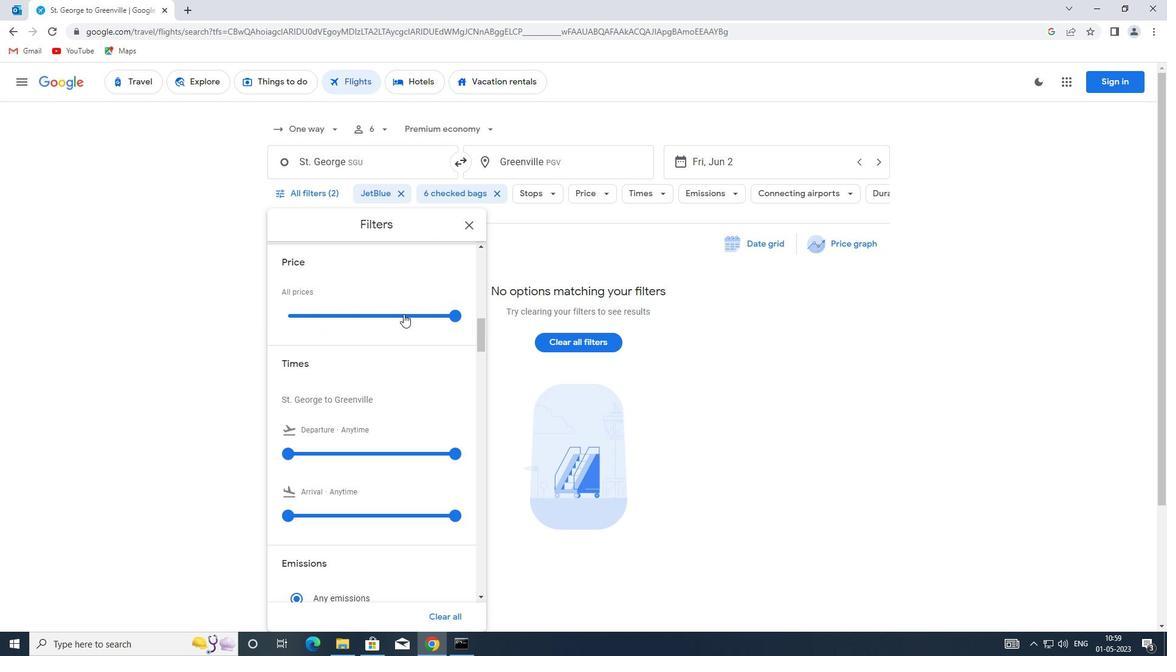 
Action: Mouse moved to (405, 310)
Screenshot: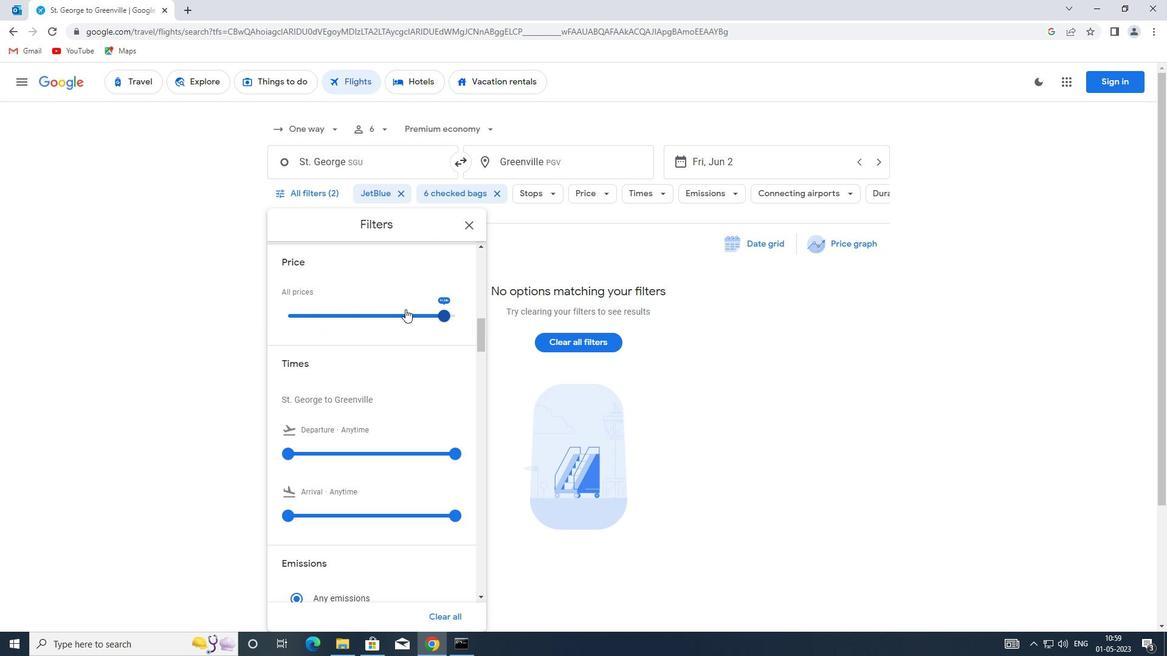 
Action: Mouse pressed left at (405, 310)
Screenshot: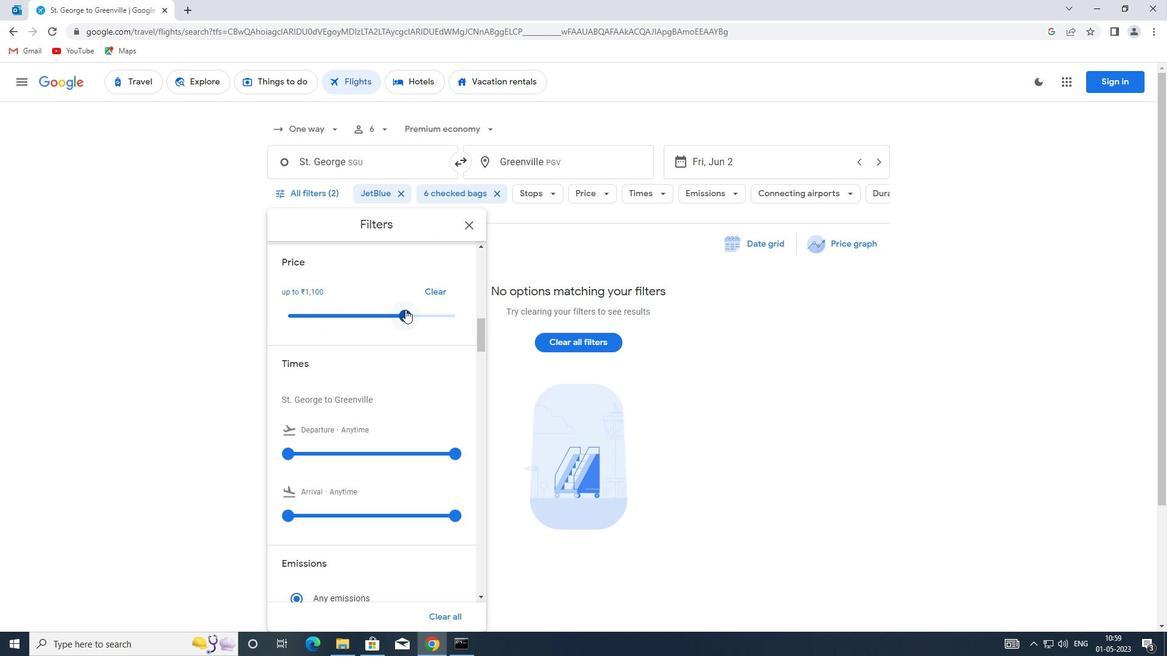 
Action: Mouse moved to (423, 318)
Screenshot: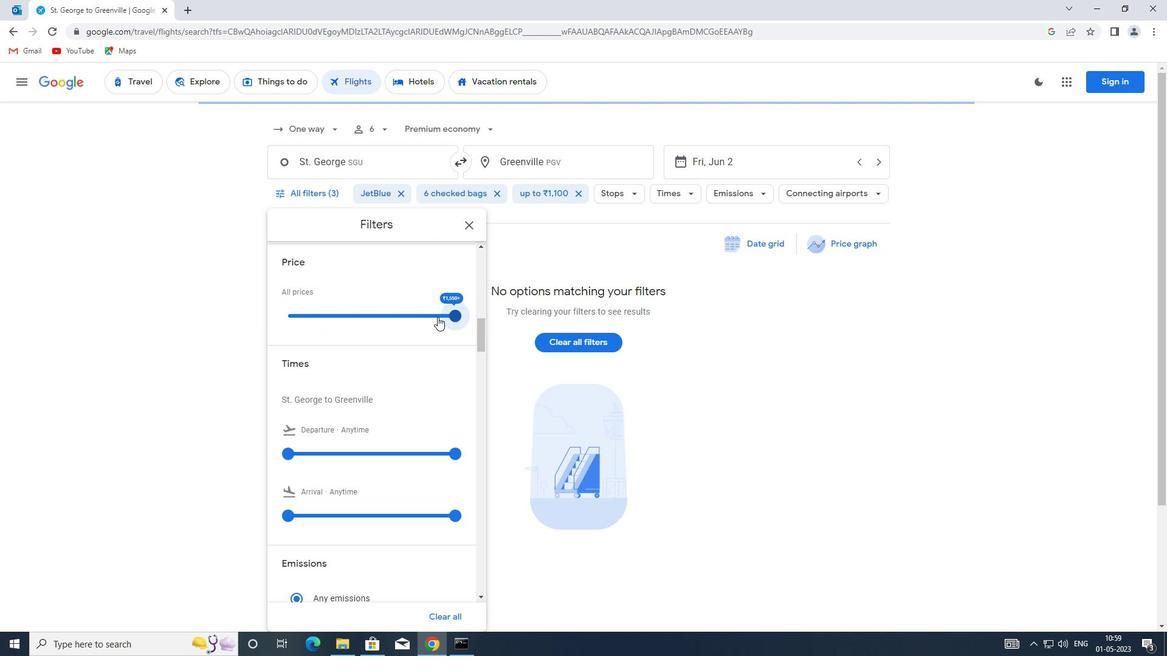
Action: Mouse scrolled (423, 317) with delta (0, 0)
Screenshot: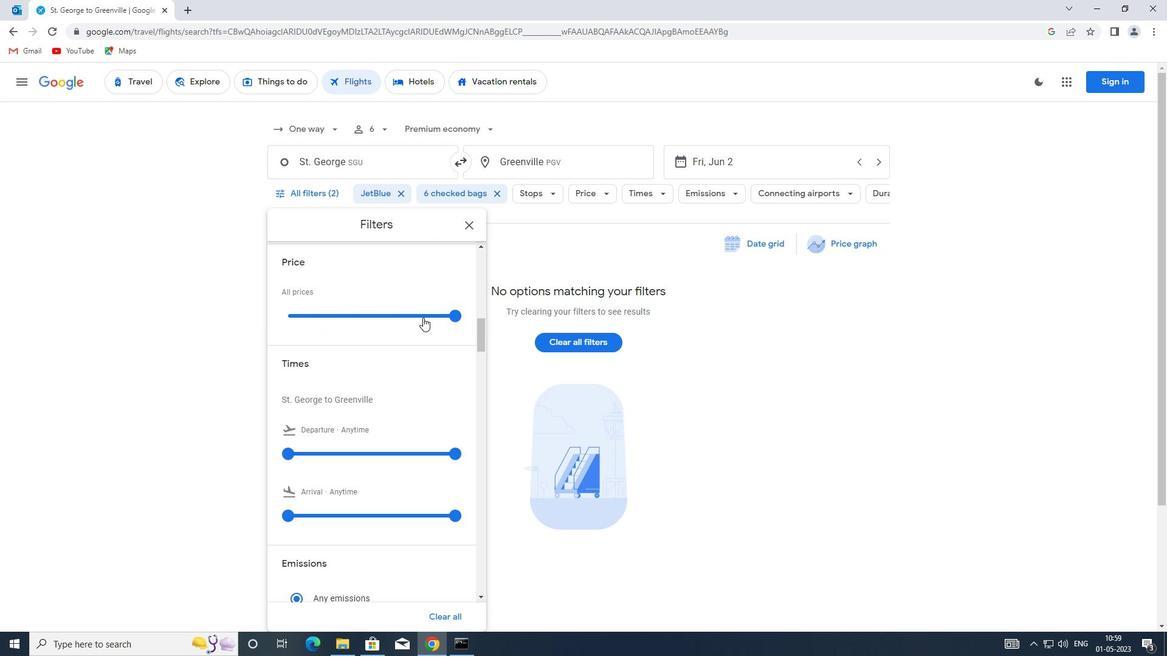 
Action: Mouse scrolled (423, 317) with delta (0, 0)
Screenshot: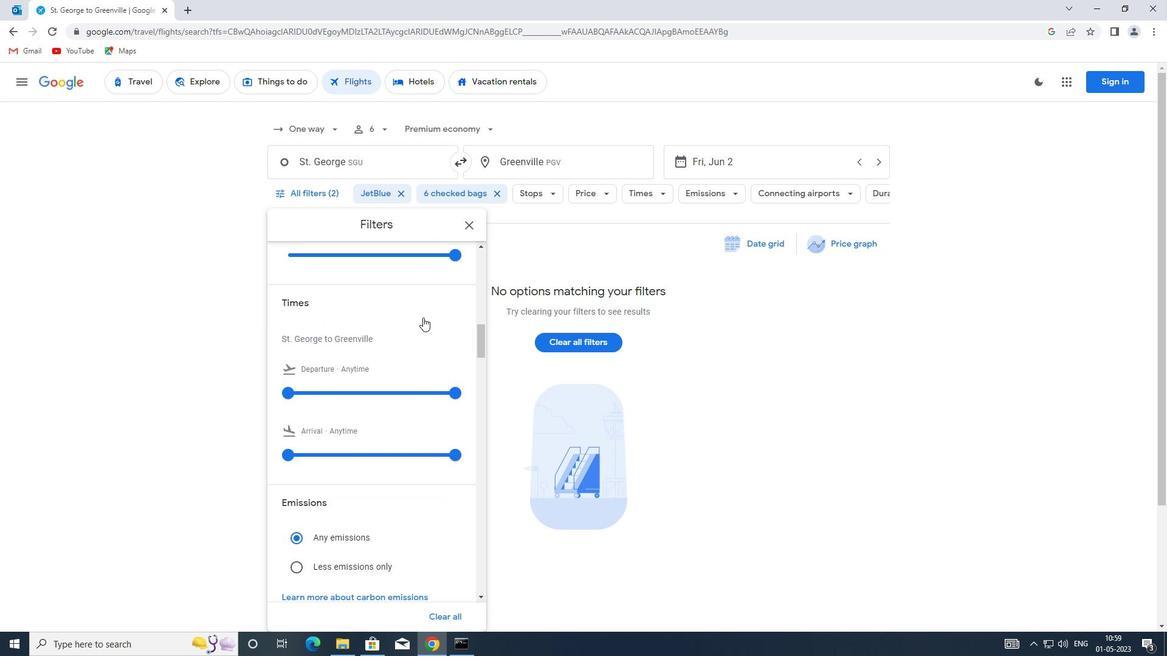 
Action: Mouse moved to (295, 329)
Screenshot: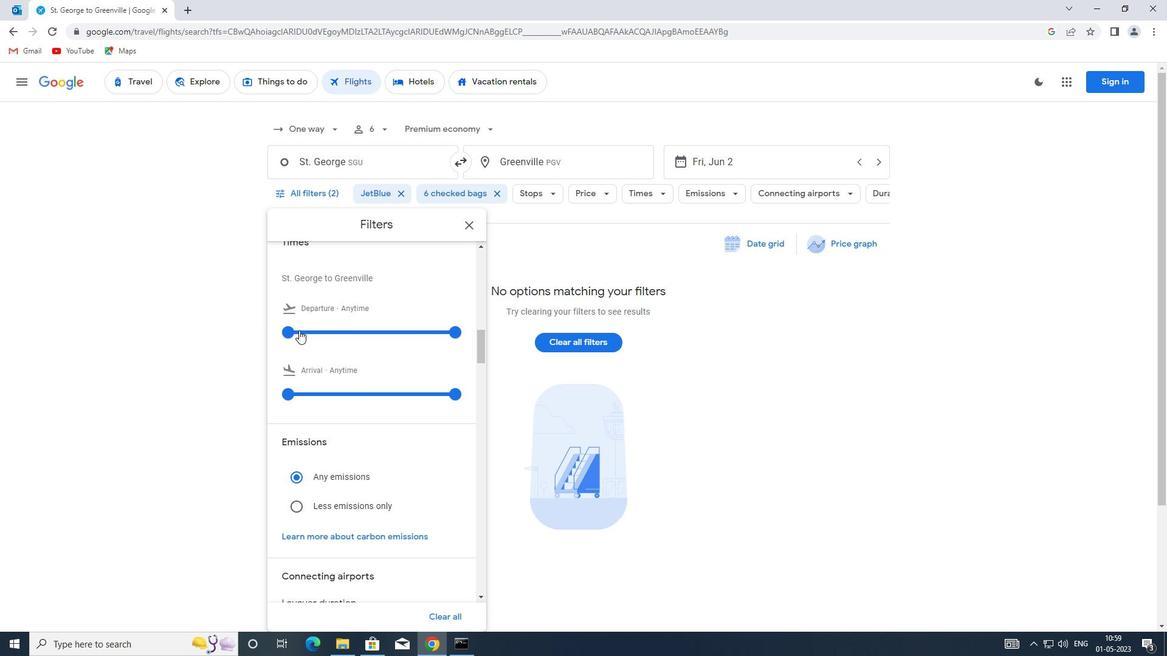 
Action: Mouse pressed left at (295, 329)
Screenshot: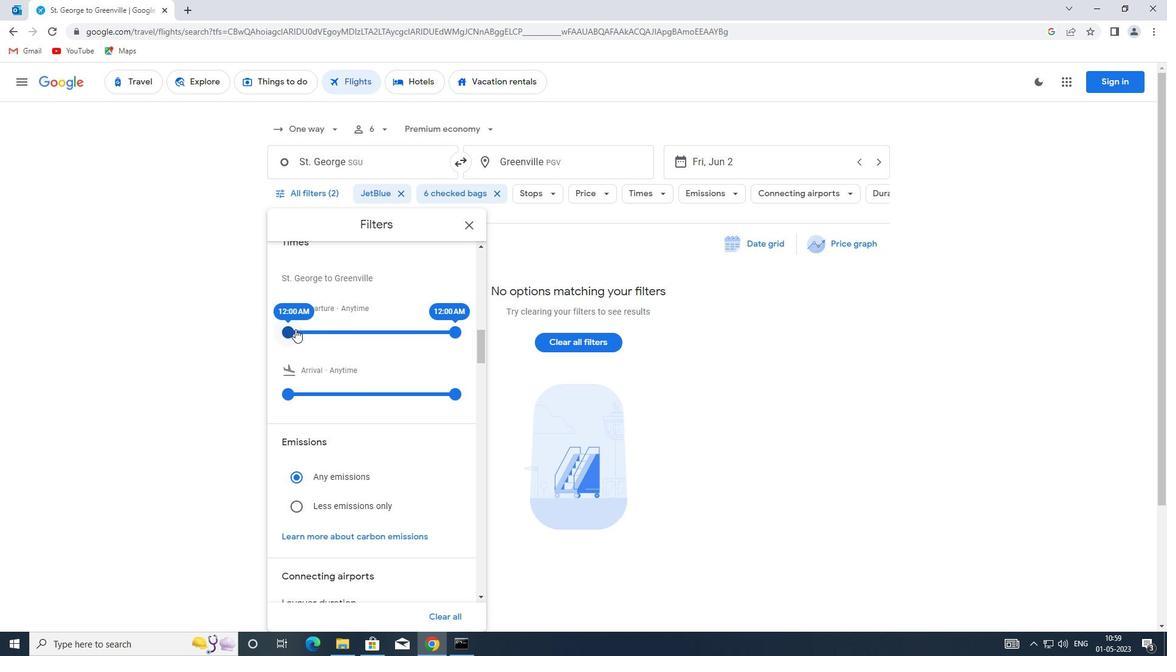 
Action: Mouse moved to (450, 332)
Screenshot: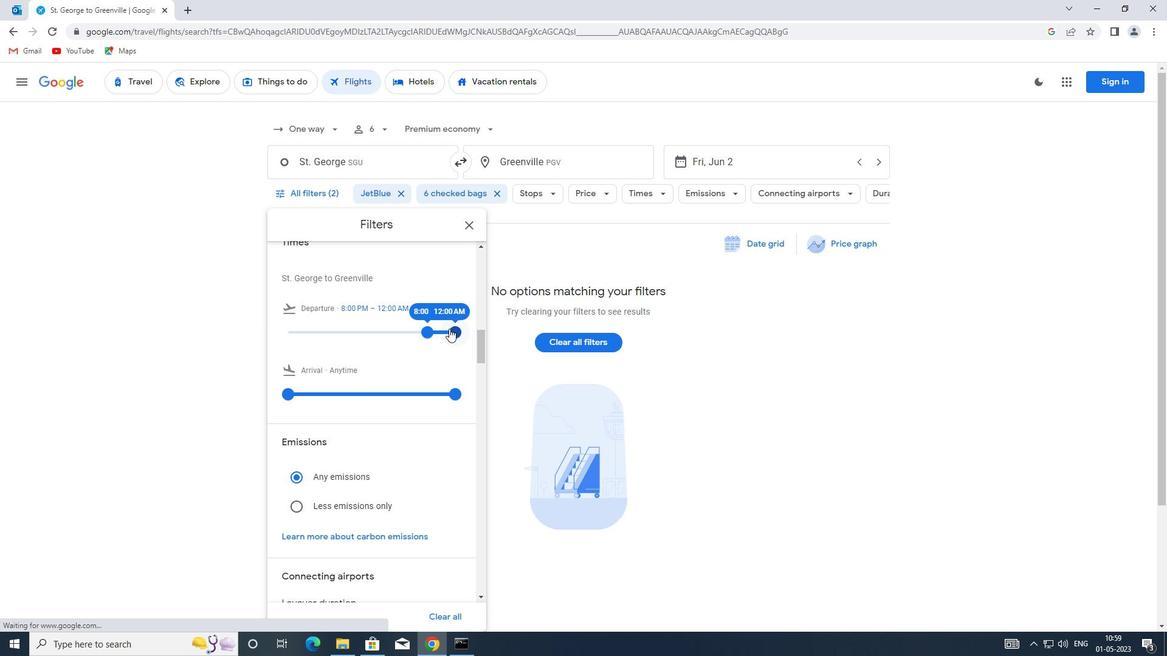 
Action: Mouse pressed left at (450, 332)
Screenshot: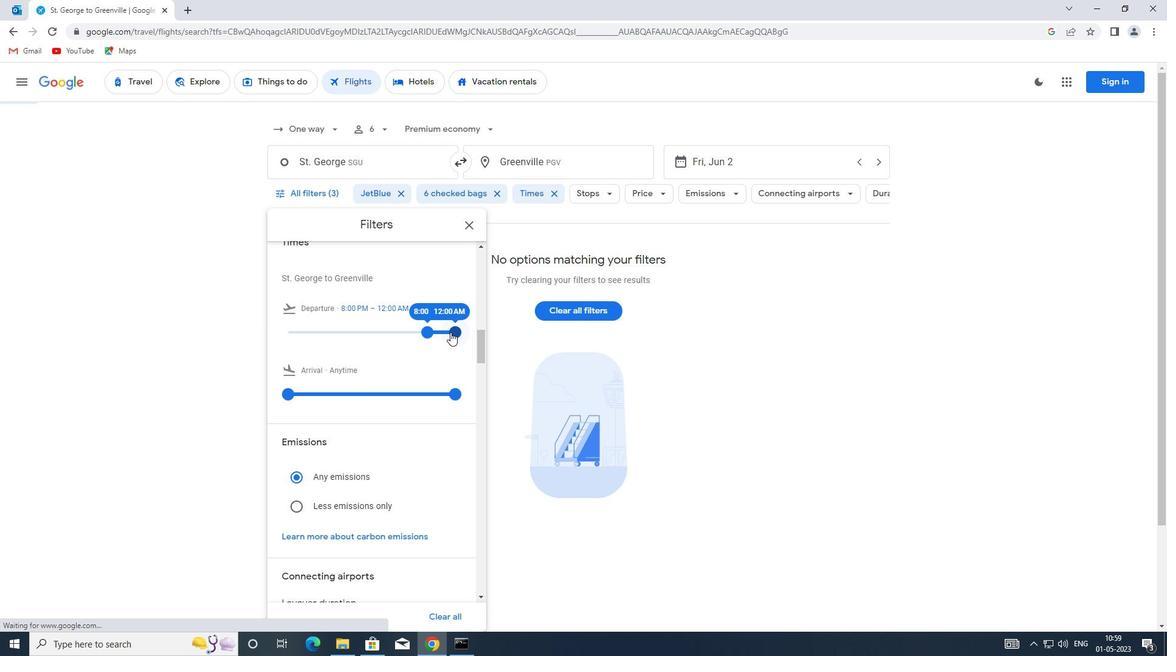 
Action: Mouse moved to (409, 332)
Screenshot: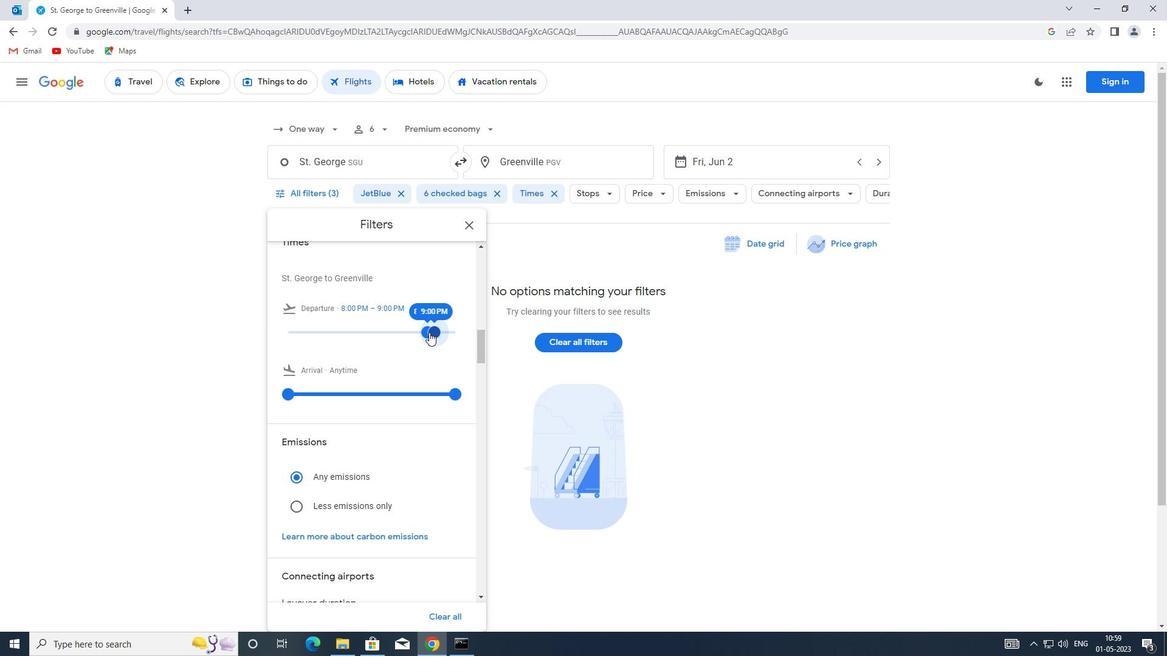 
Action: Mouse scrolled (409, 332) with delta (0, 0)
Screenshot: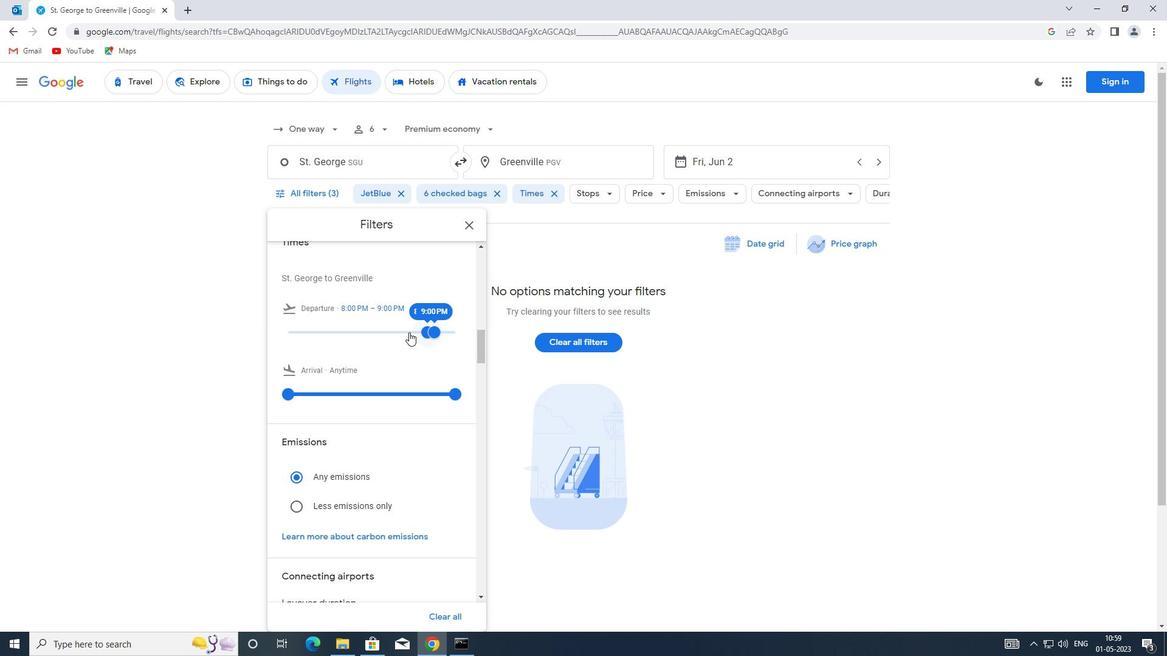 
Action: Mouse scrolled (409, 332) with delta (0, 0)
Screenshot: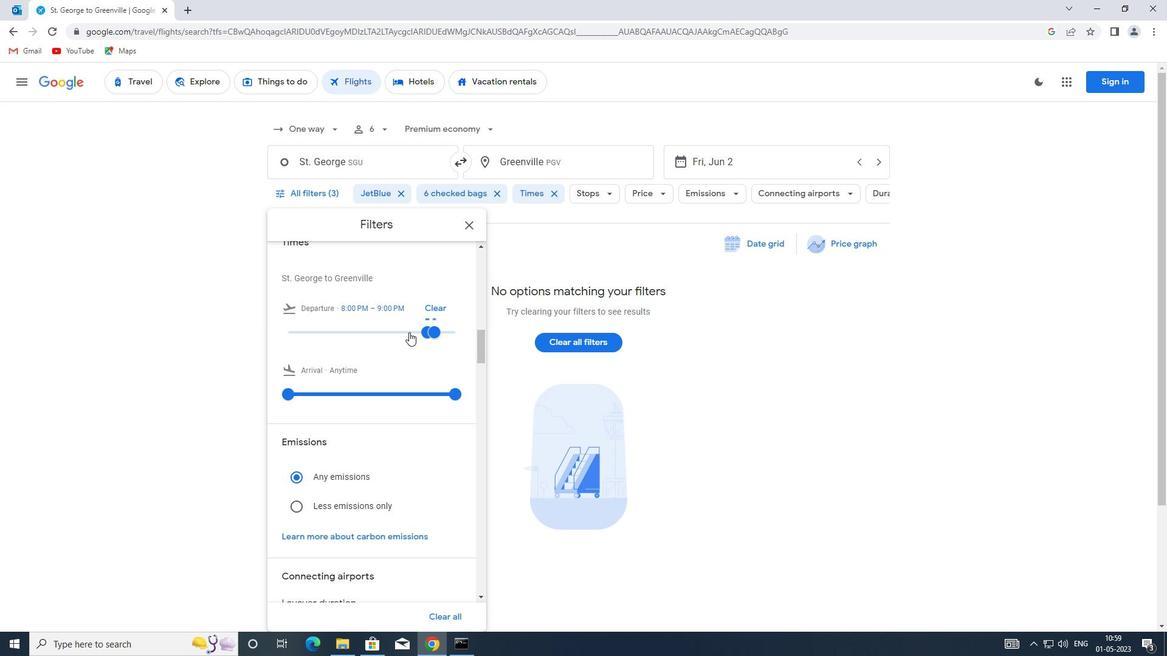 
Action: Mouse moved to (405, 332)
Screenshot: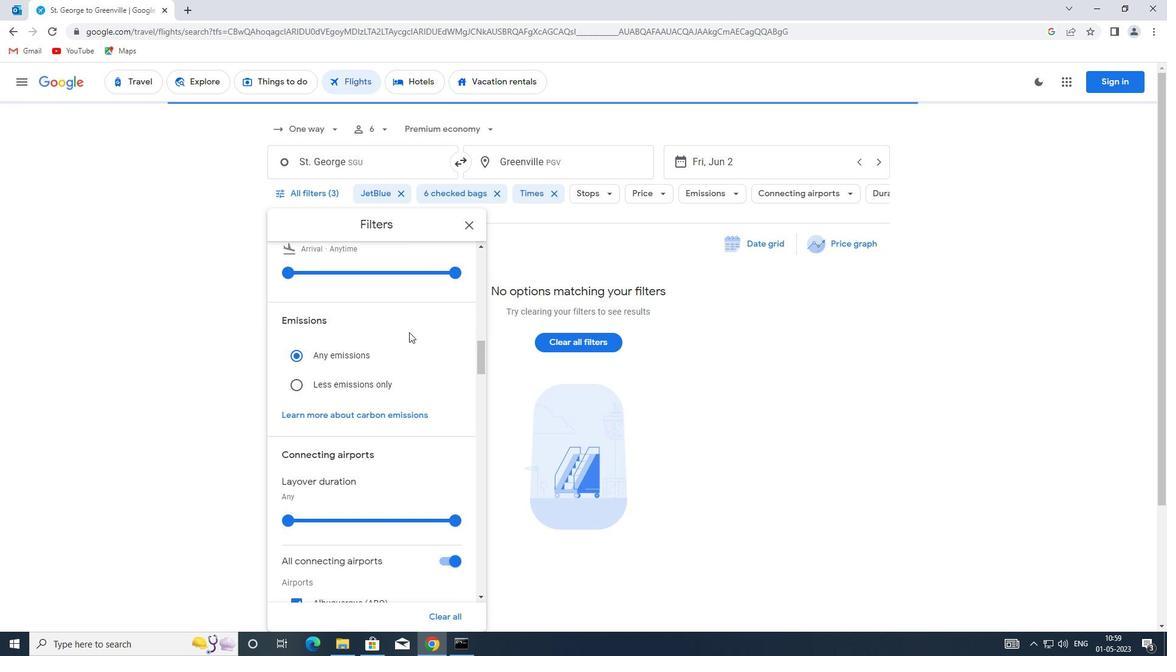 
Action: Mouse scrolled (405, 332) with delta (0, 0)
Screenshot: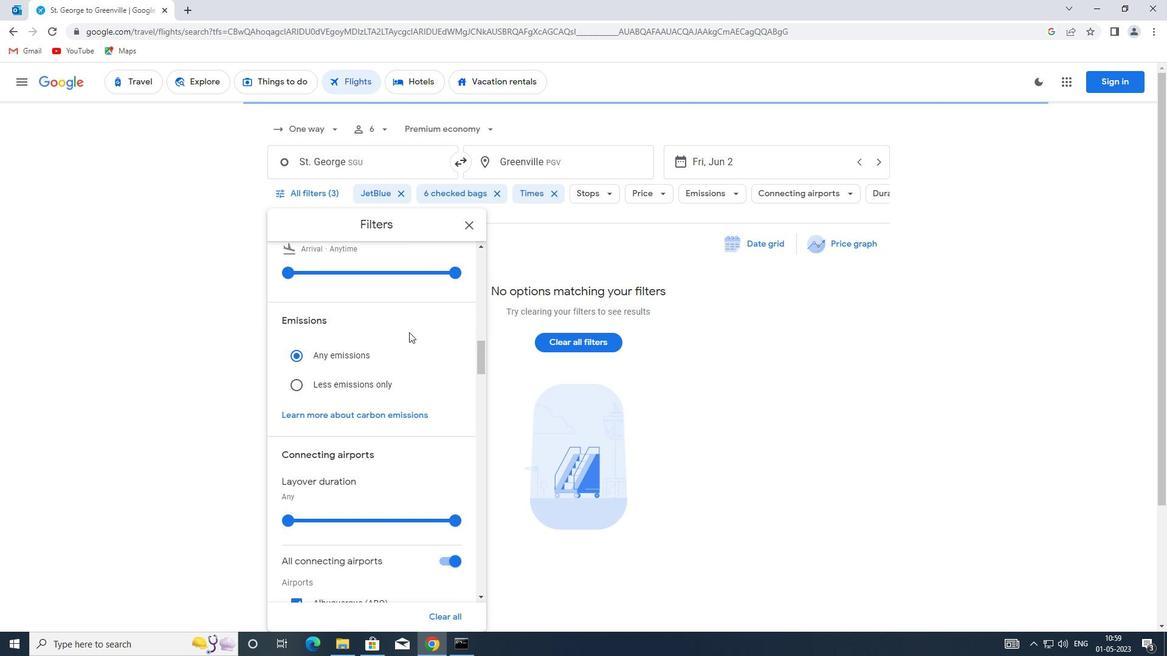 
Action: Mouse scrolled (405, 332) with delta (0, 0)
Screenshot: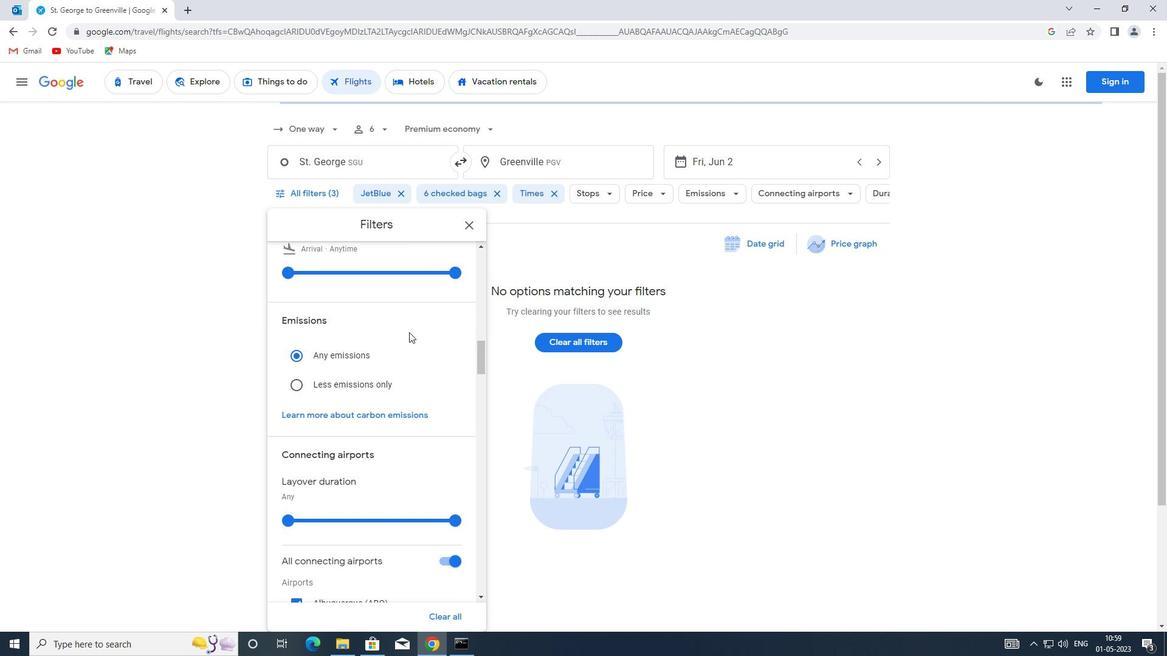 
Action: Mouse moved to (470, 225)
Screenshot: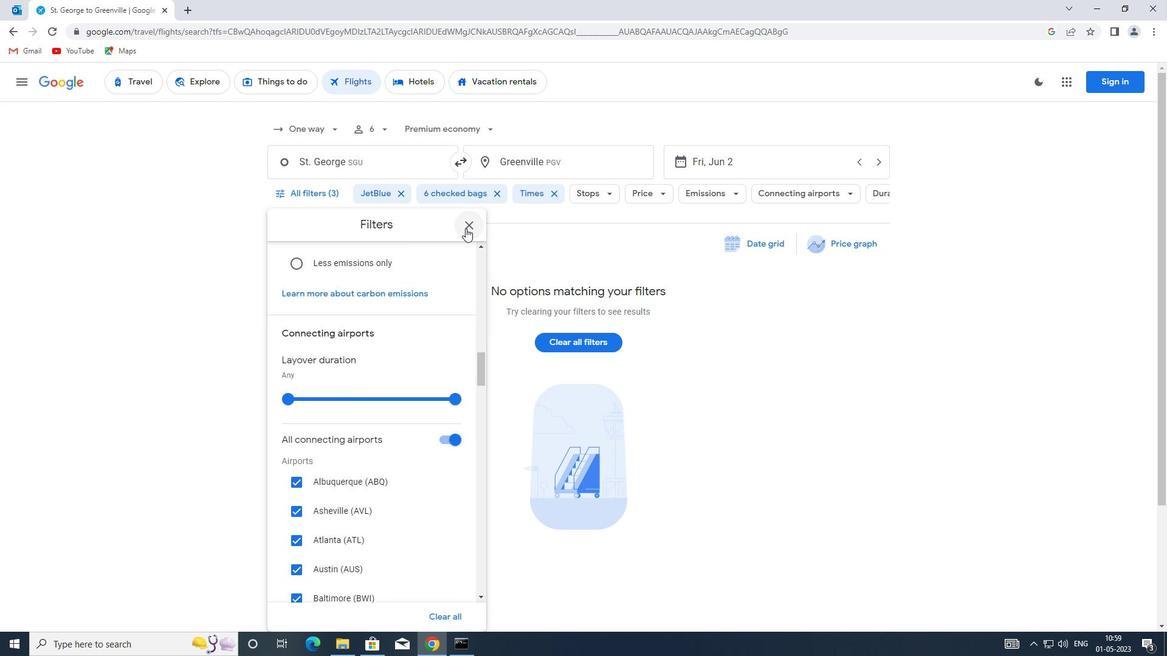 
Action: Mouse pressed left at (470, 225)
Screenshot: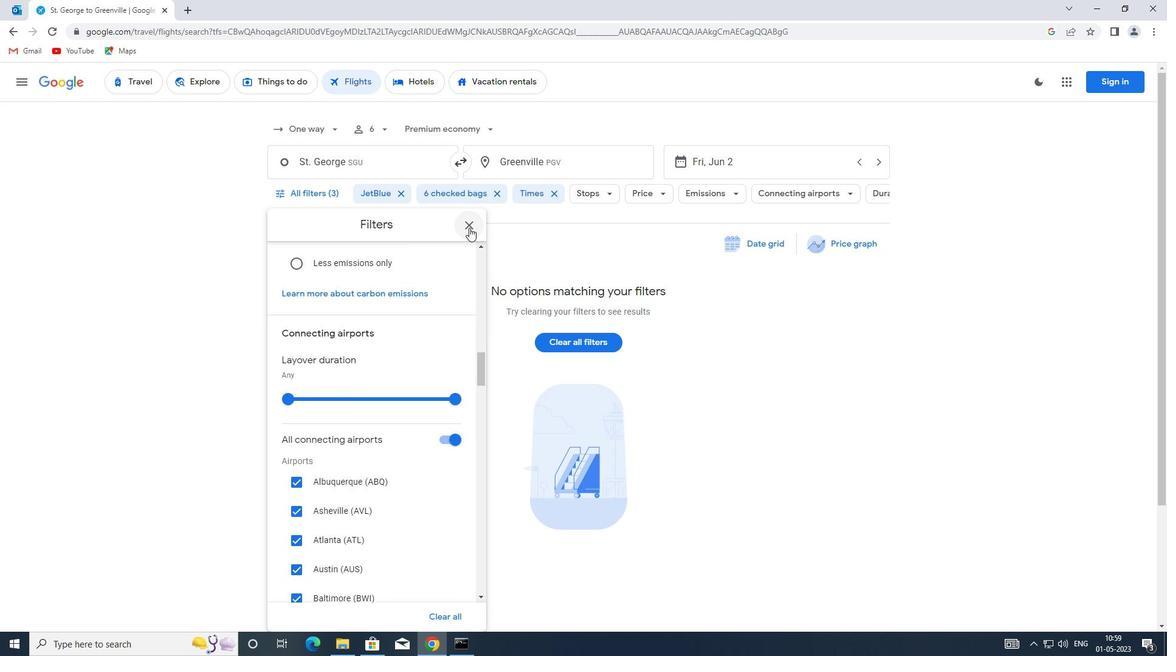 
